 Task: Buy 3 Electric Knives from Kitchen Knives & Accessories section under best seller category for shipping address: Kyra Cooper, 1134 Sharon Lane, South Bend, Indiana 46625, Cell Number 5742125169. Pay from credit card ending with 9757, CVV 798
Action: Mouse moved to (164, 79)
Screenshot: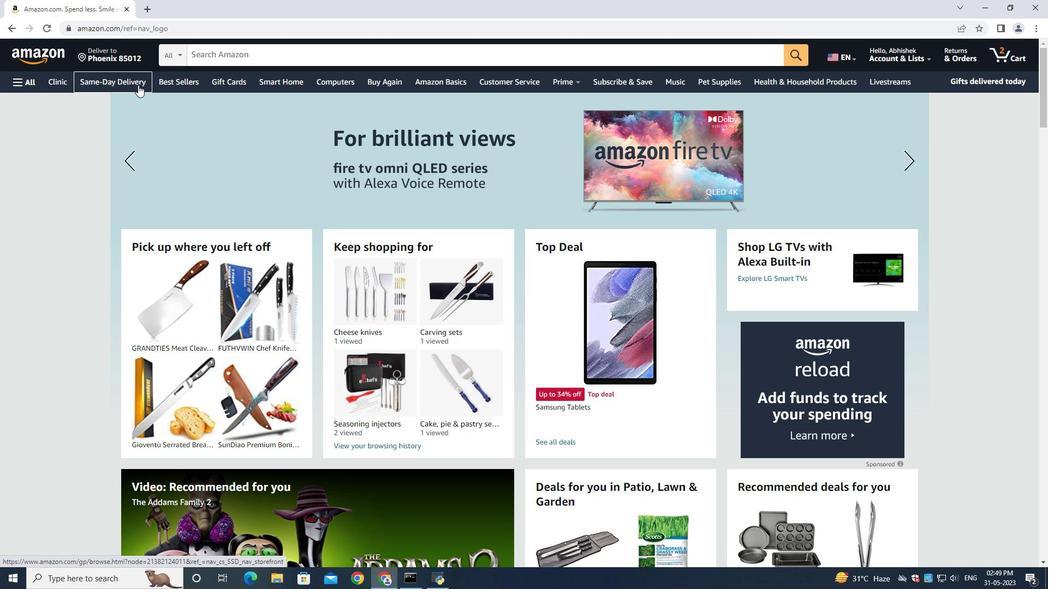 
Action: Mouse pressed left at (164, 79)
Screenshot: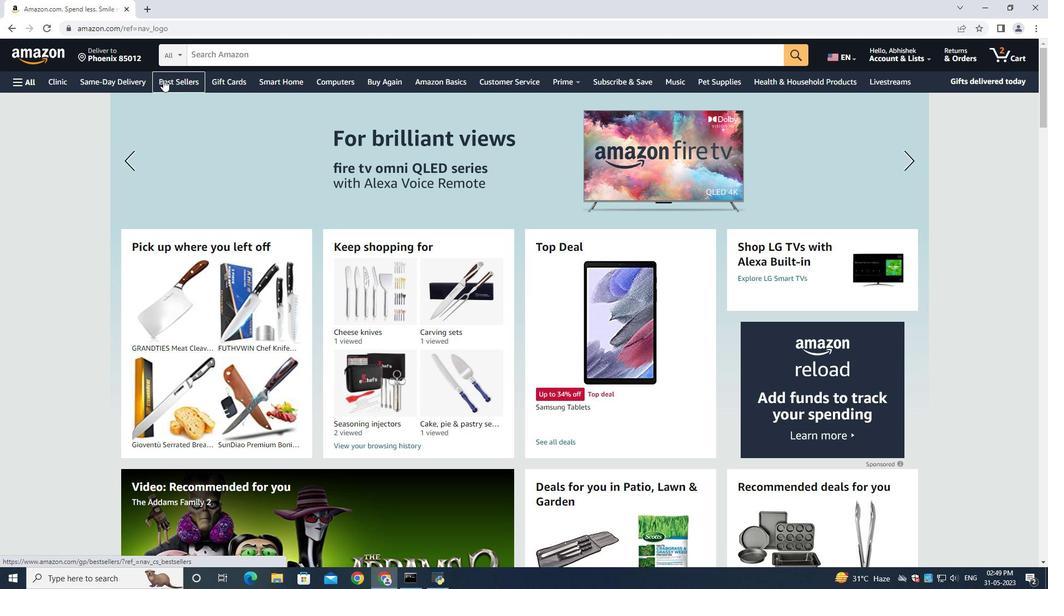 
Action: Mouse moved to (220, 54)
Screenshot: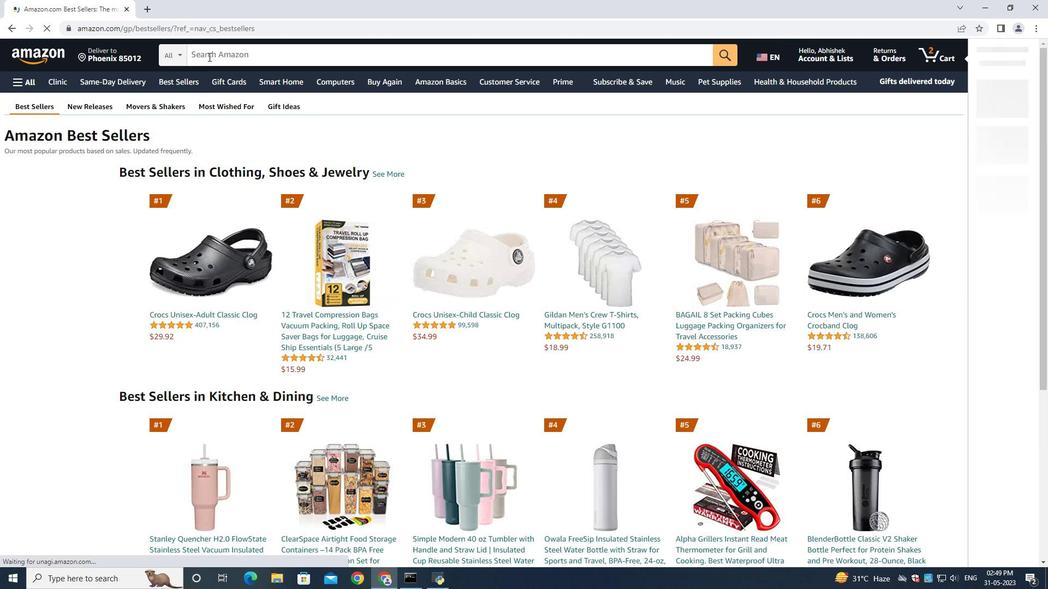 
Action: Mouse pressed left at (220, 54)
Screenshot: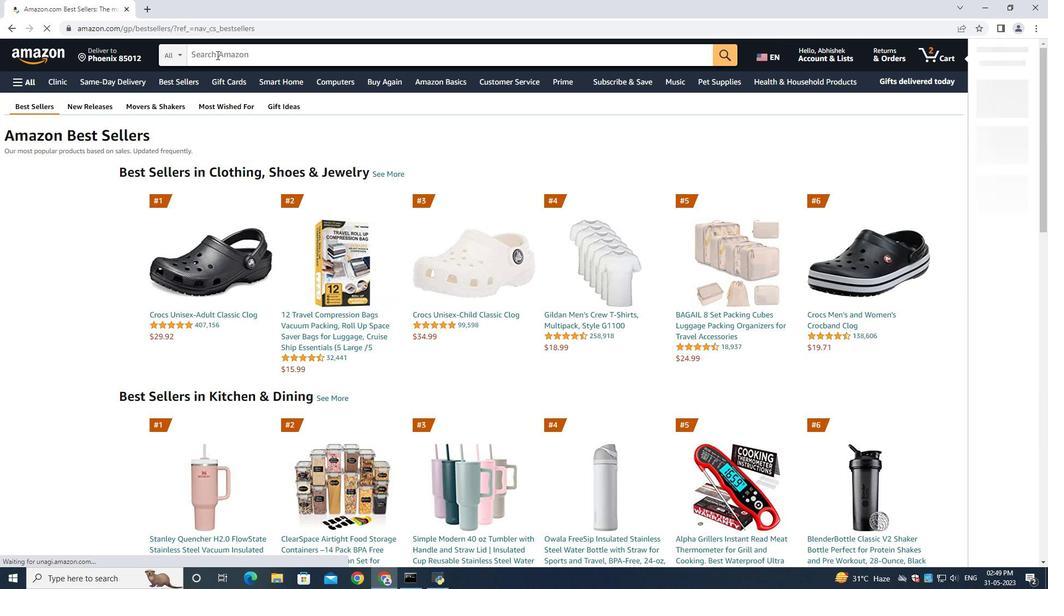 
Action: Mouse moved to (220, 54)
Screenshot: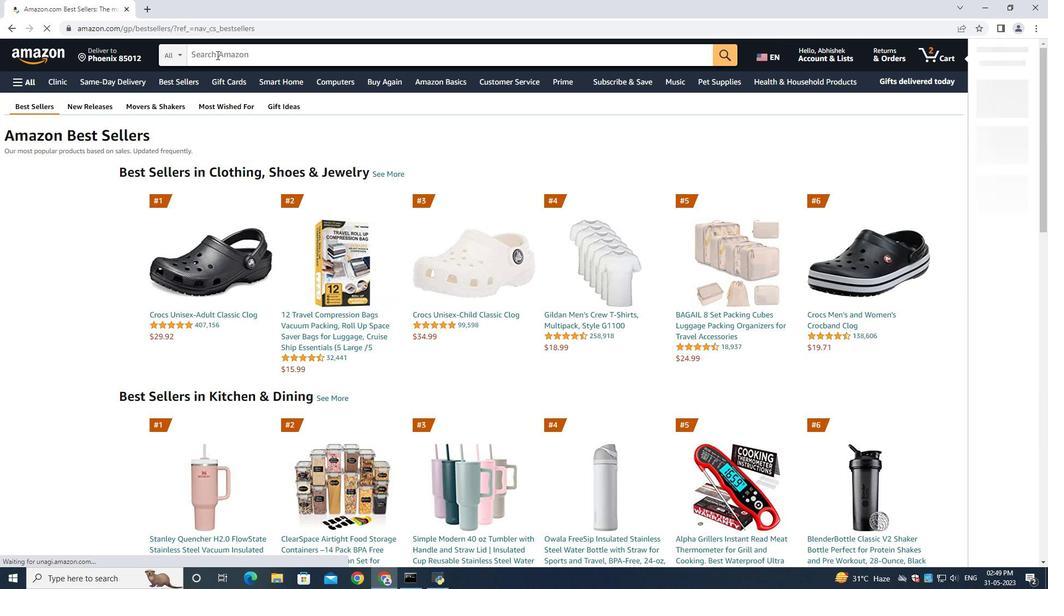 
Action: Key pressed 3<Key.space><Key.backspace><Key.backspace><Key.backspace><Key.shift>Electric<Key.space><Key.shift>Knives<Key.enter>
Screenshot: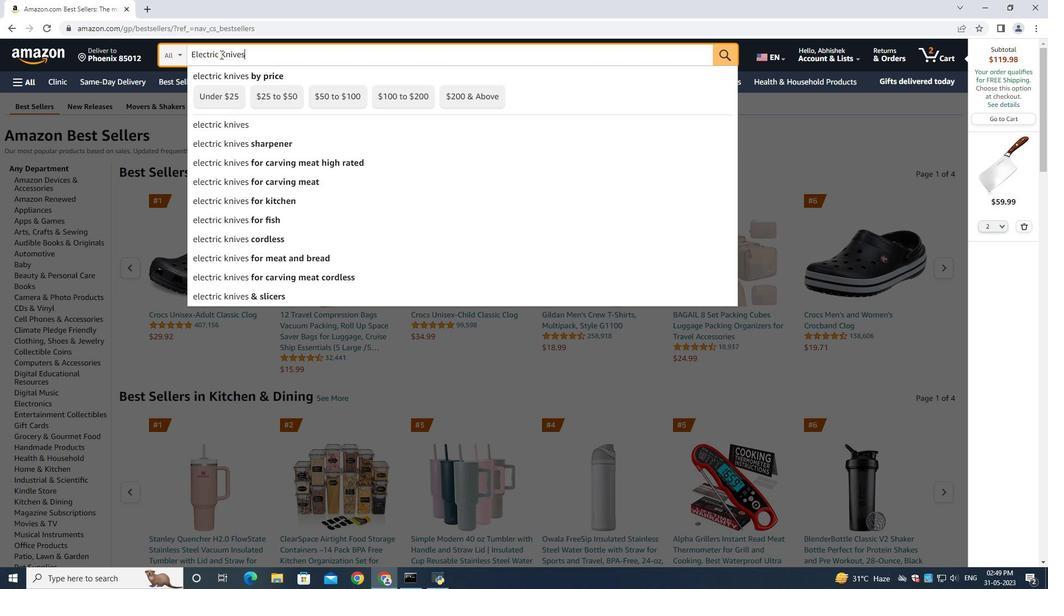 
Action: Mouse moved to (1028, 227)
Screenshot: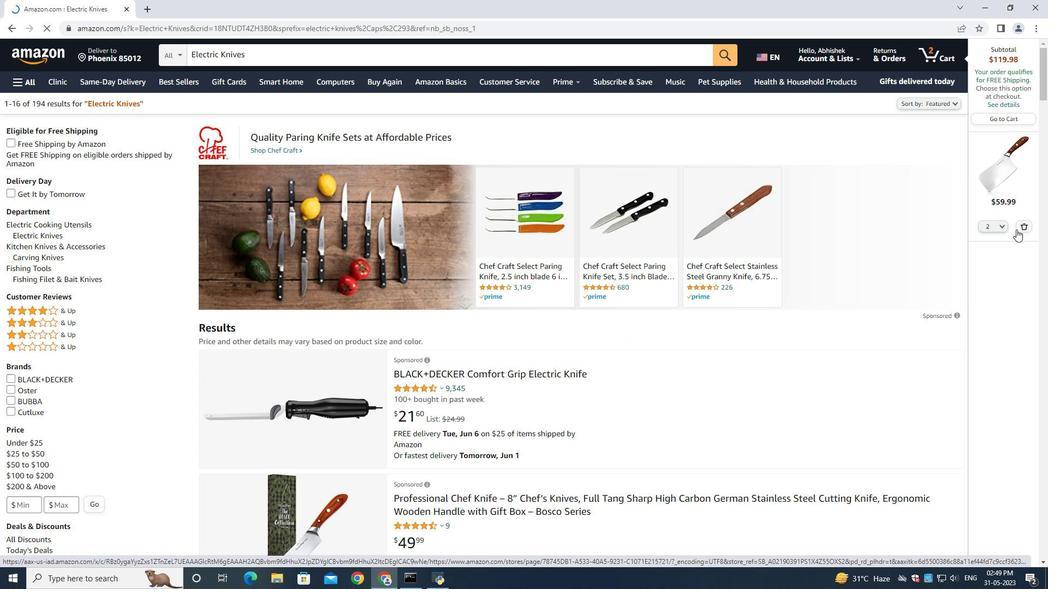 
Action: Mouse pressed left at (1028, 227)
Screenshot: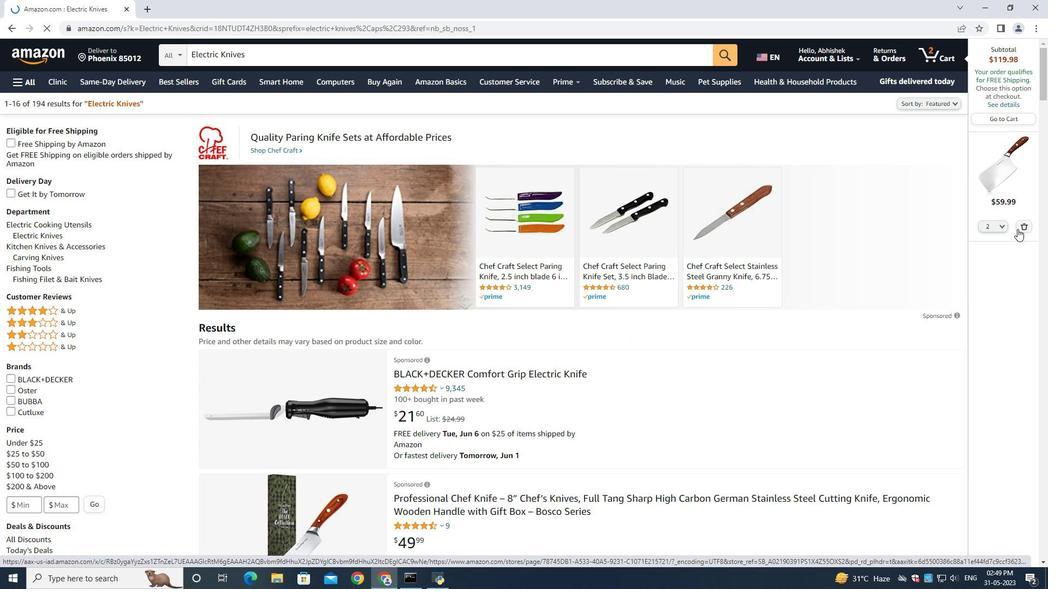
Action: Mouse moved to (34, 243)
Screenshot: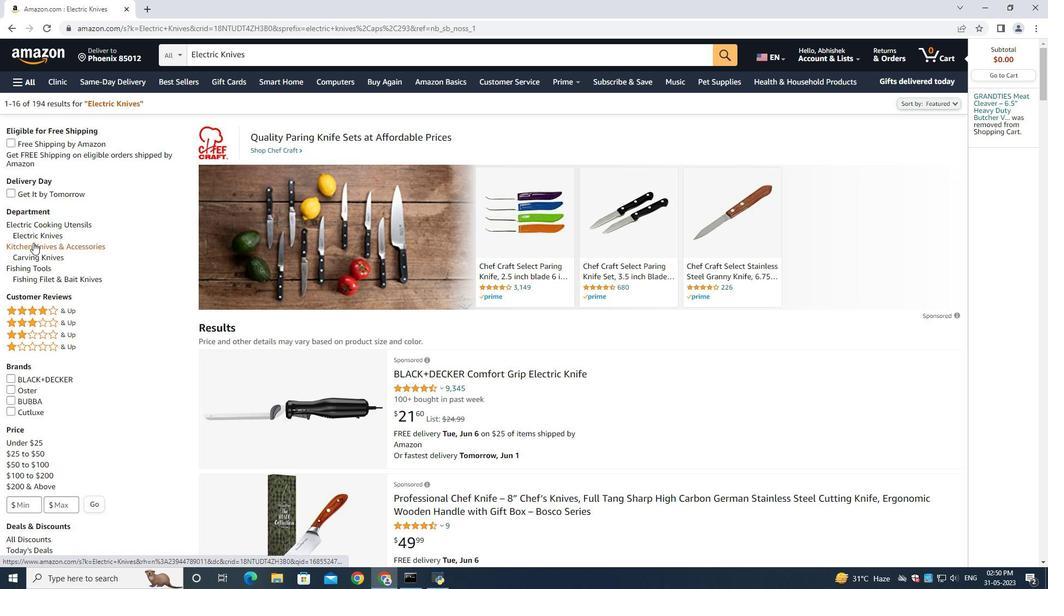 
Action: Mouse pressed left at (34, 243)
Screenshot: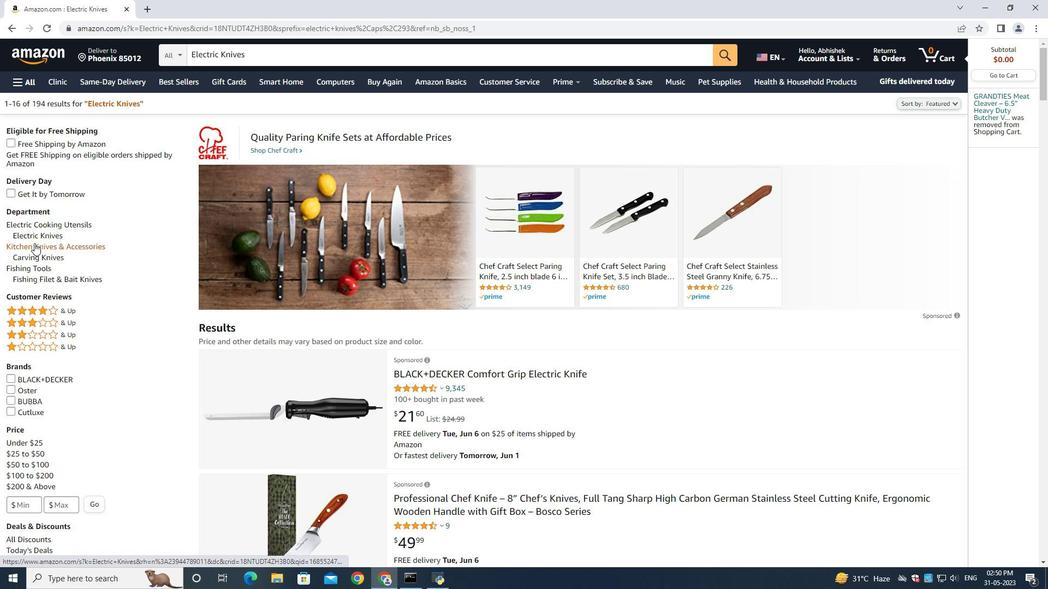 
Action: Mouse moved to (438, 330)
Screenshot: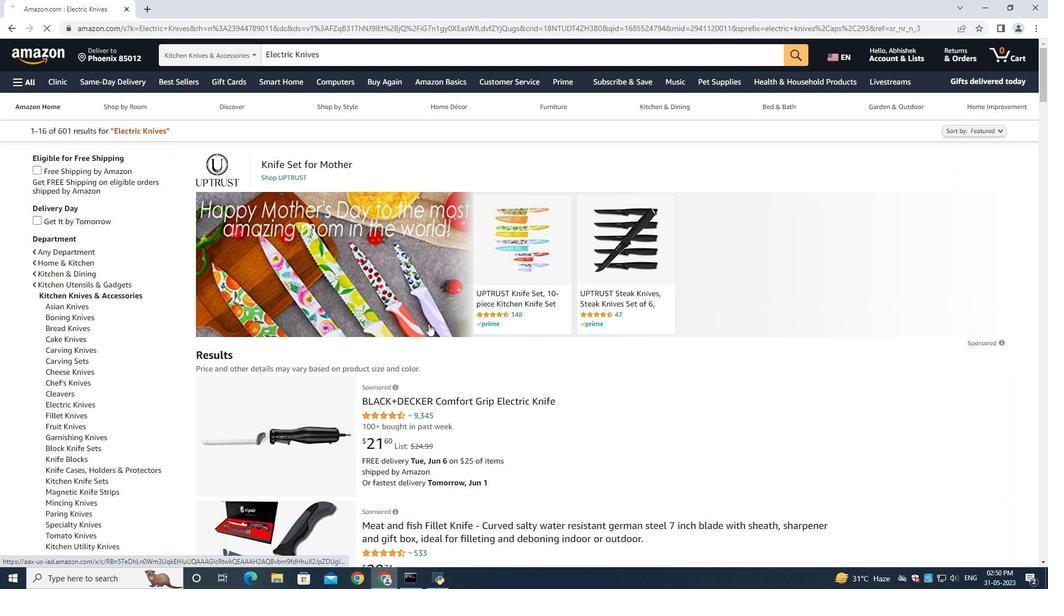 
Action: Mouse scrolled (438, 330) with delta (0, 0)
Screenshot: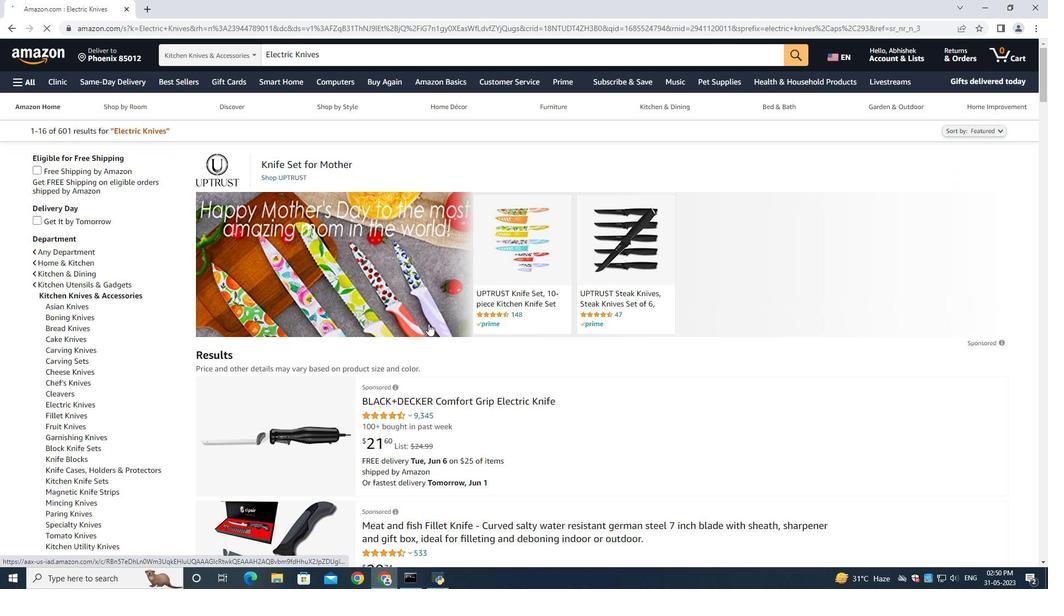 
Action: Mouse scrolled (438, 330) with delta (0, 0)
Screenshot: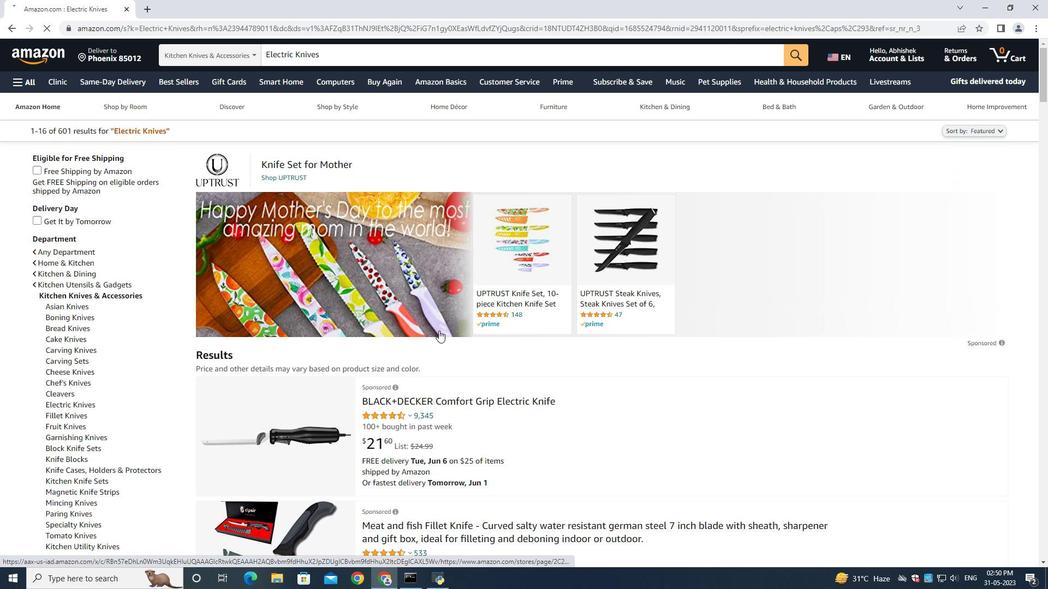 
Action: Mouse scrolled (438, 330) with delta (0, 0)
Screenshot: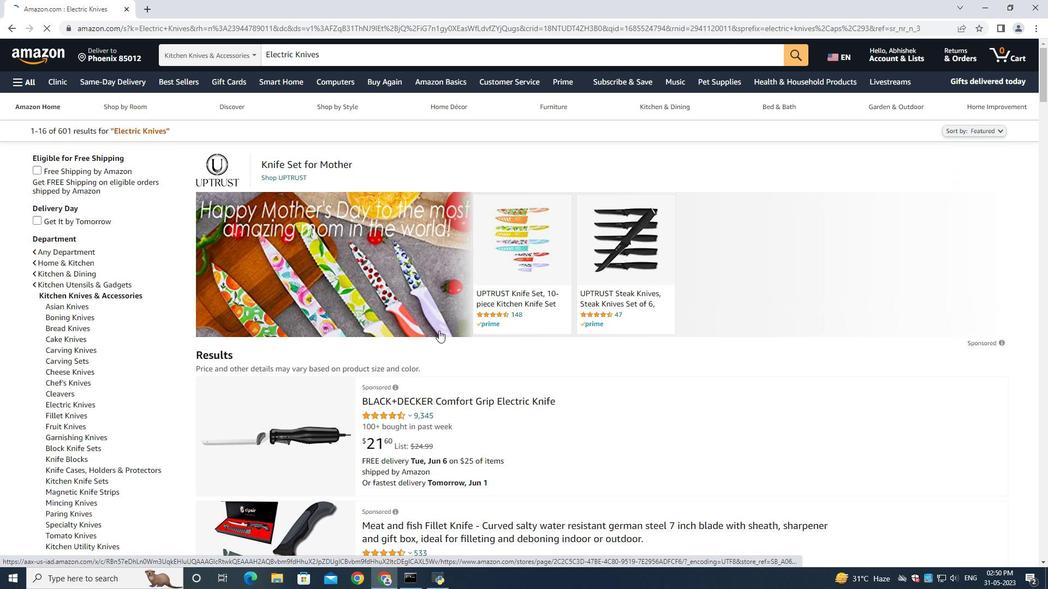 
Action: Mouse moved to (446, 369)
Screenshot: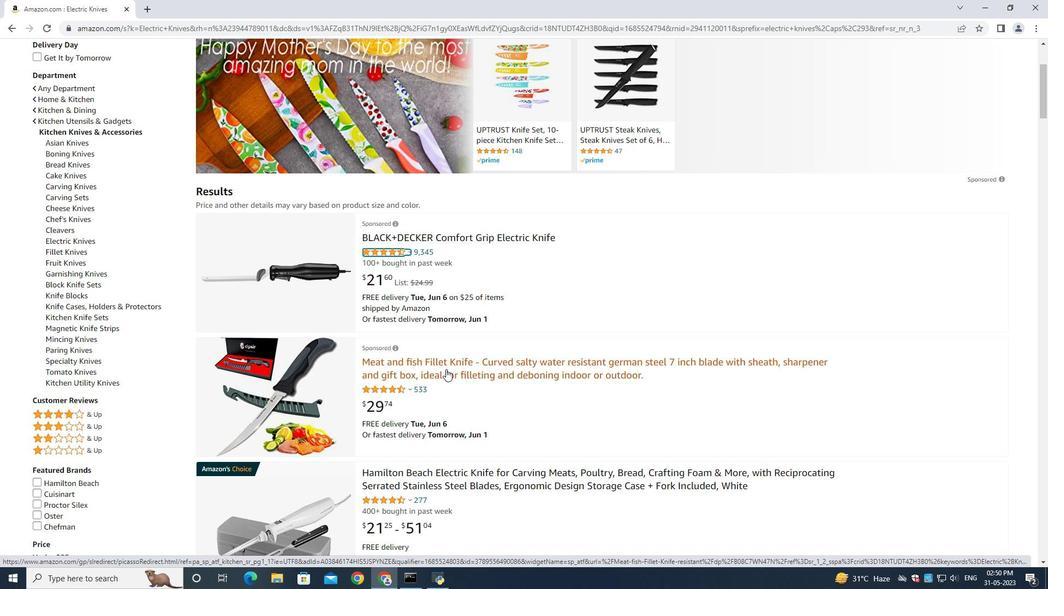 
Action: Mouse scrolled (446, 369) with delta (0, 0)
Screenshot: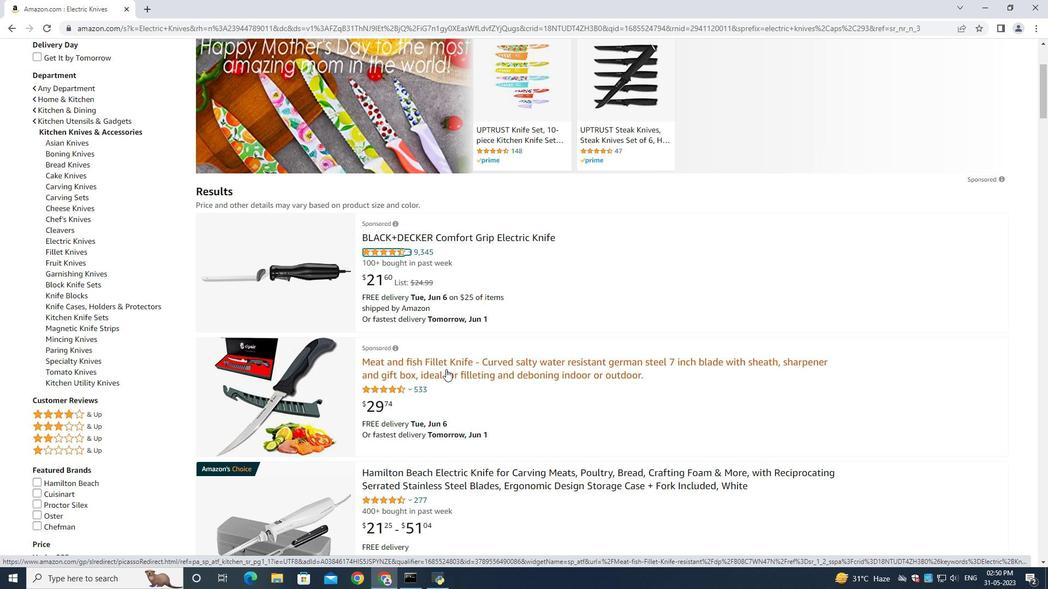 
Action: Mouse scrolled (446, 369) with delta (0, 0)
Screenshot: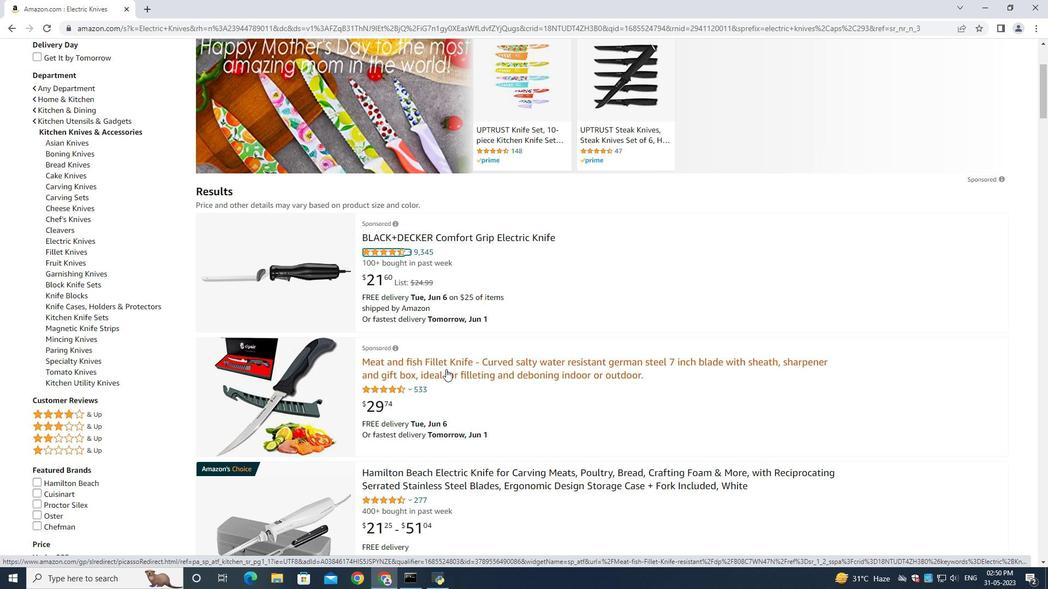 
Action: Mouse pressed left at (446, 369)
Screenshot: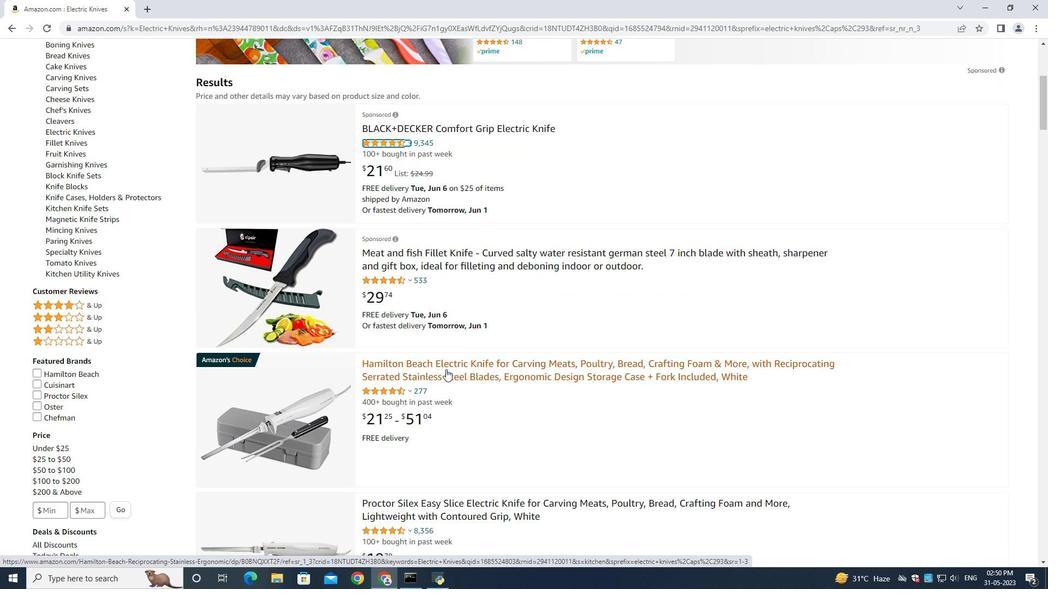 
Action: Mouse moved to (14, 27)
Screenshot: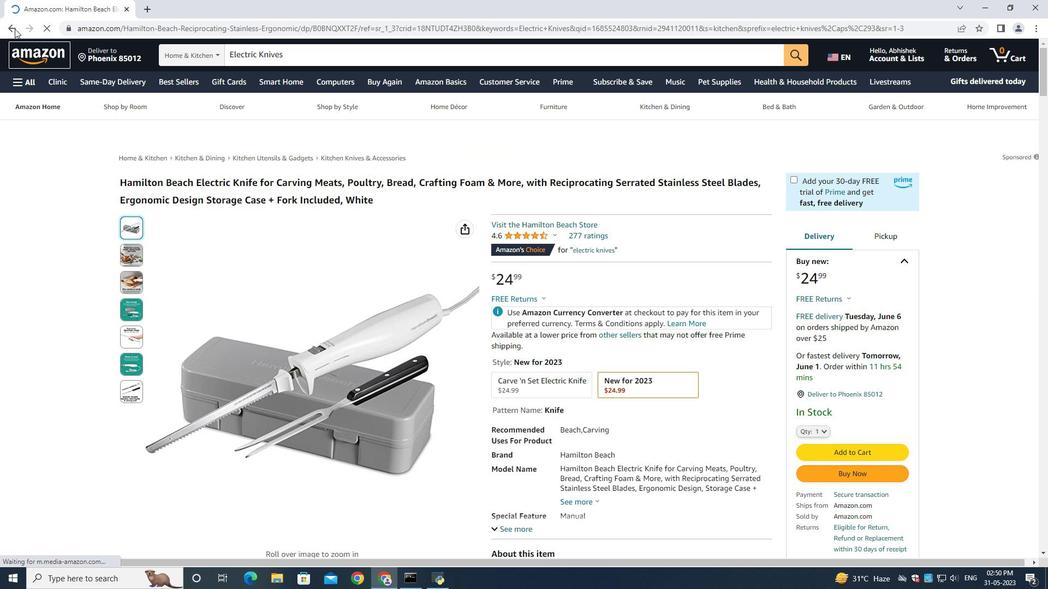 
Action: Mouse pressed left at (14, 27)
Screenshot: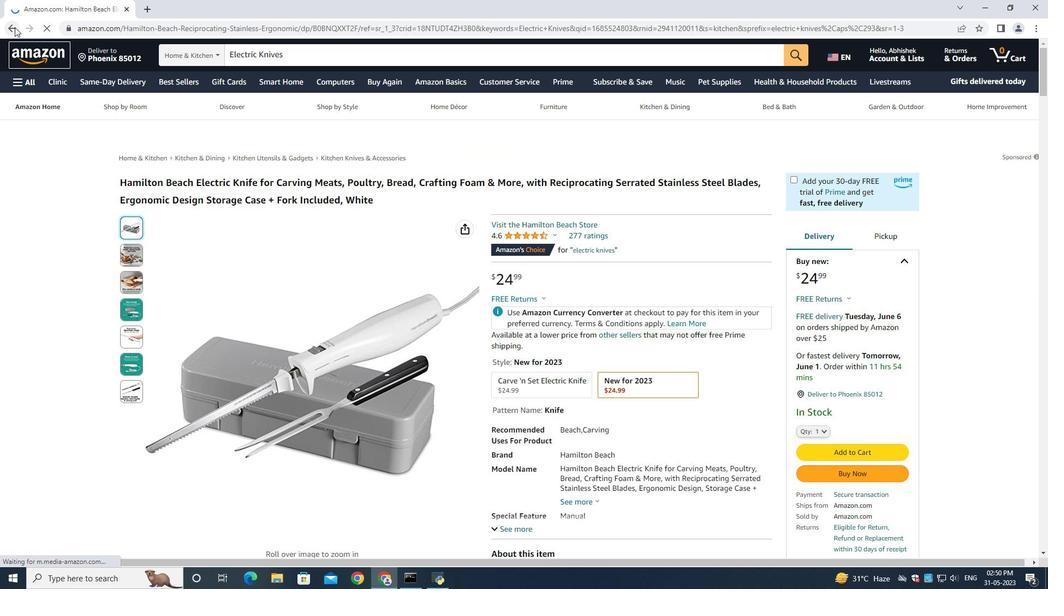 
Action: Mouse moved to (413, 162)
Screenshot: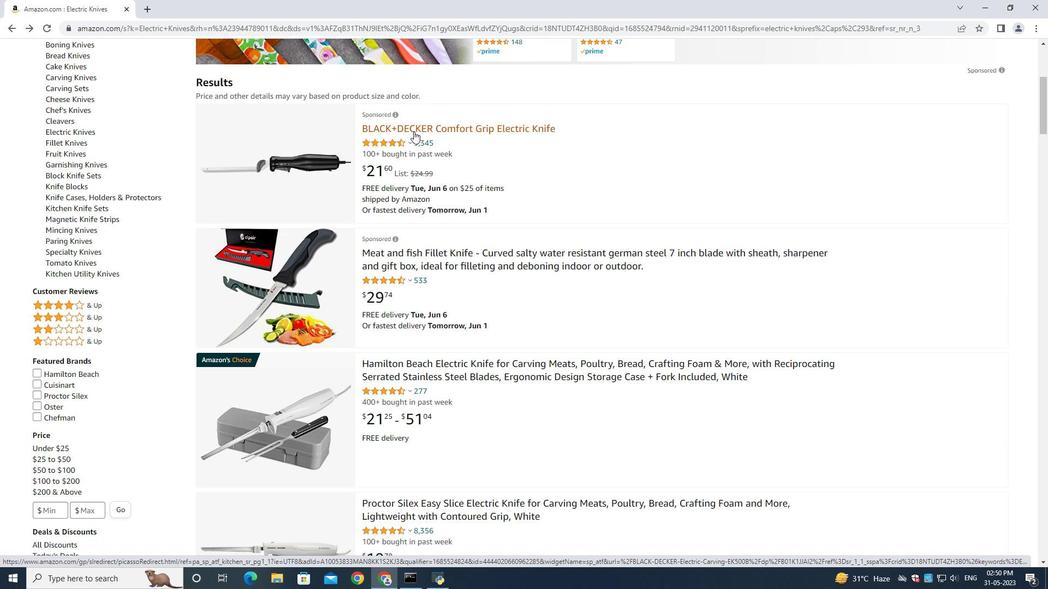 
Action: Mouse scrolled (413, 161) with delta (0, 0)
Screenshot: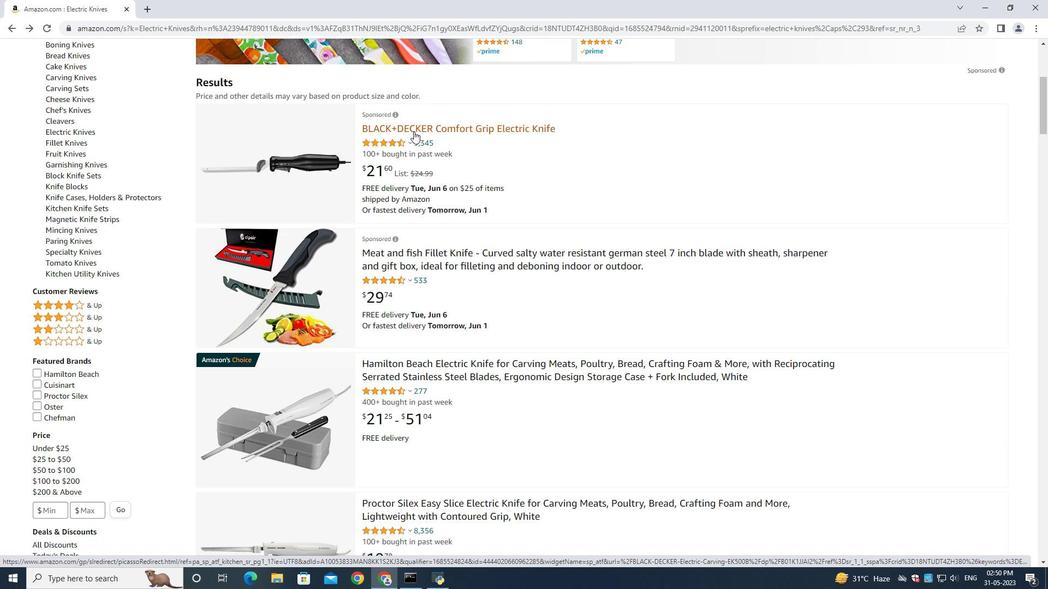 
Action: Mouse moved to (413, 171)
Screenshot: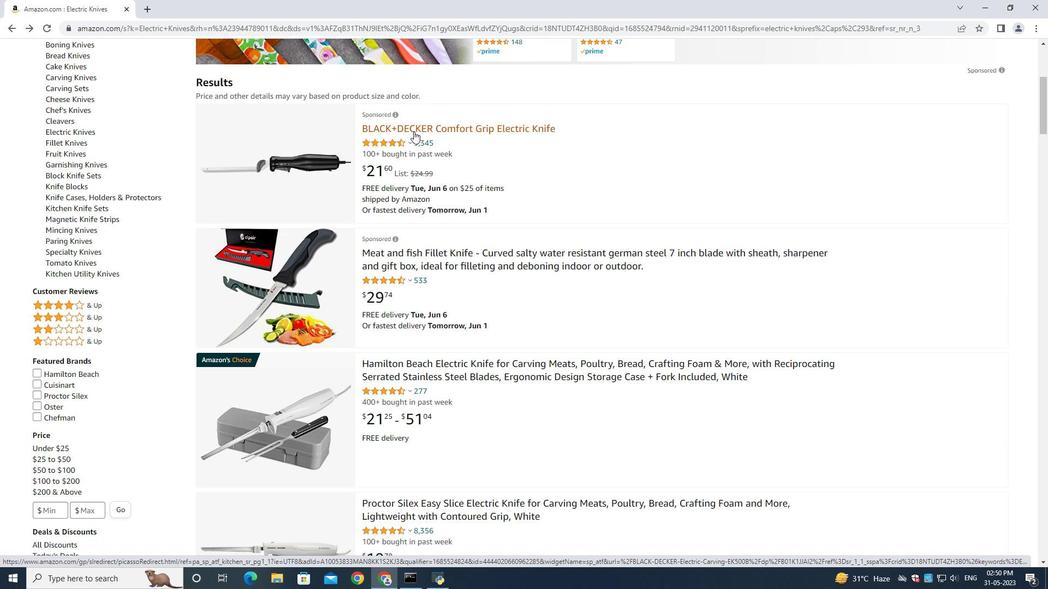 
Action: Mouse scrolled (413, 170) with delta (0, 0)
Screenshot: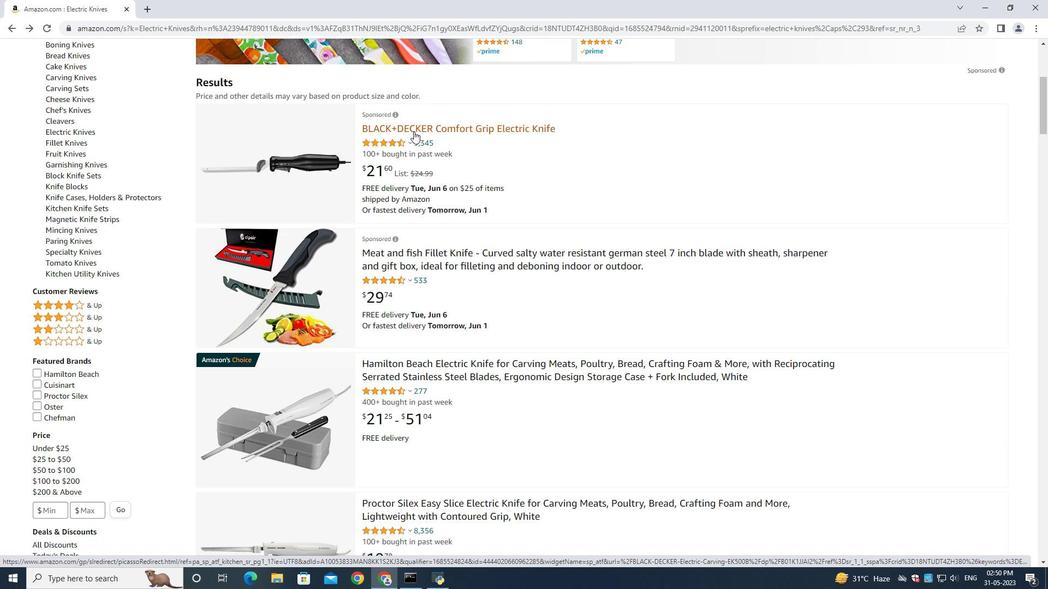 
Action: Mouse moved to (413, 171)
Screenshot: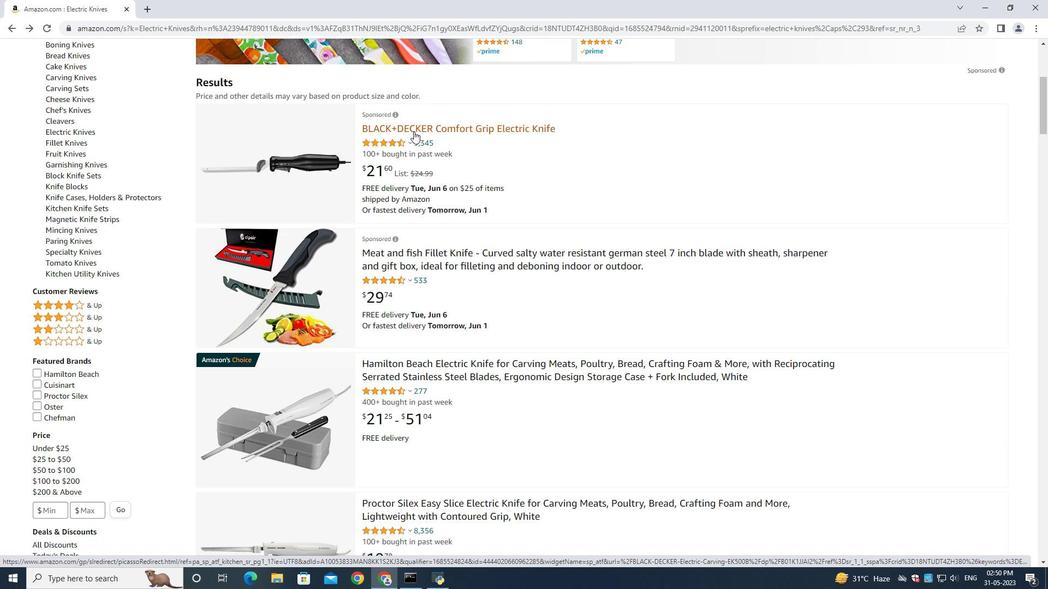 
Action: Mouse scrolled (413, 171) with delta (0, 0)
Screenshot: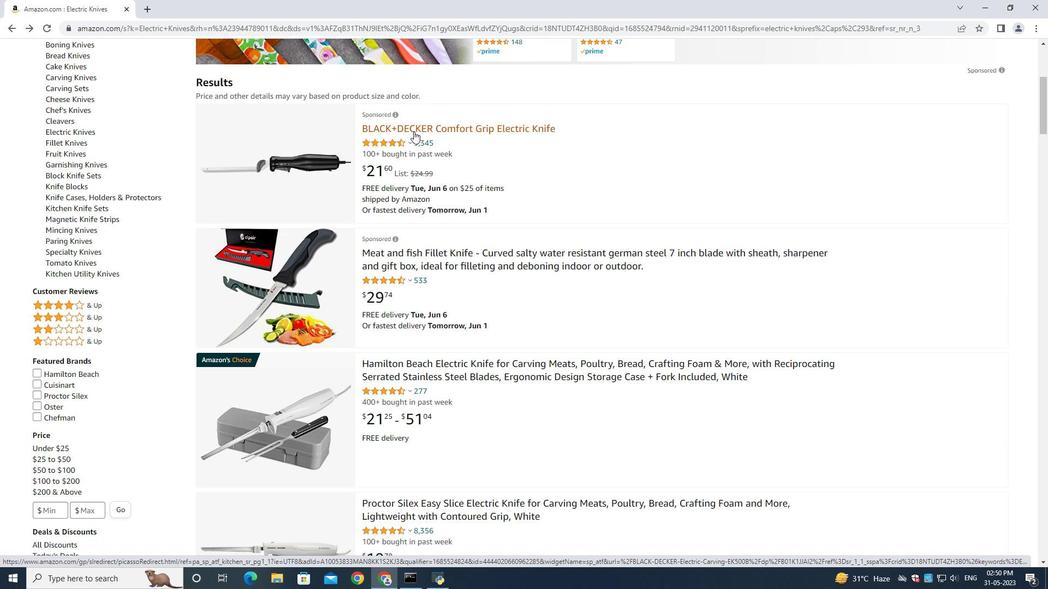 
Action: Mouse moved to (430, 96)
Screenshot: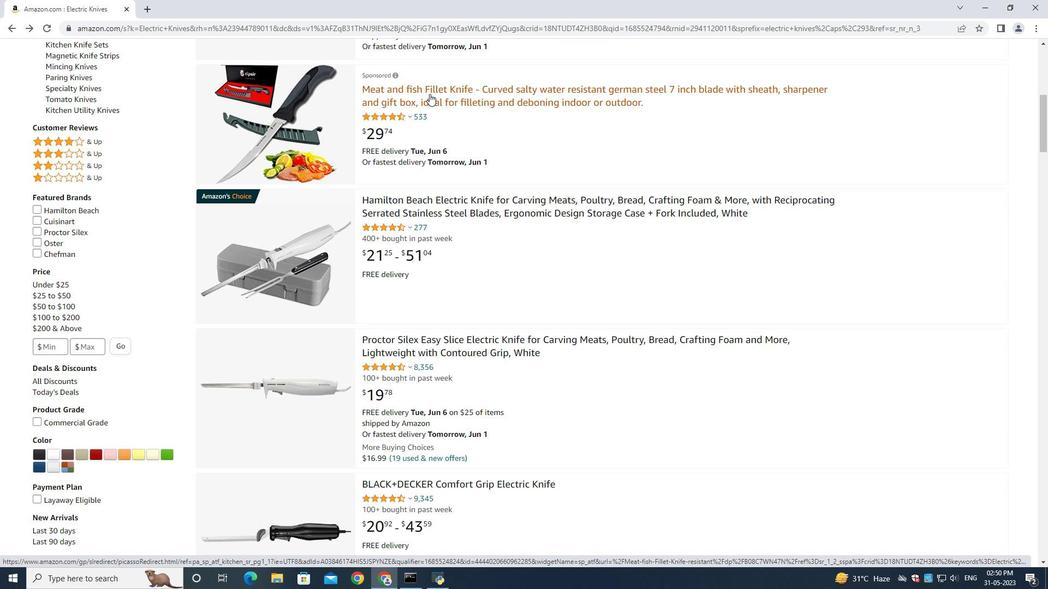 
Action: Mouse pressed left at (430, 96)
Screenshot: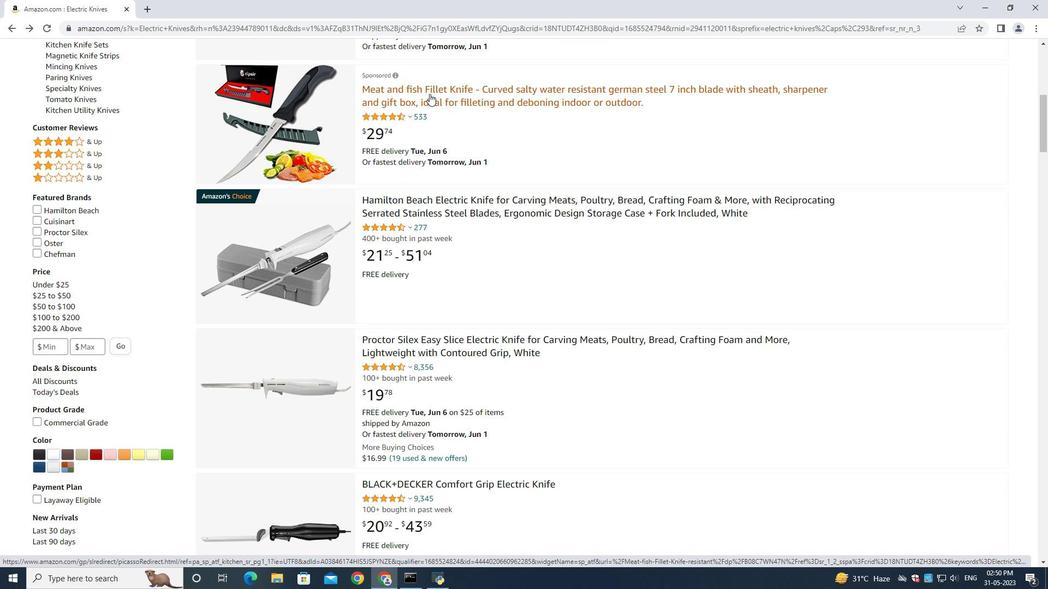 
Action: Mouse moved to (396, 483)
Screenshot: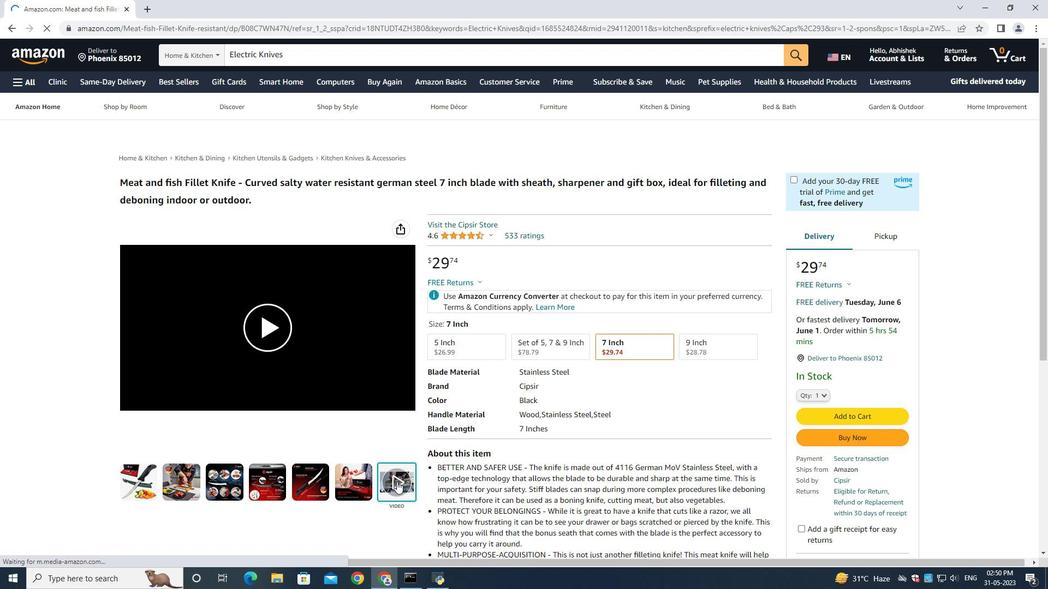 
Action: Mouse pressed left at (396, 483)
Screenshot: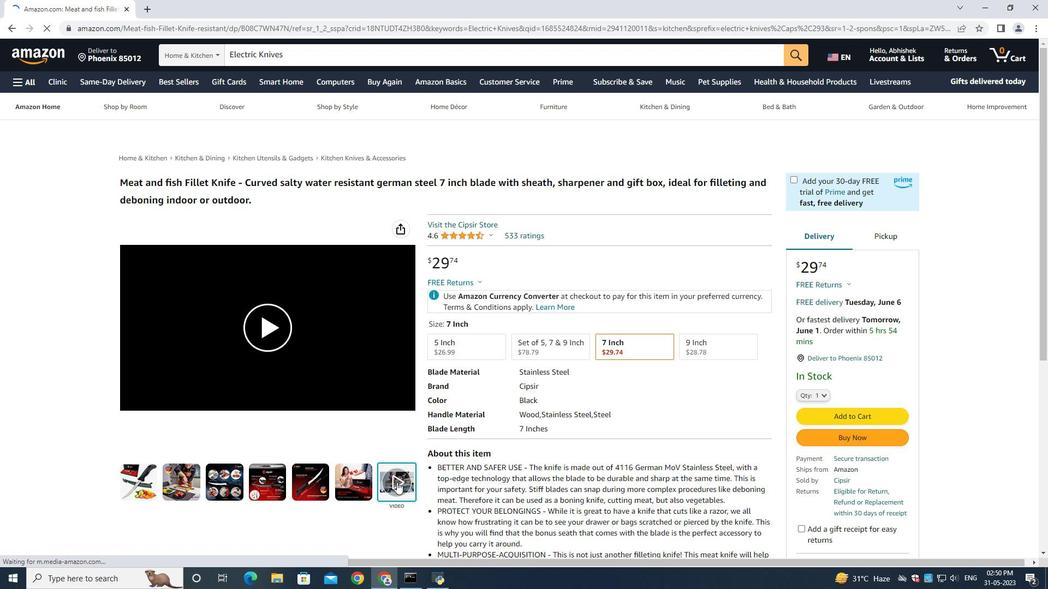 
Action: Mouse moved to (1013, 100)
Screenshot: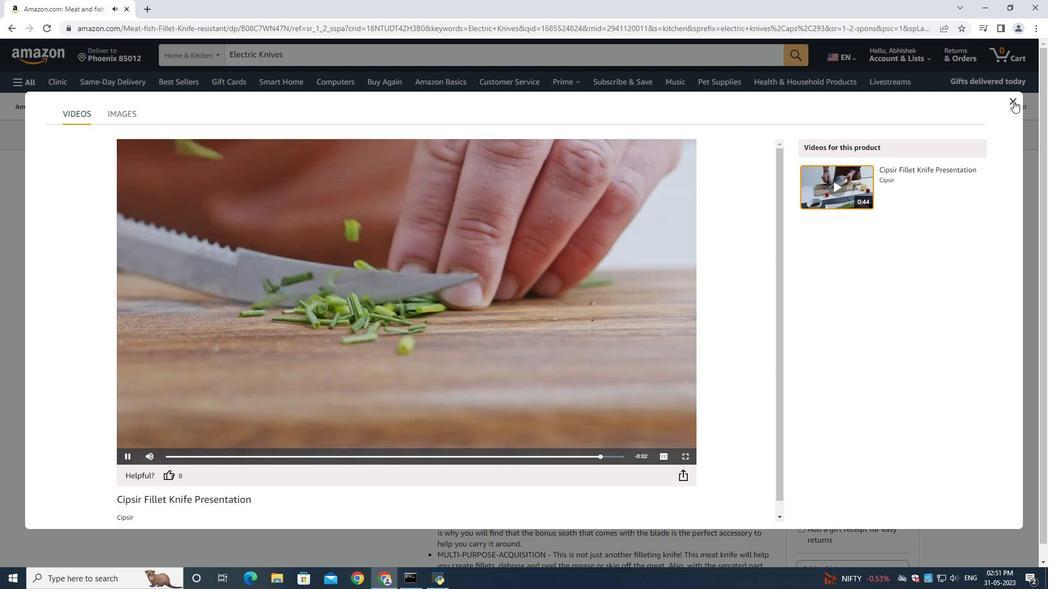 
Action: Mouse pressed left at (1013, 100)
Screenshot: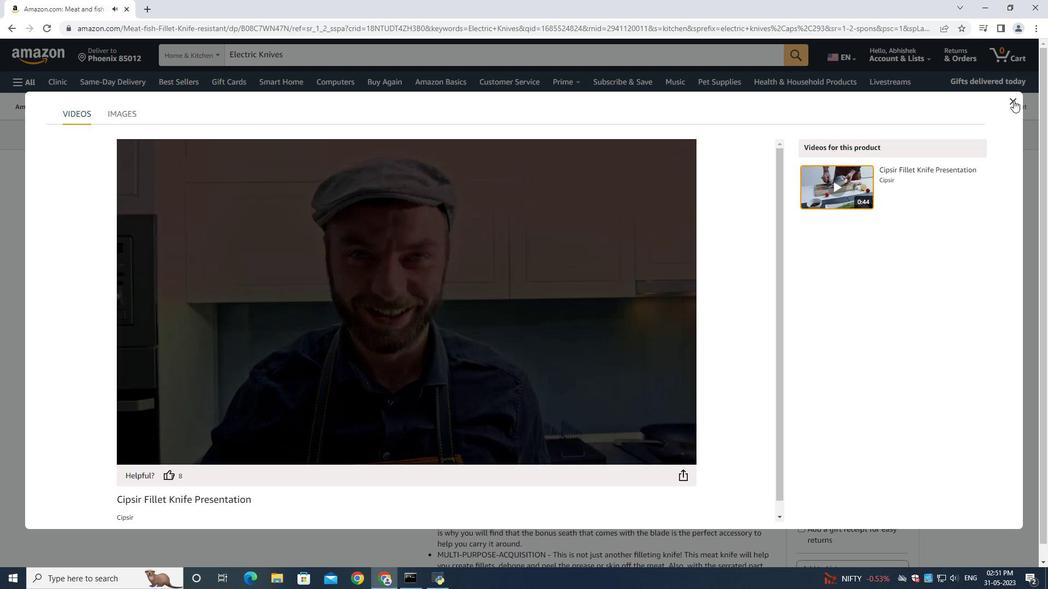 
Action: Mouse moved to (820, 393)
Screenshot: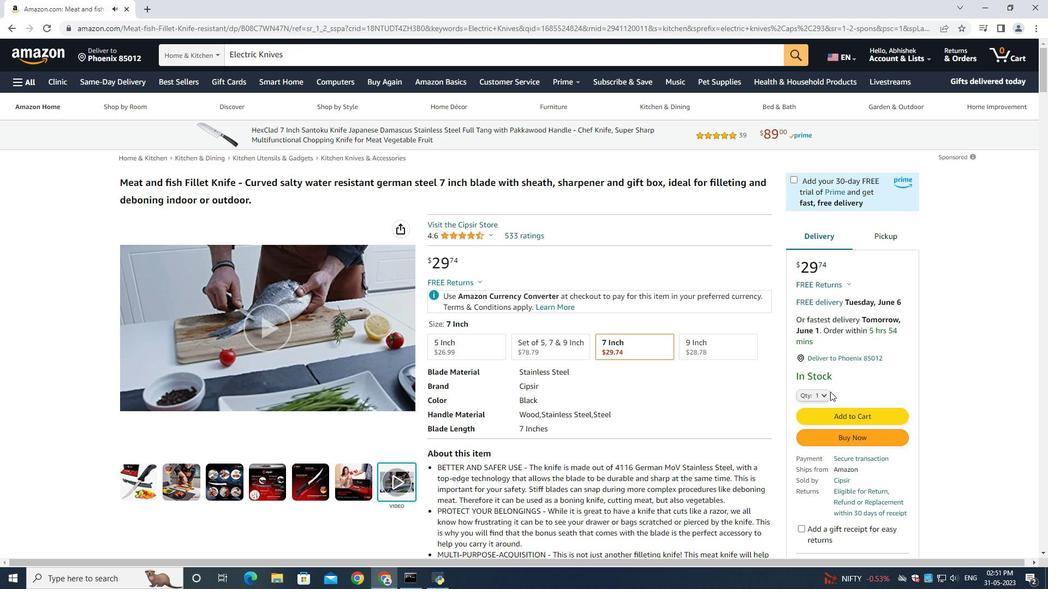 
Action: Mouse pressed left at (820, 393)
Screenshot: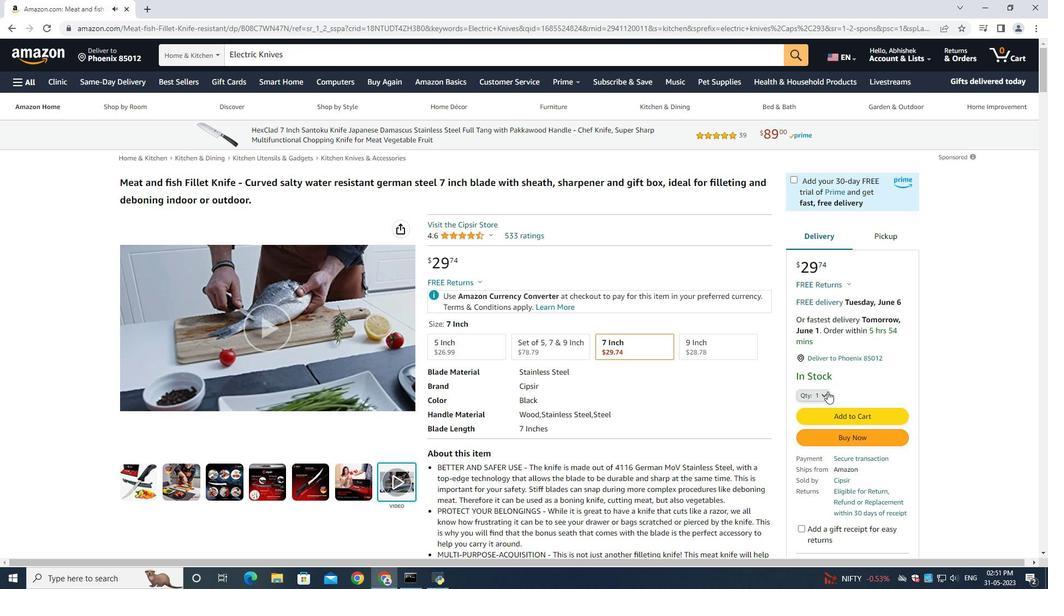 
Action: Mouse moved to (816, 426)
Screenshot: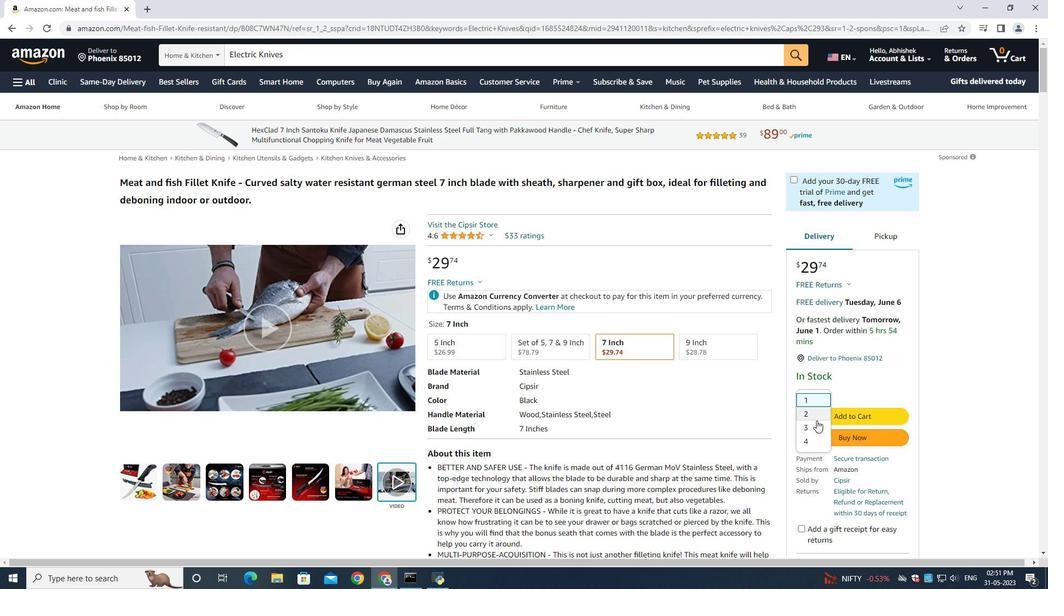 
Action: Mouse pressed left at (816, 426)
Screenshot: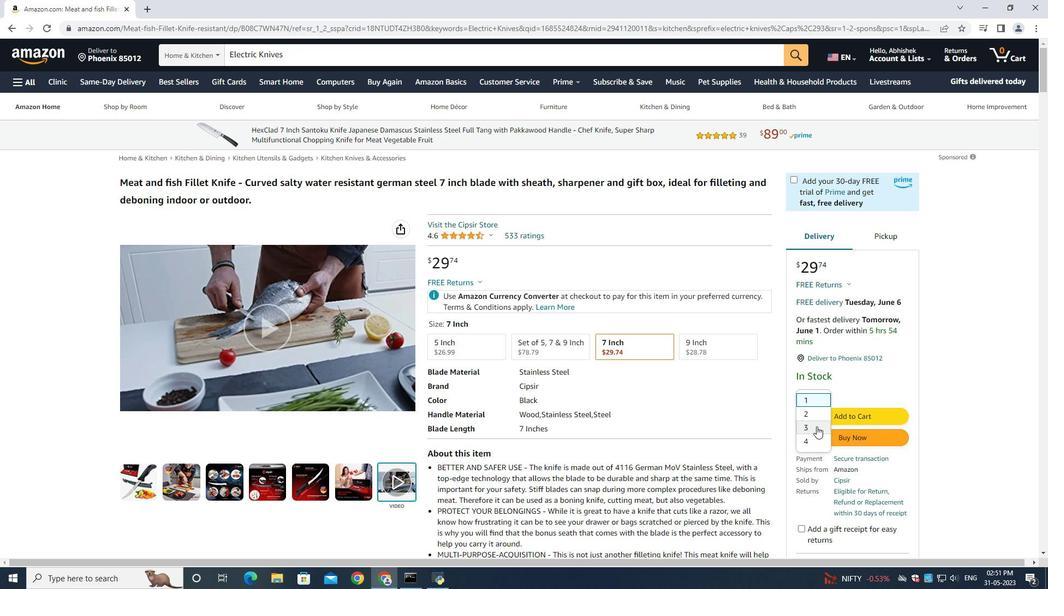 
Action: Mouse moved to (848, 438)
Screenshot: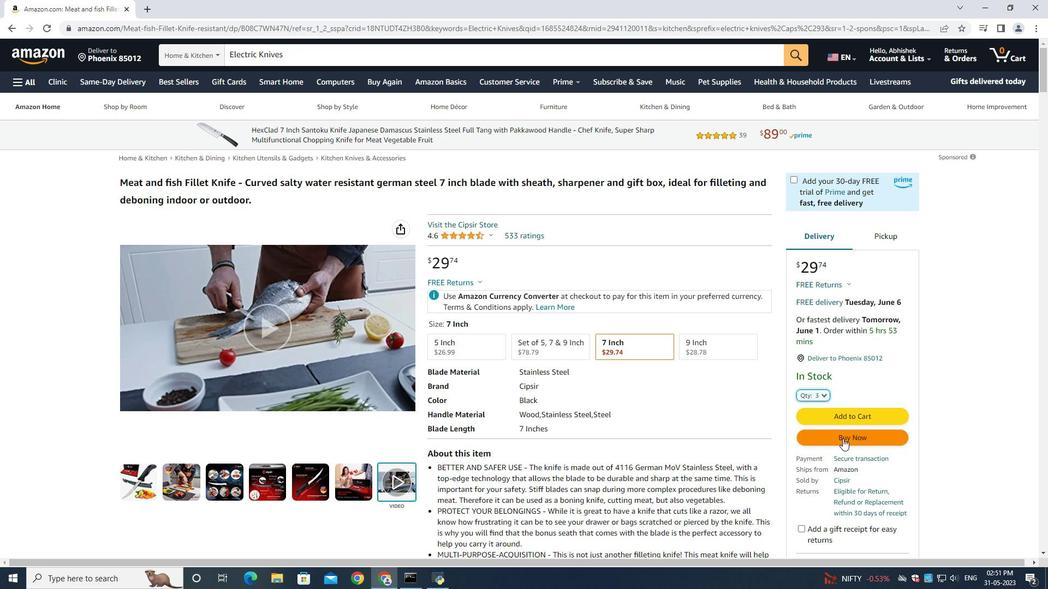 
Action: Mouse pressed left at (848, 438)
Screenshot: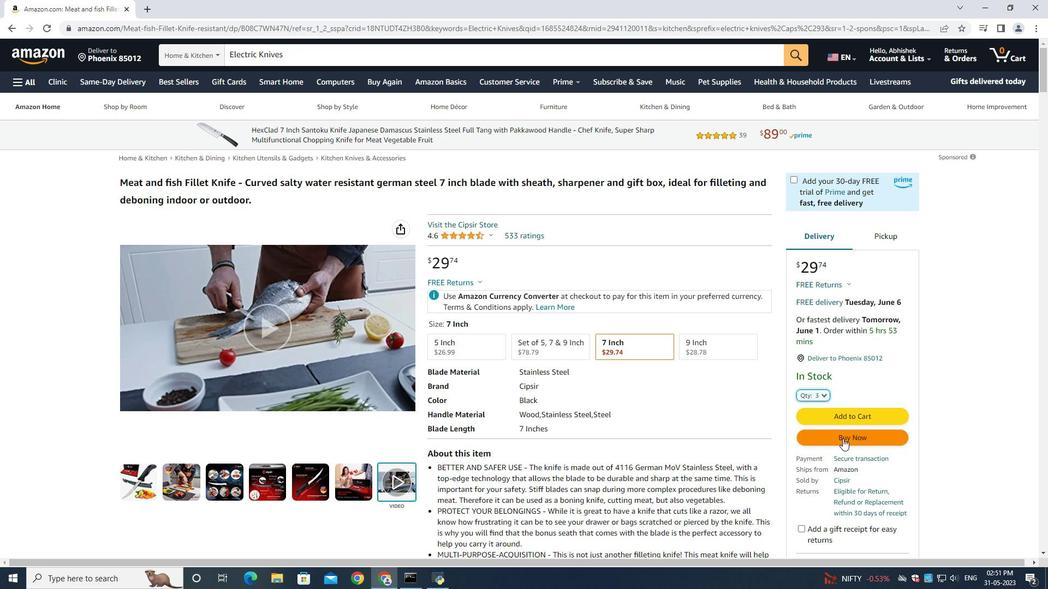 
Action: Mouse moved to (628, 424)
Screenshot: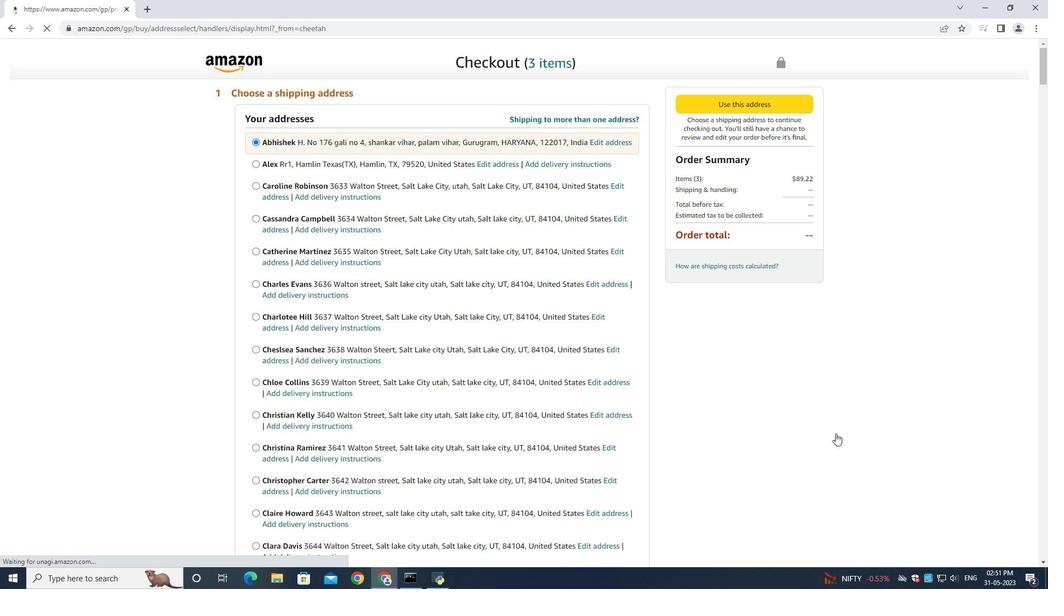 
Action: Mouse scrolled (628, 423) with delta (0, 0)
Screenshot: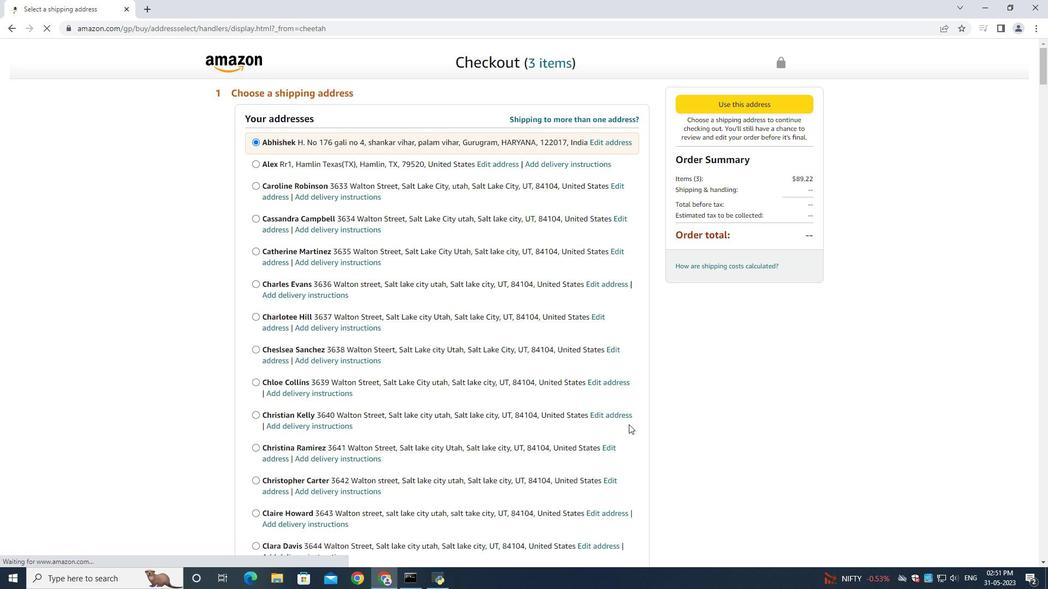 
Action: Mouse scrolled (628, 423) with delta (0, 0)
Screenshot: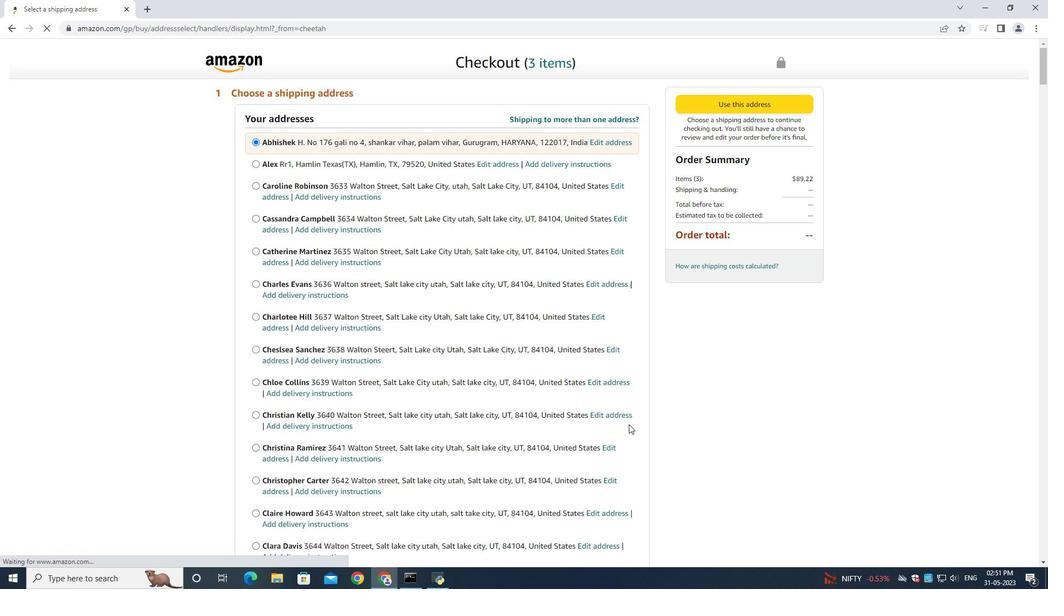 
Action: Mouse scrolled (628, 423) with delta (0, 0)
Screenshot: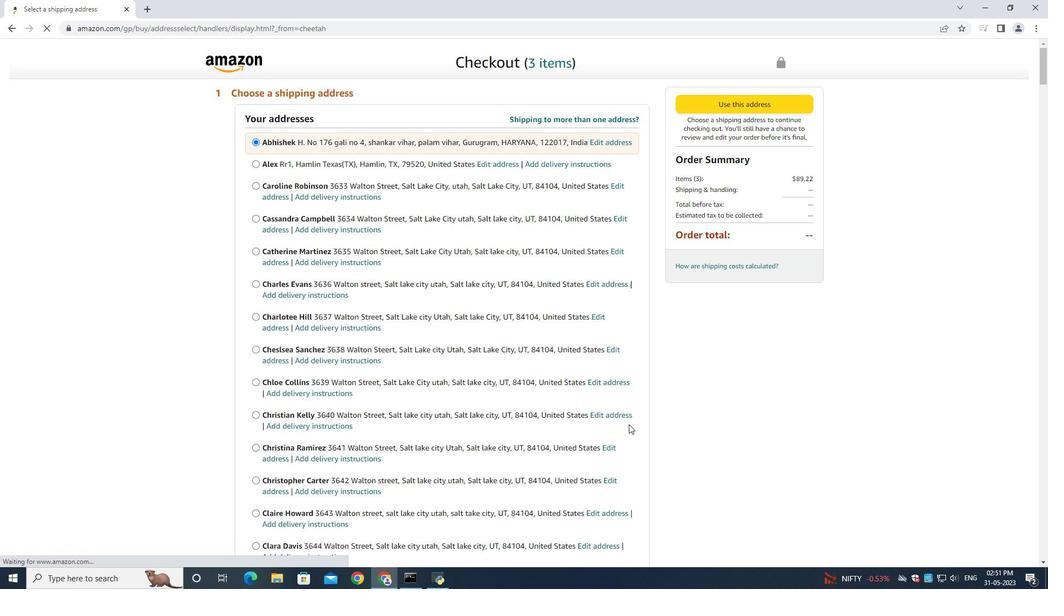 
Action: Mouse scrolled (628, 423) with delta (0, 0)
Screenshot: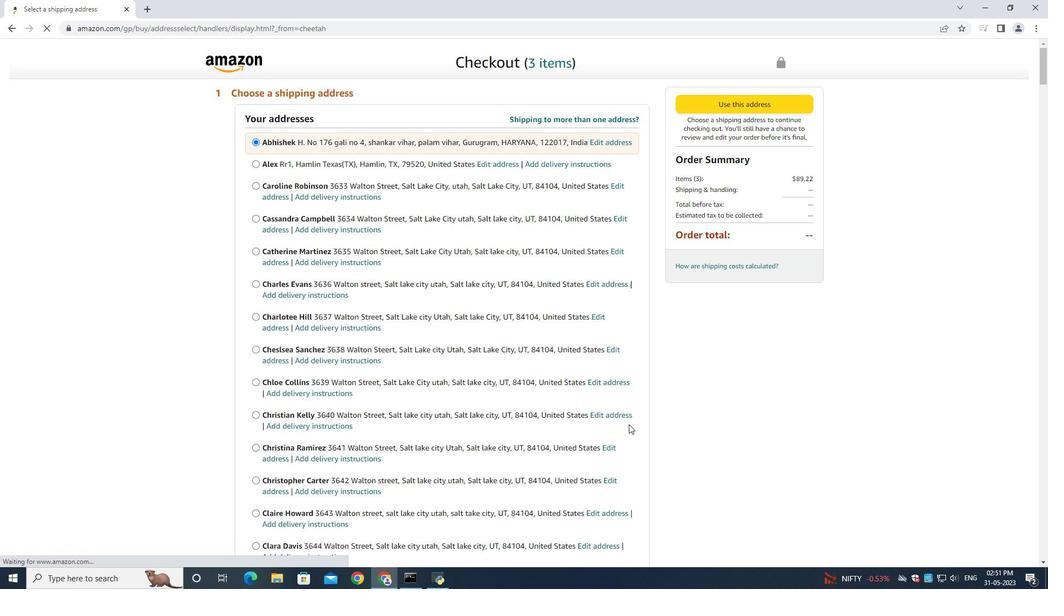 
Action: Mouse scrolled (628, 423) with delta (0, 0)
Screenshot: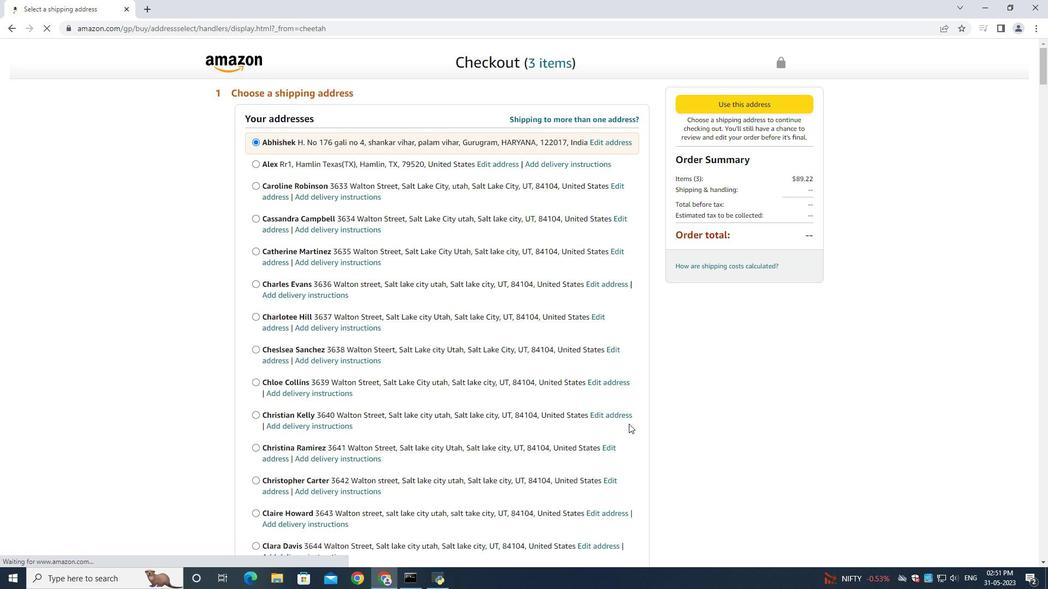 
Action: Mouse scrolled (628, 423) with delta (0, 0)
Screenshot: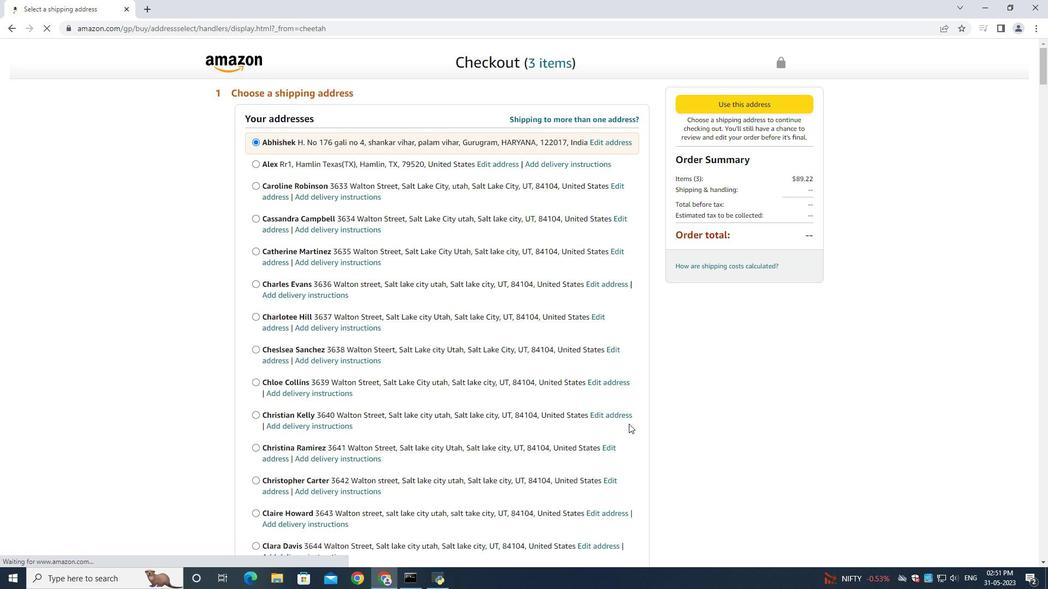 
Action: Mouse scrolled (628, 423) with delta (0, 0)
Screenshot: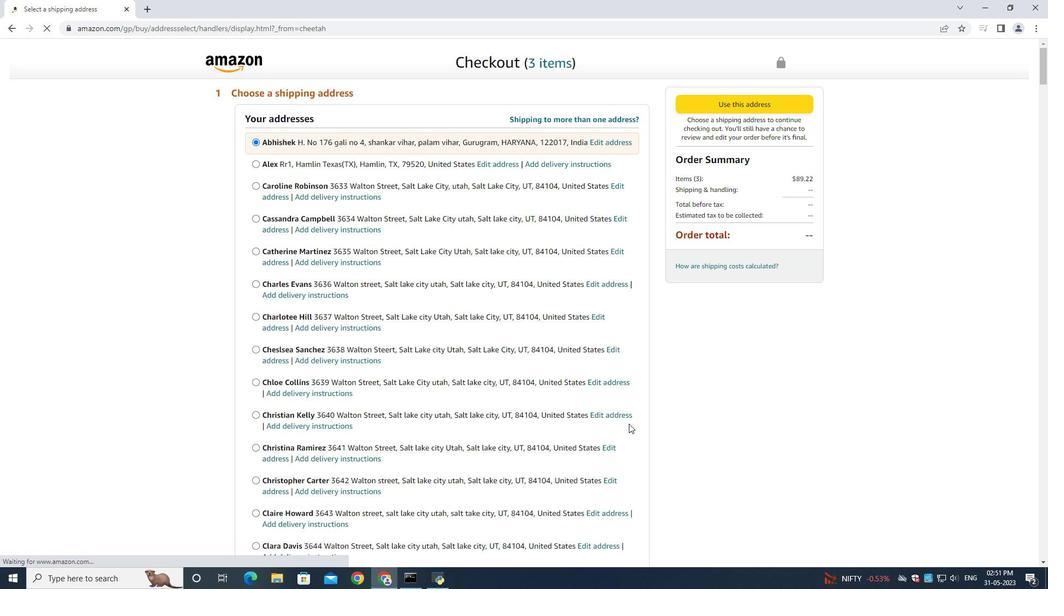 
Action: Mouse scrolled (628, 423) with delta (0, 0)
Screenshot: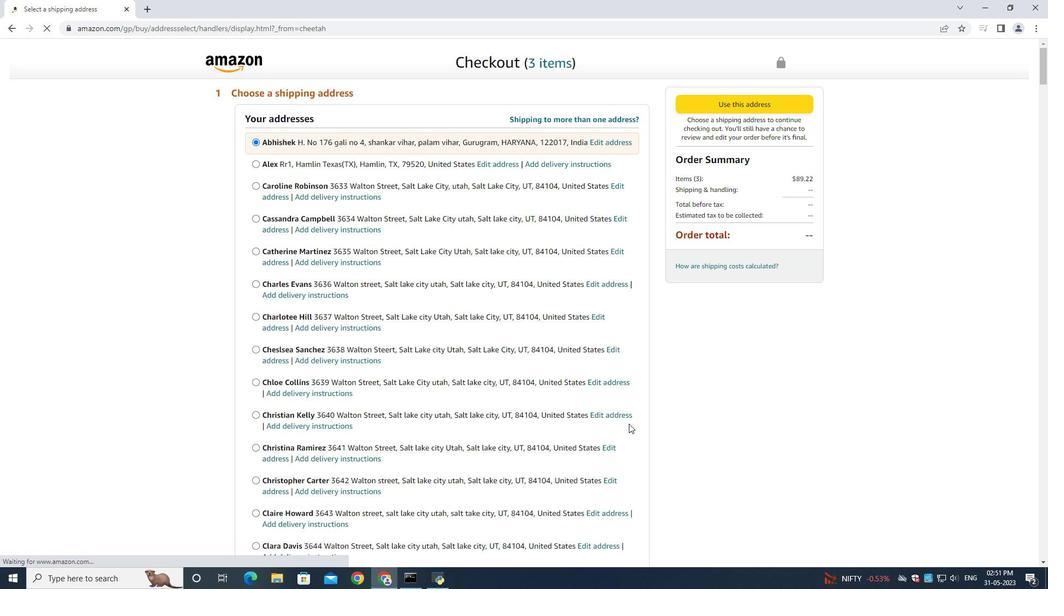
Action: Mouse moved to (628, 423)
Screenshot: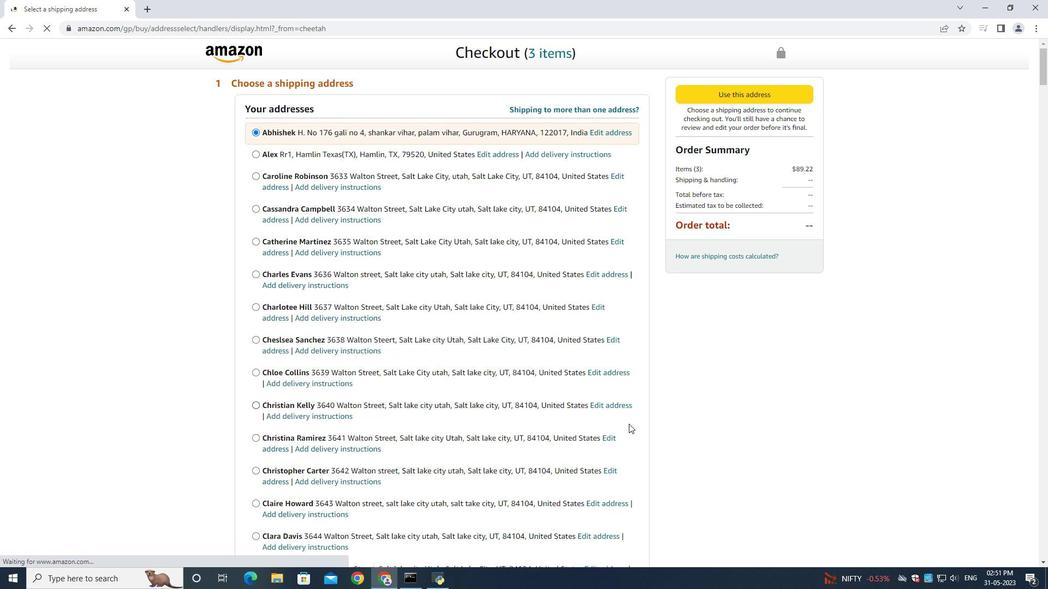
Action: Mouse scrolled (628, 423) with delta (0, 0)
Screenshot: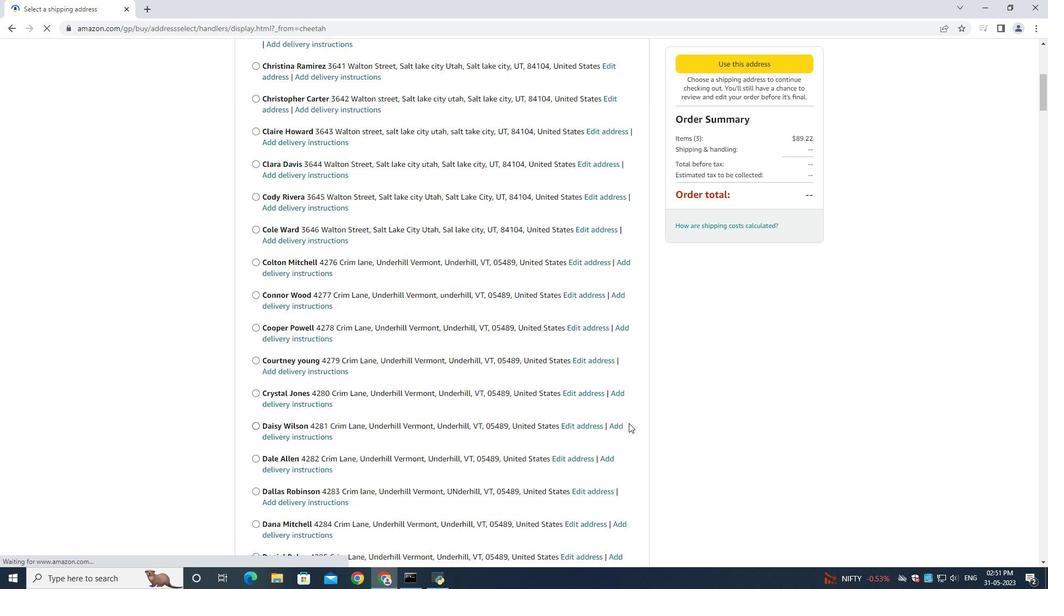 
Action: Mouse scrolled (628, 423) with delta (0, 0)
Screenshot: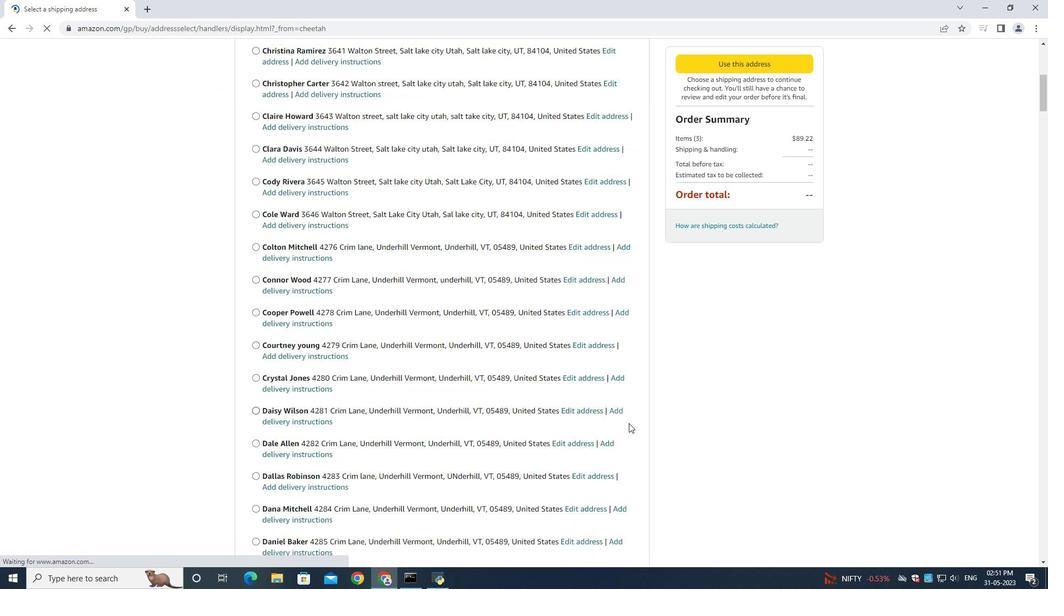 
Action: Mouse scrolled (628, 423) with delta (0, 0)
Screenshot: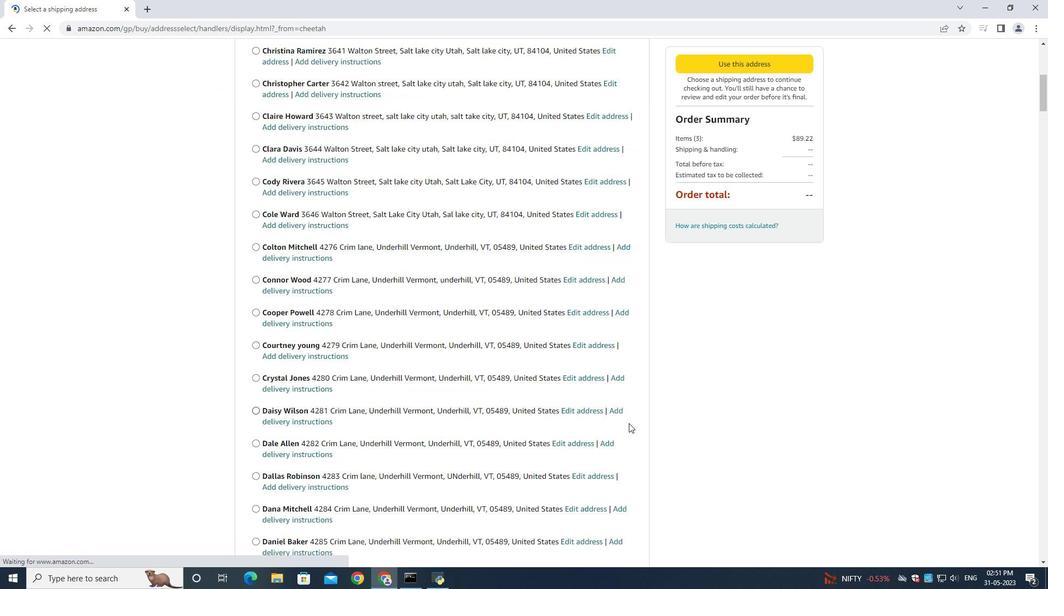 
Action: Mouse scrolled (628, 423) with delta (0, 0)
Screenshot: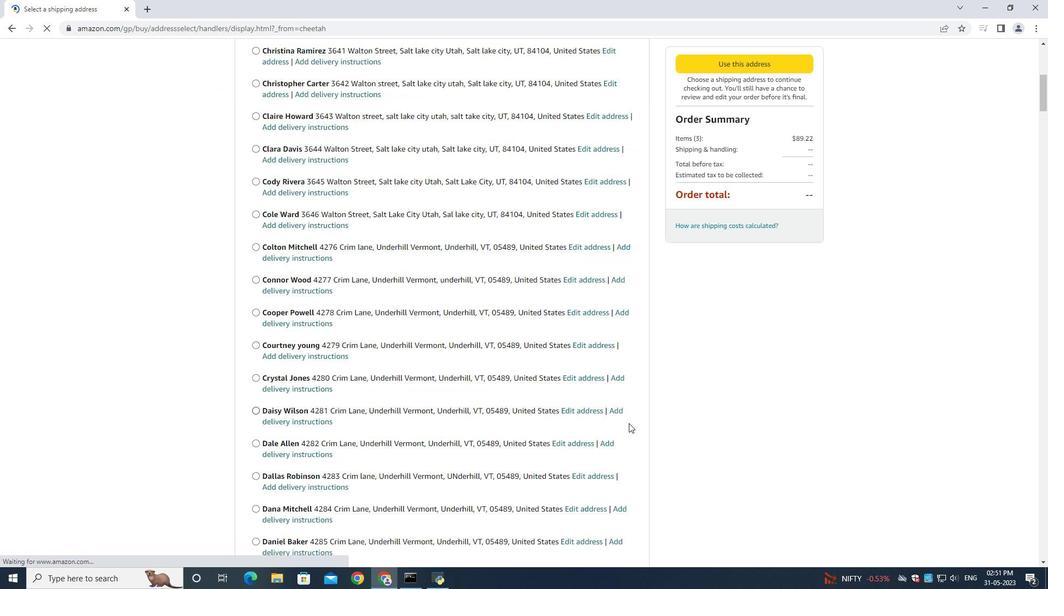 
Action: Mouse scrolled (628, 423) with delta (0, 0)
Screenshot: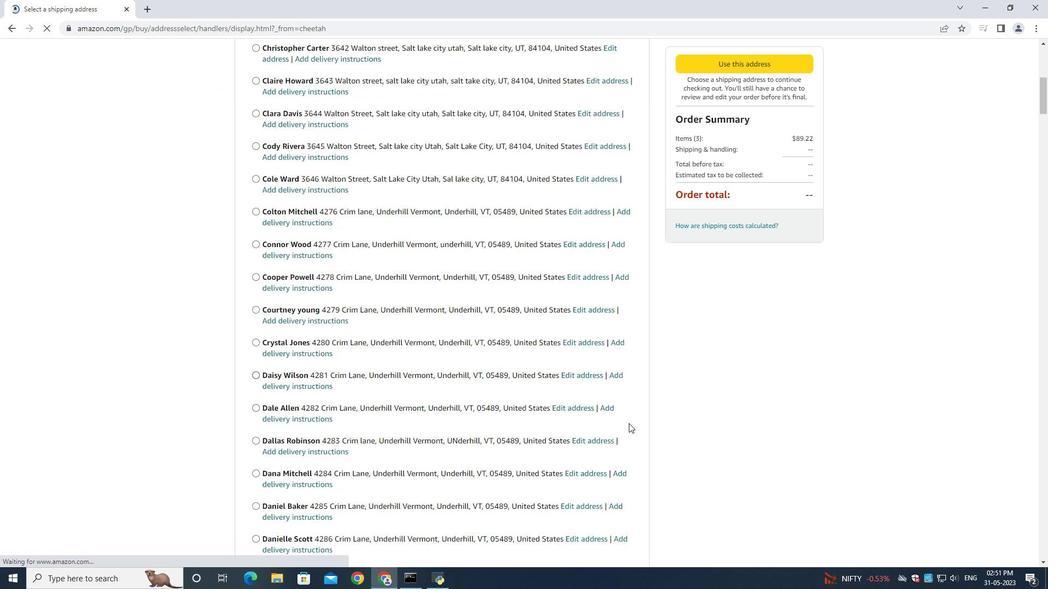 
Action: Mouse scrolled (628, 423) with delta (0, 0)
Screenshot: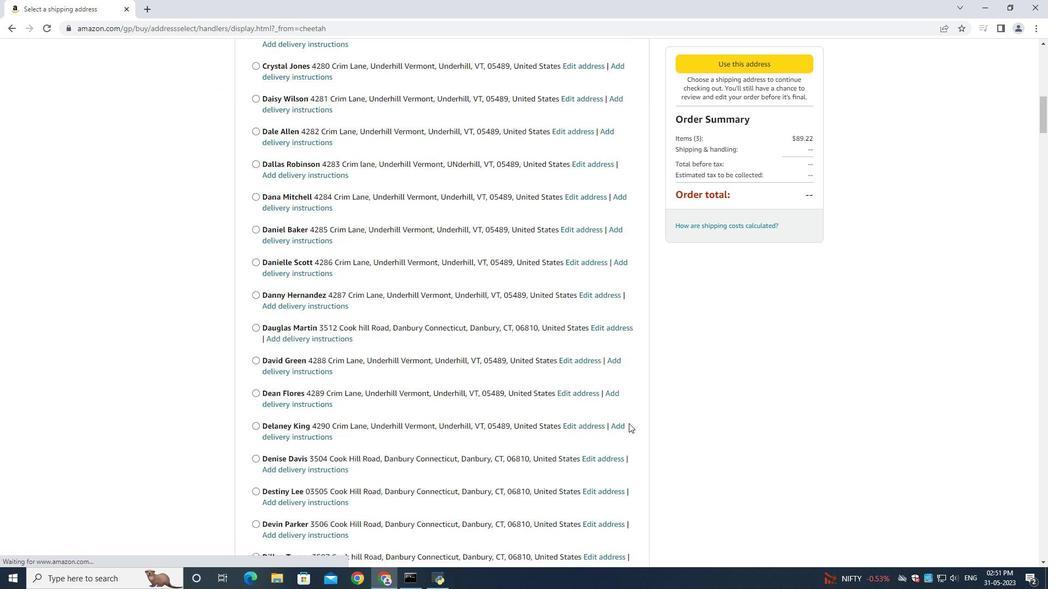 
Action: Mouse scrolled (628, 423) with delta (0, 0)
Screenshot: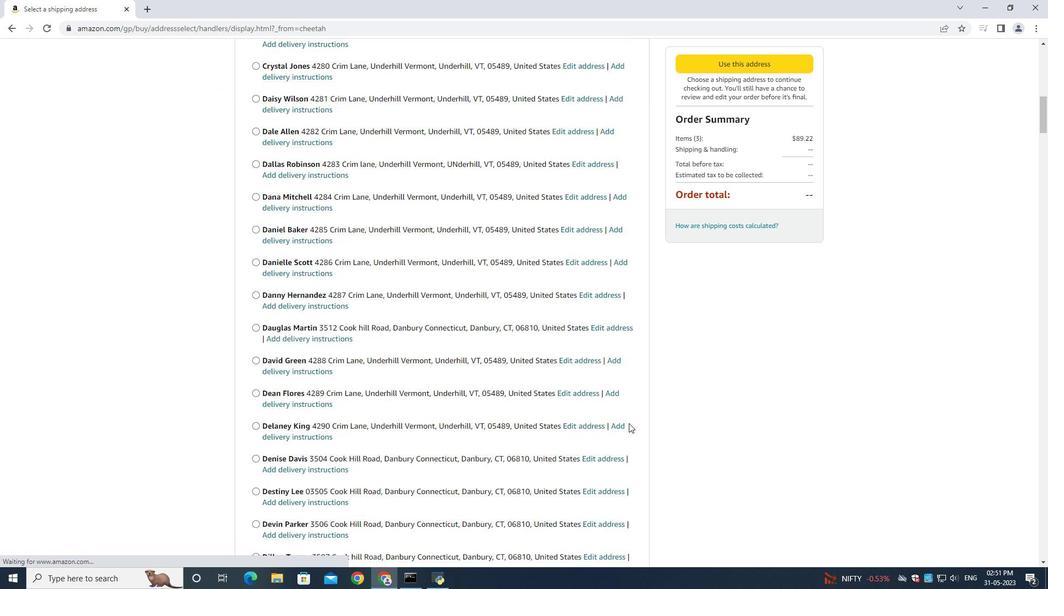 
Action: Mouse scrolled (628, 423) with delta (0, 0)
Screenshot: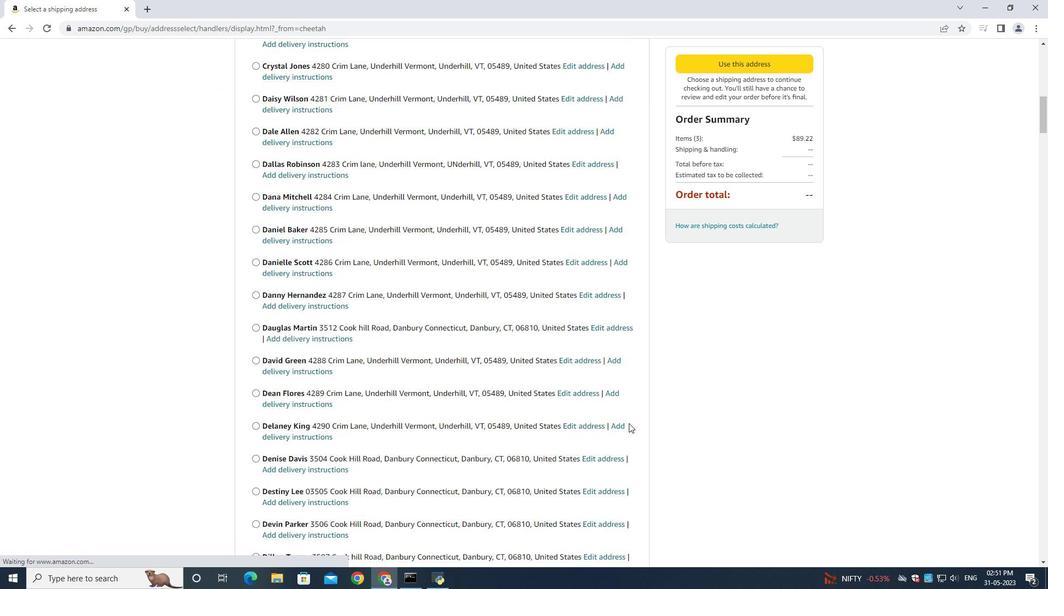 
Action: Mouse scrolled (628, 423) with delta (0, 0)
Screenshot: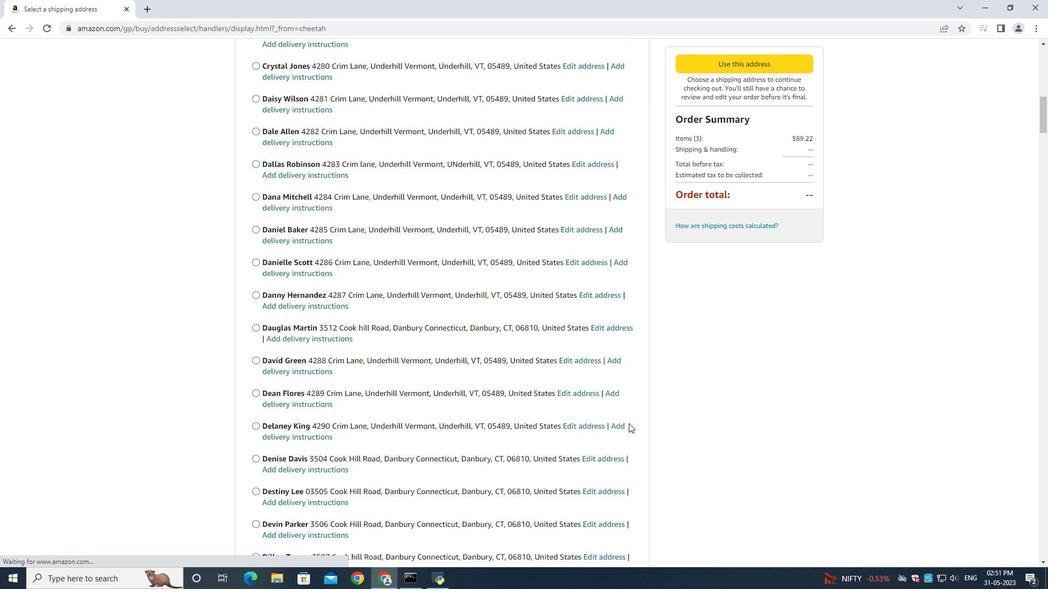 
Action: Mouse scrolled (628, 423) with delta (0, 0)
Screenshot: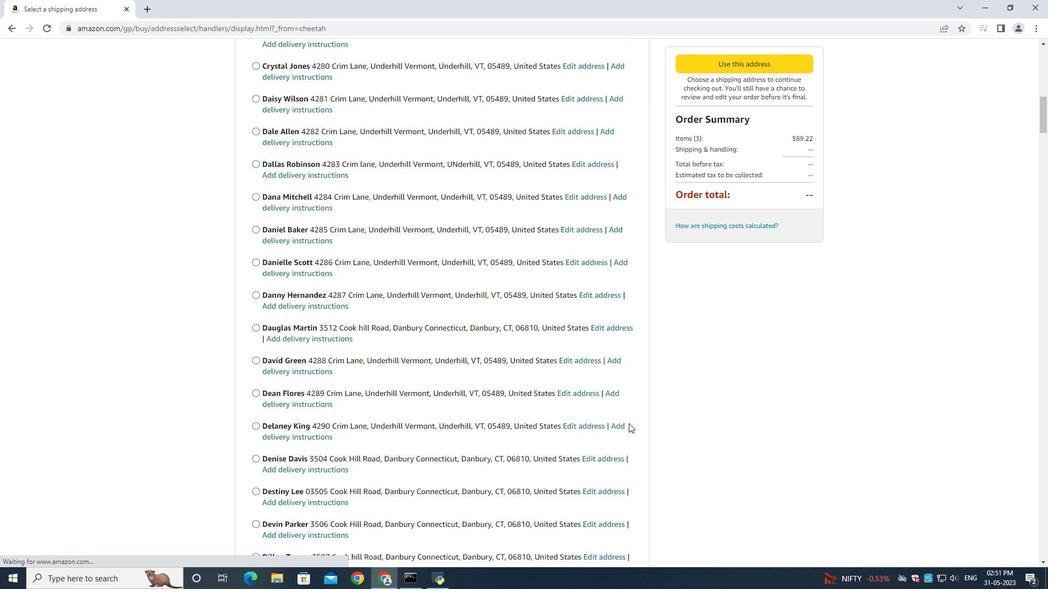 
Action: Mouse scrolled (628, 423) with delta (0, 0)
Screenshot: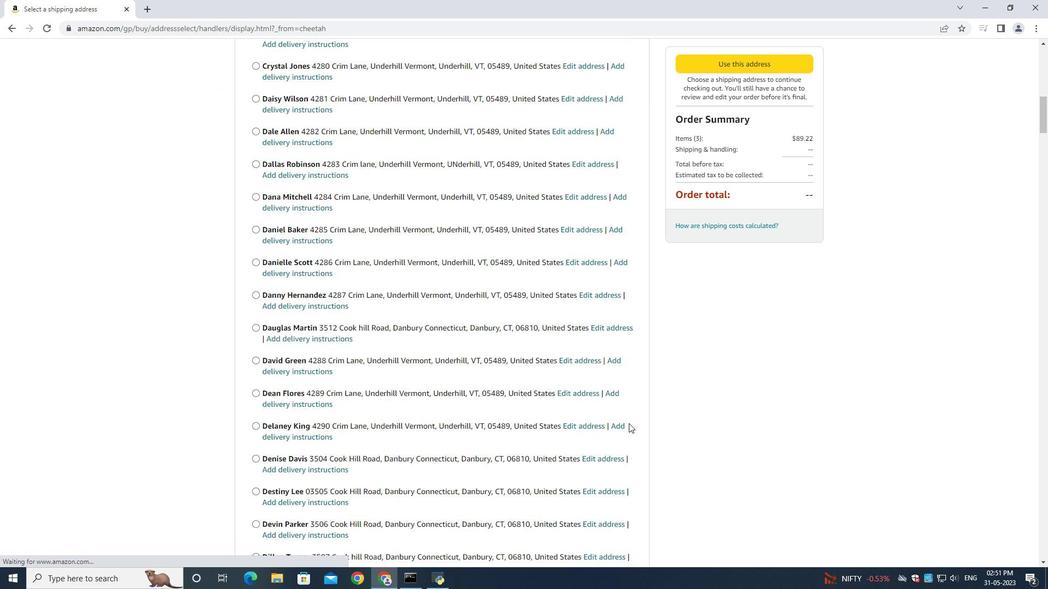 
Action: Mouse scrolled (628, 423) with delta (0, 0)
Screenshot: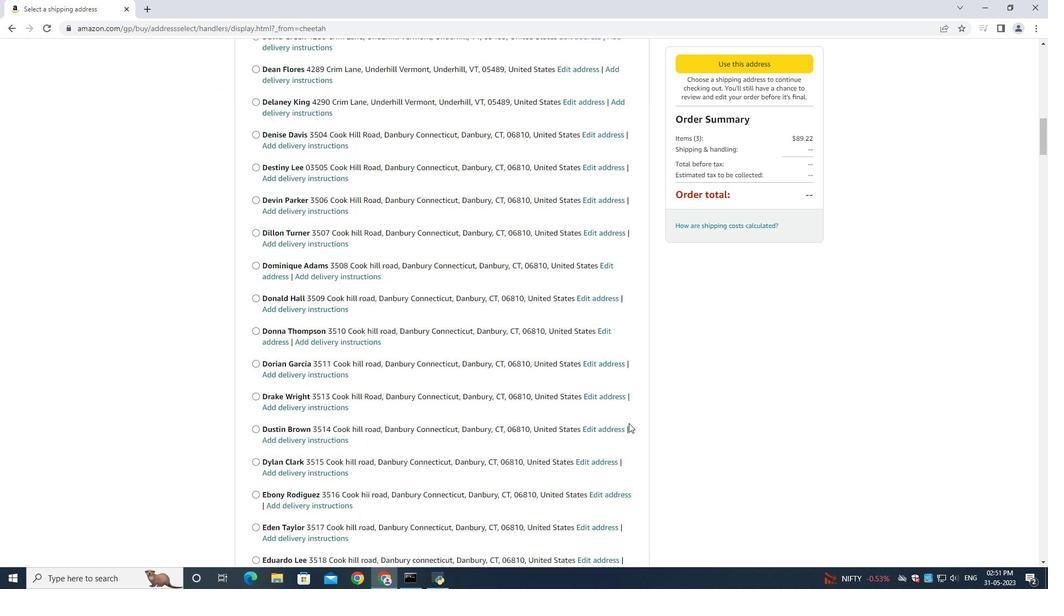 
Action: Mouse scrolled (628, 423) with delta (0, 0)
Screenshot: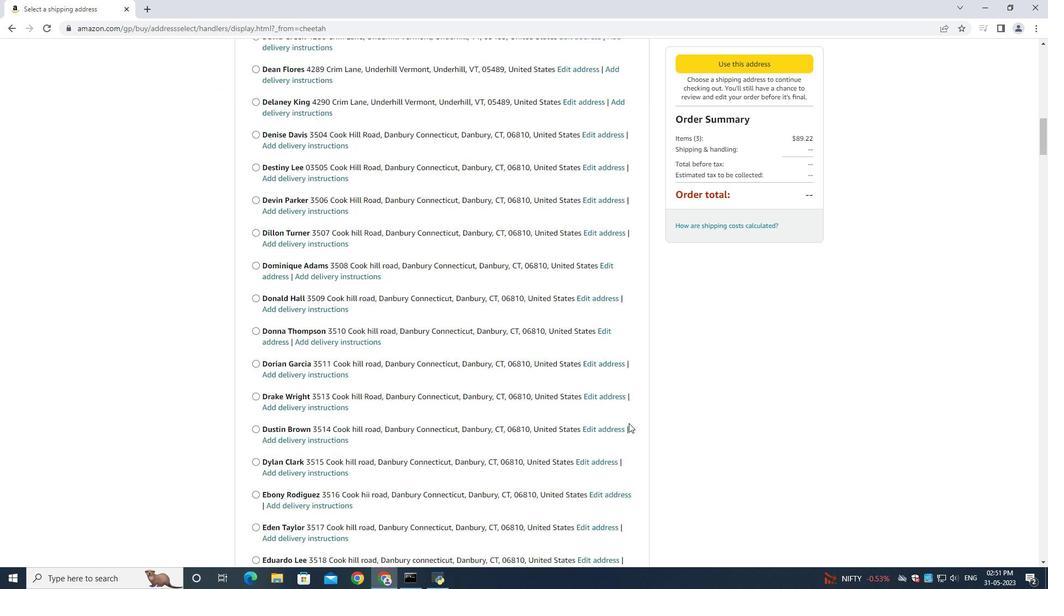 
Action: Mouse scrolled (628, 423) with delta (0, 0)
Screenshot: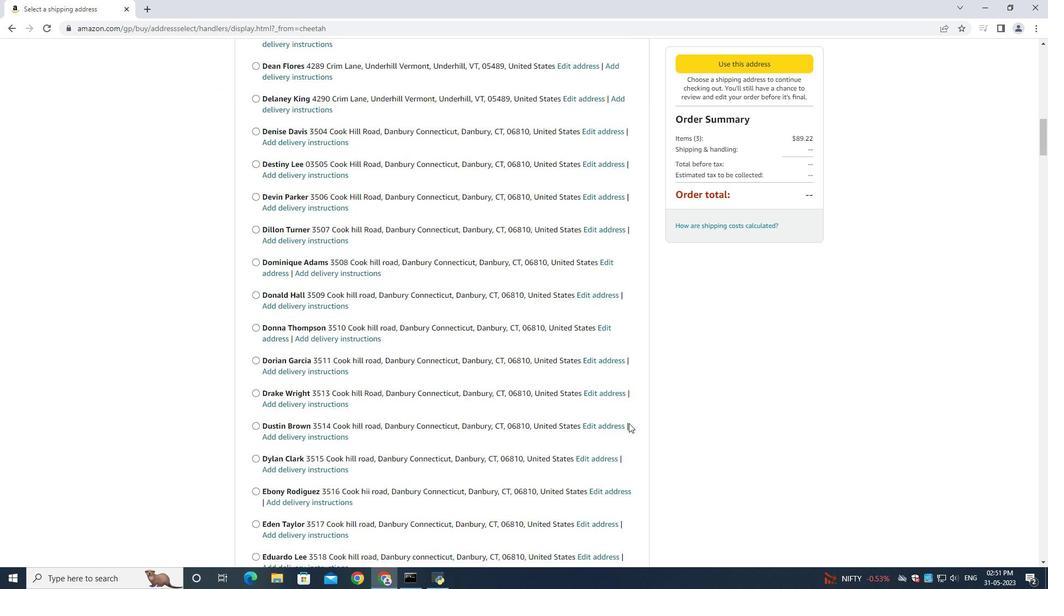 
Action: Mouse scrolled (628, 423) with delta (0, 0)
Screenshot: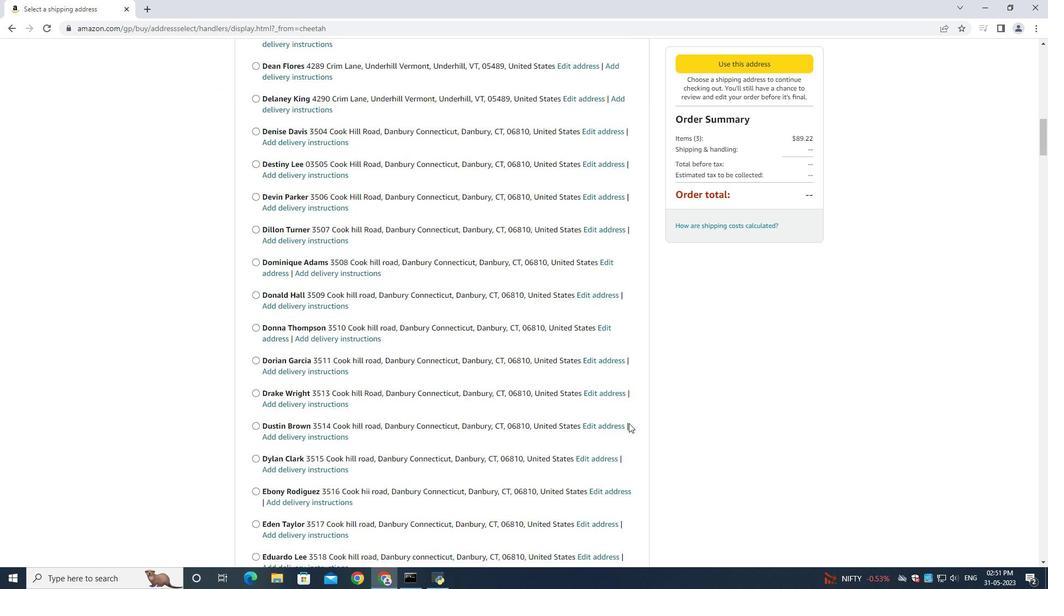 
Action: Mouse moved to (628, 423)
Screenshot: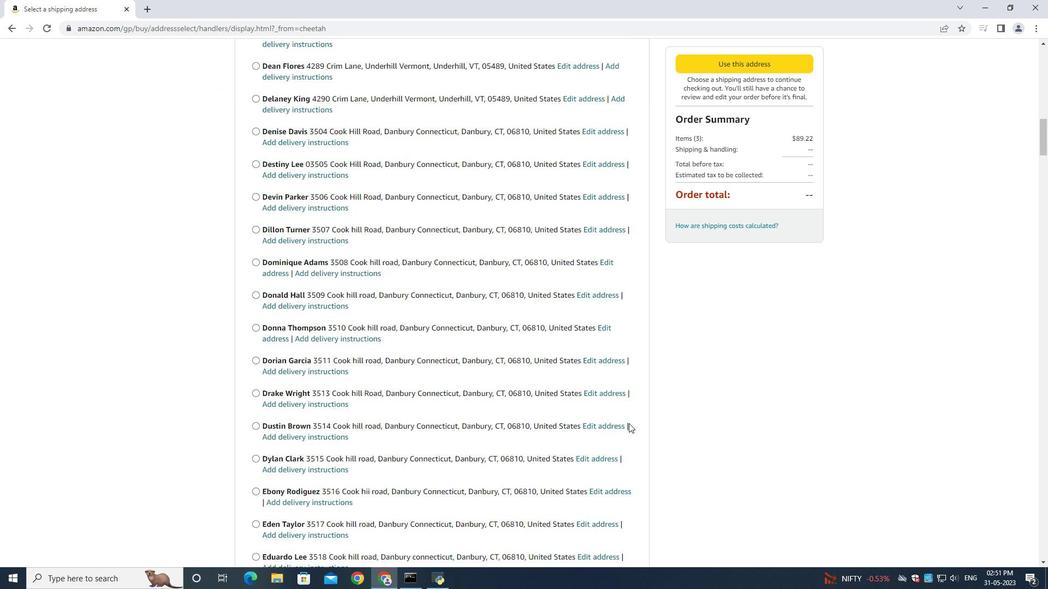 
Action: Mouse scrolled (628, 423) with delta (0, 0)
Screenshot: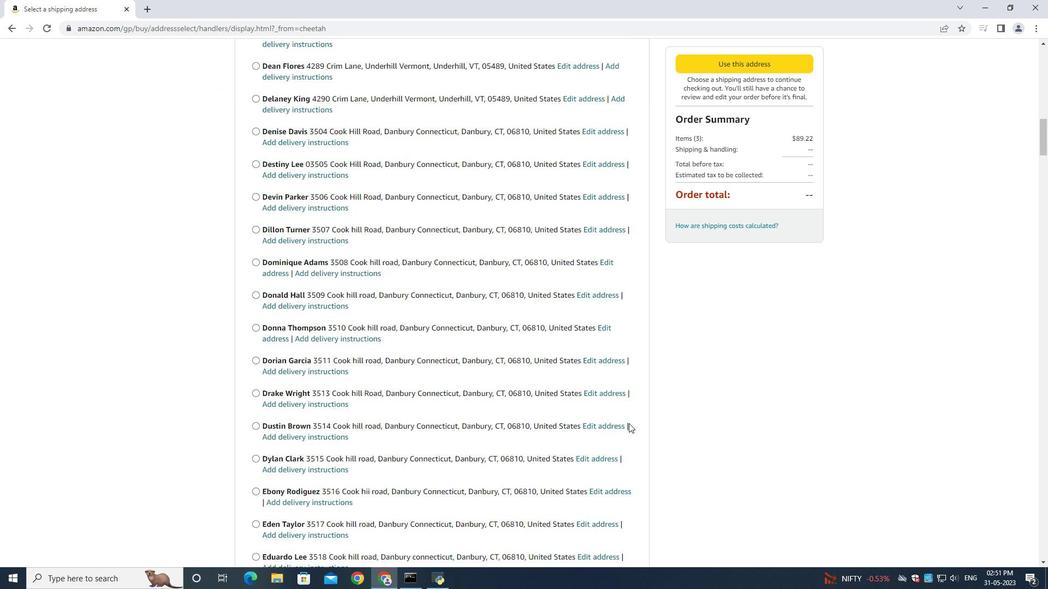 
Action: Mouse scrolled (628, 423) with delta (0, 0)
Screenshot: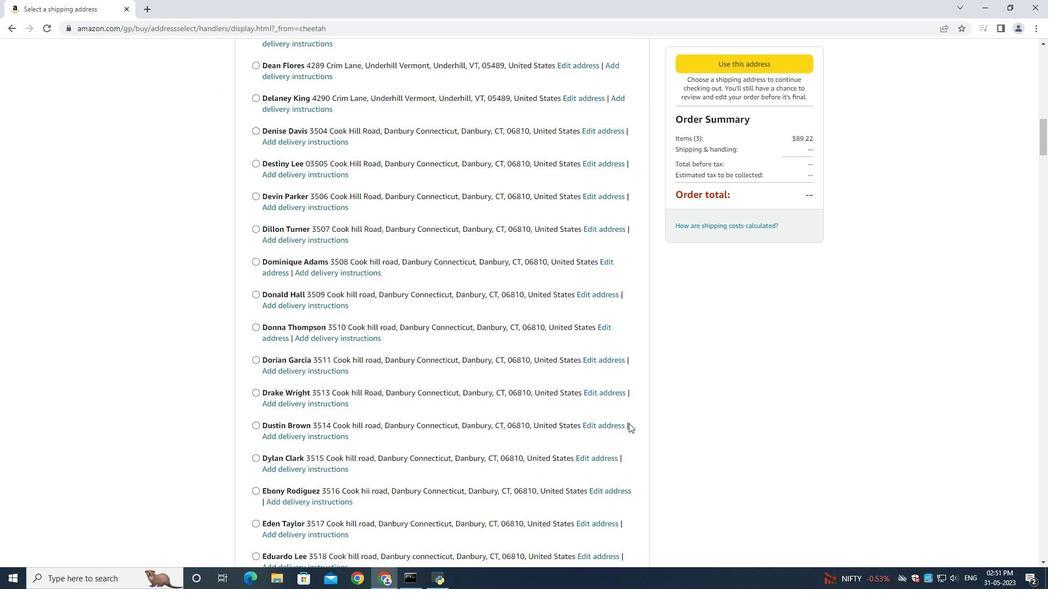 
Action: Mouse moved to (628, 423)
Screenshot: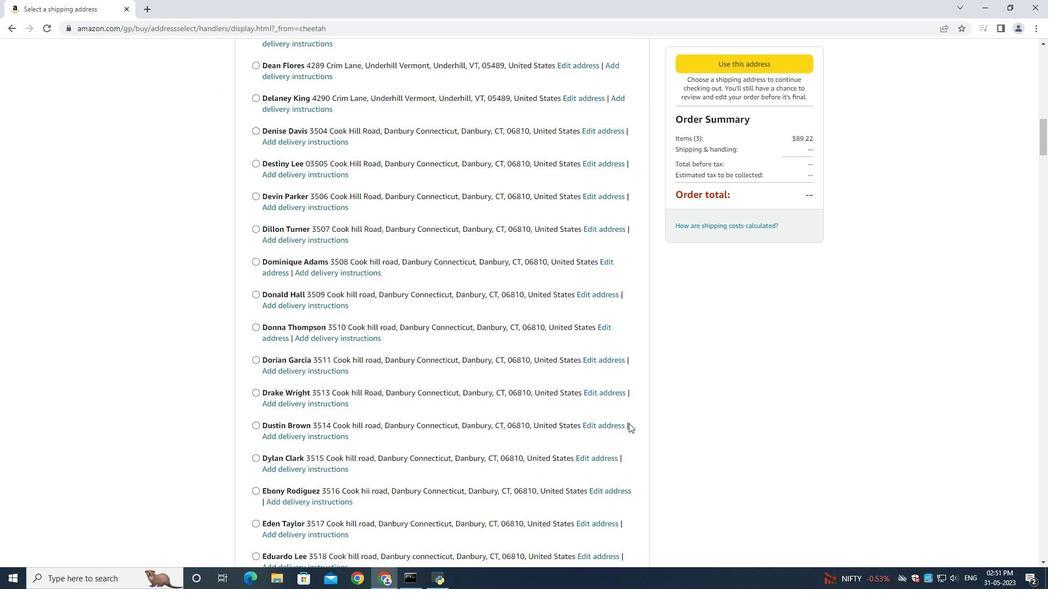 
Action: Mouse scrolled (628, 423) with delta (0, 0)
Screenshot: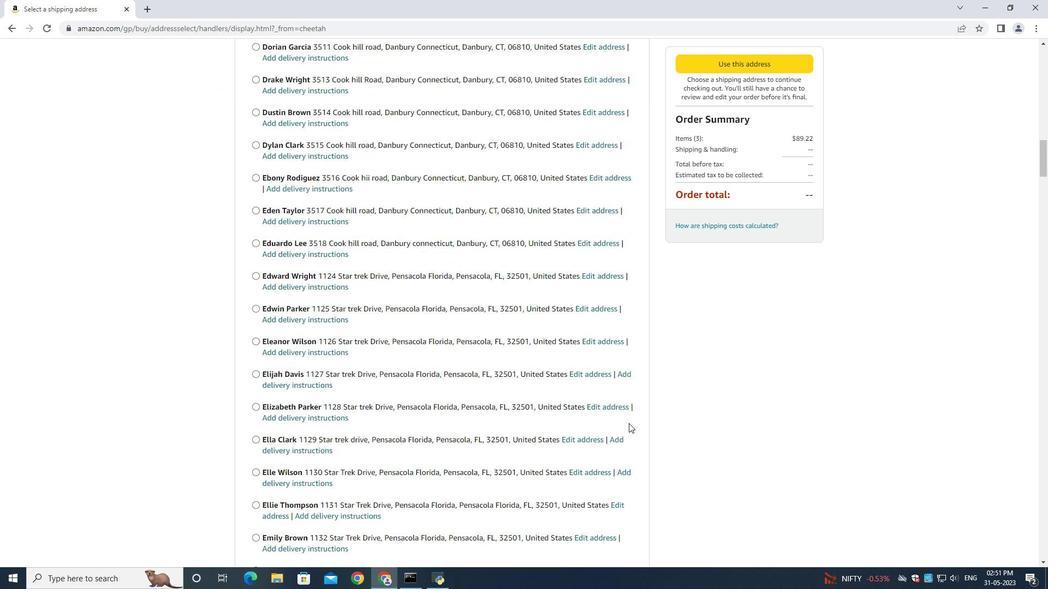 
Action: Mouse scrolled (628, 423) with delta (0, 0)
Screenshot: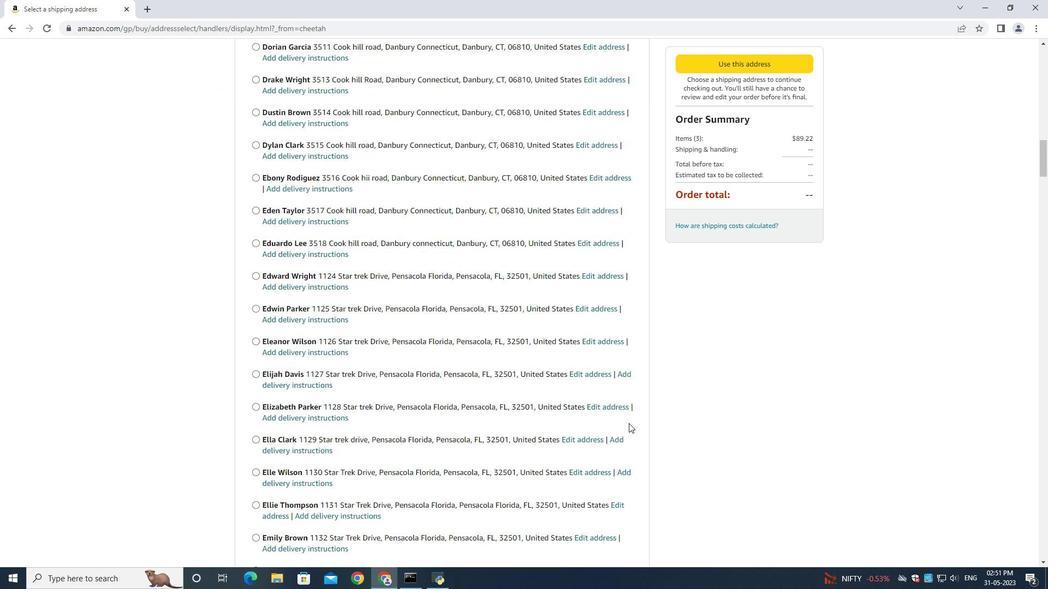 
Action: Mouse moved to (628, 423)
Screenshot: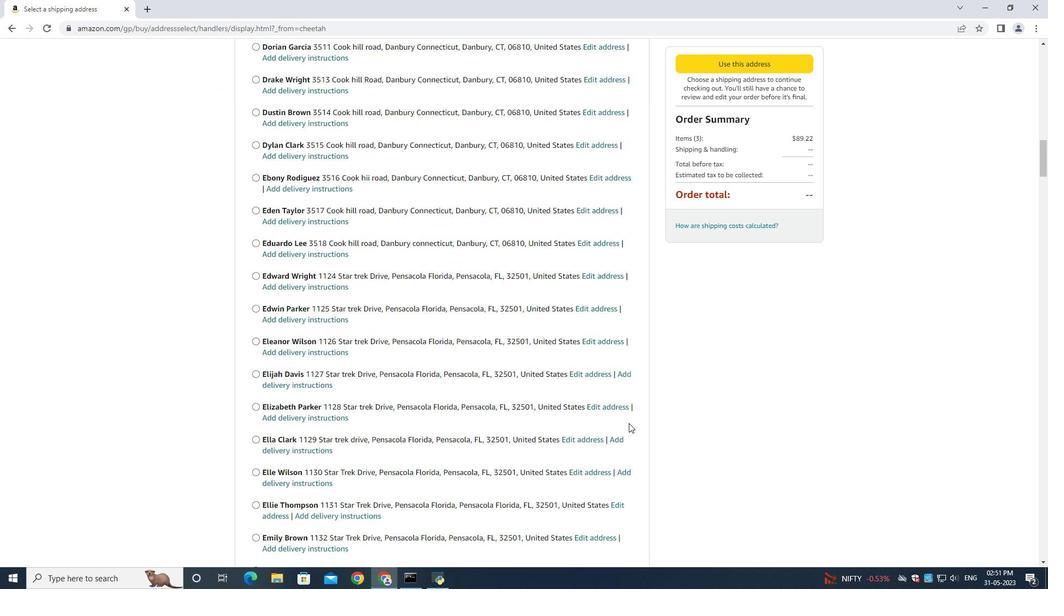 
Action: Mouse scrolled (628, 423) with delta (0, 0)
Screenshot: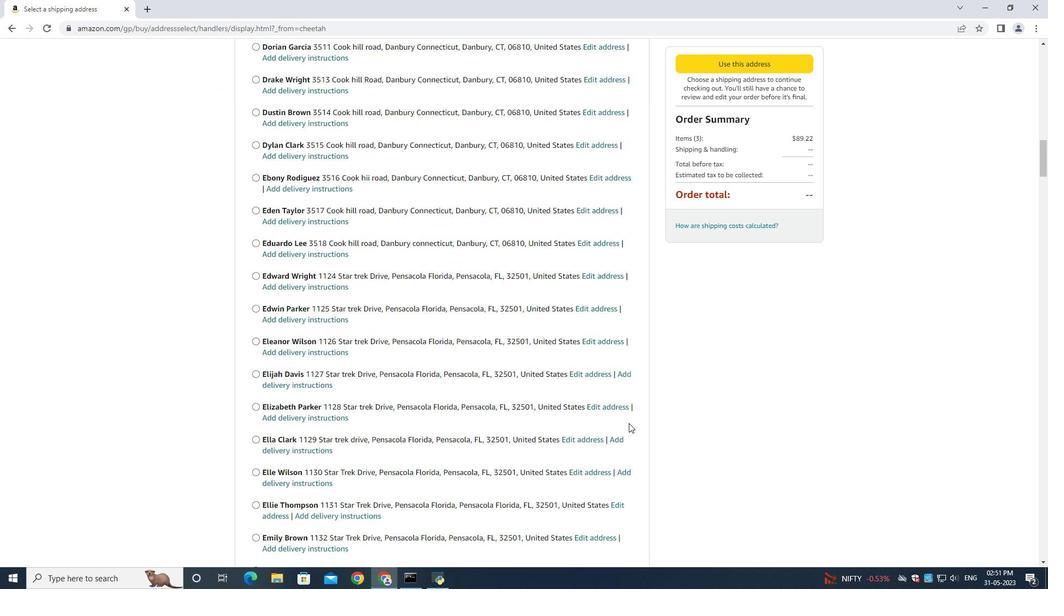 
Action: Mouse moved to (628, 423)
Screenshot: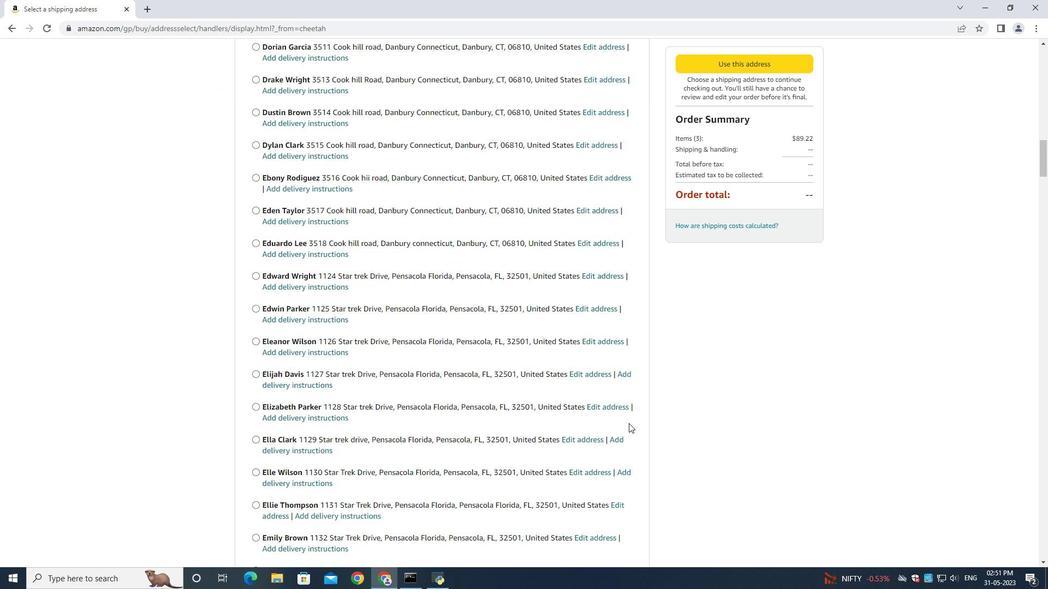 
Action: Mouse scrolled (628, 423) with delta (0, 0)
Screenshot: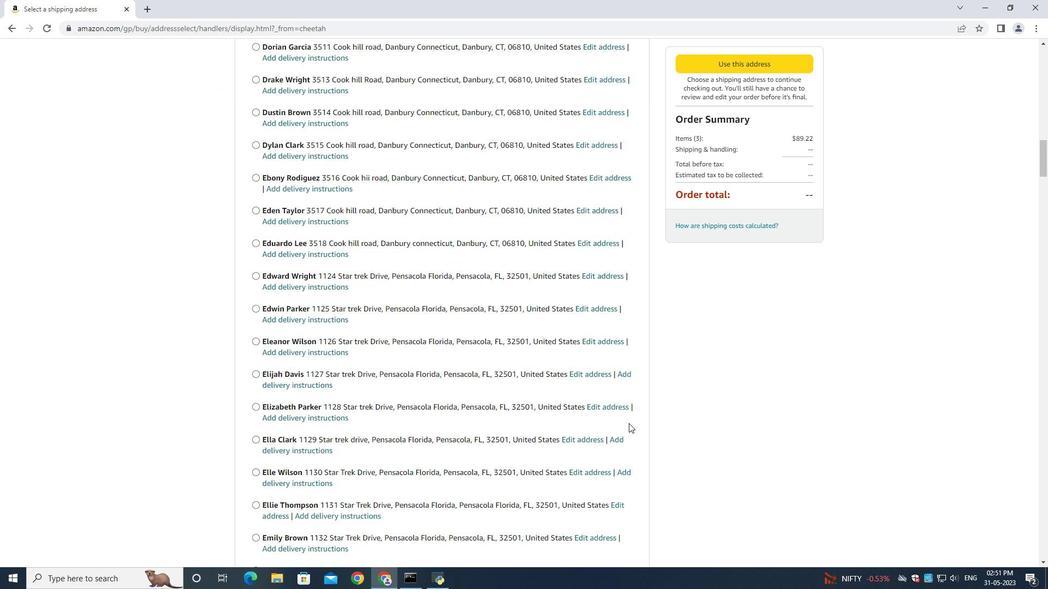 
Action: Mouse moved to (628, 424)
Screenshot: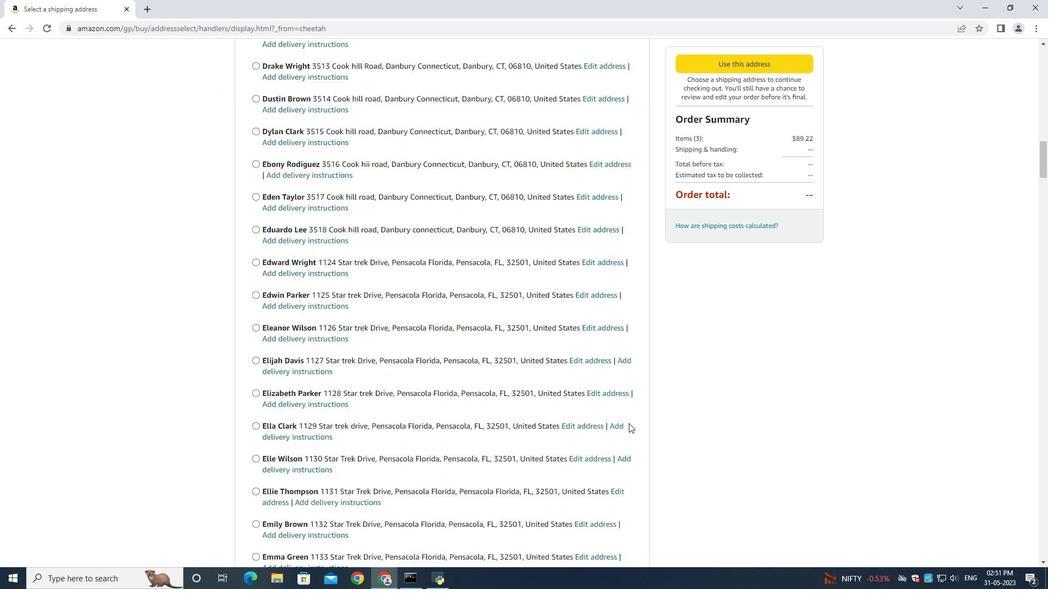 
Action: Mouse scrolled (628, 423) with delta (0, 0)
Screenshot: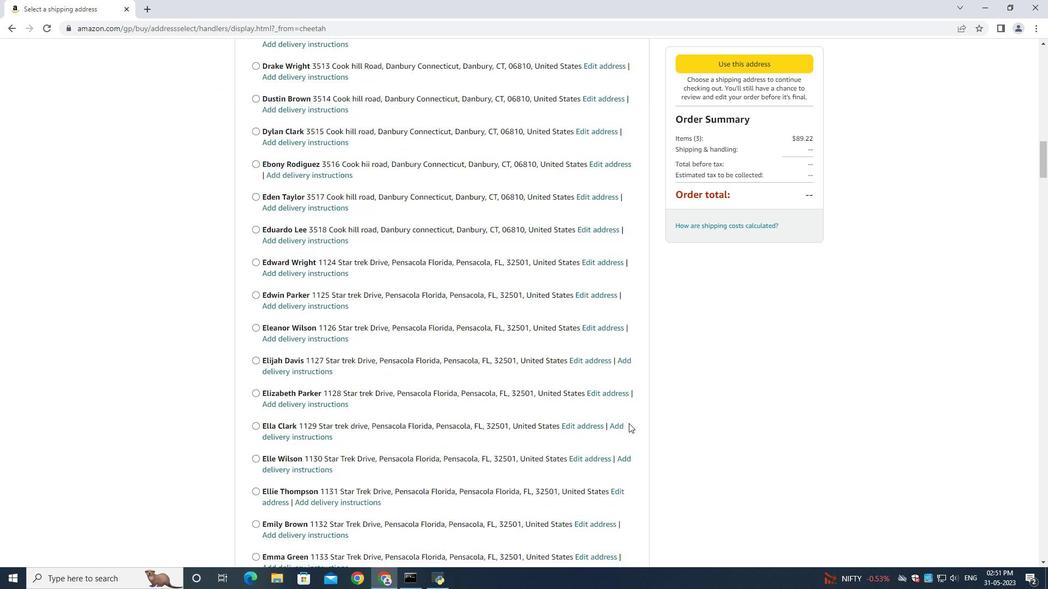 
Action: Mouse moved to (630, 424)
Screenshot: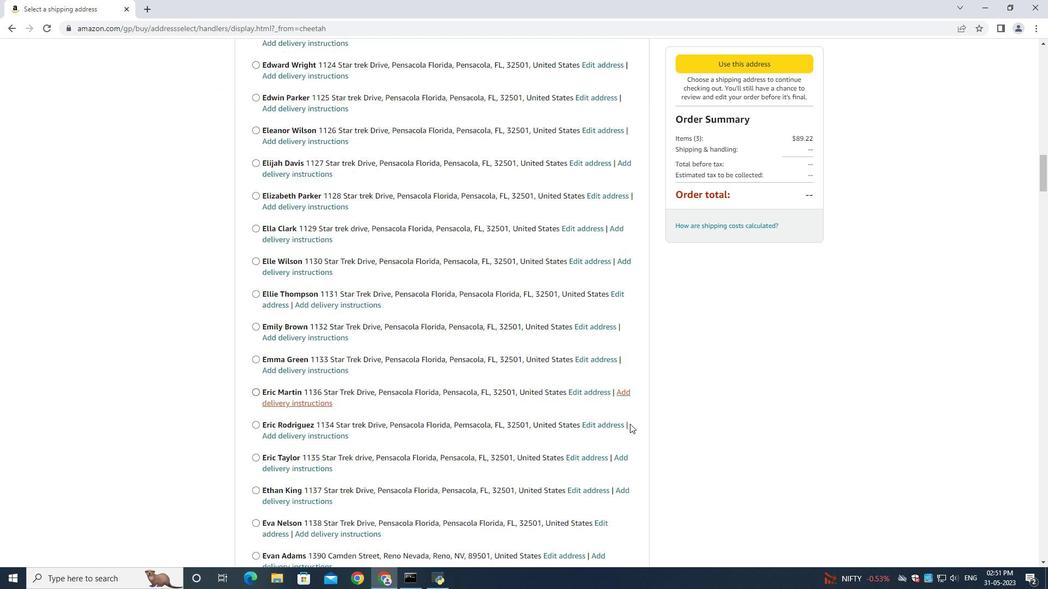 
Action: Mouse scrolled (630, 424) with delta (0, 0)
Screenshot: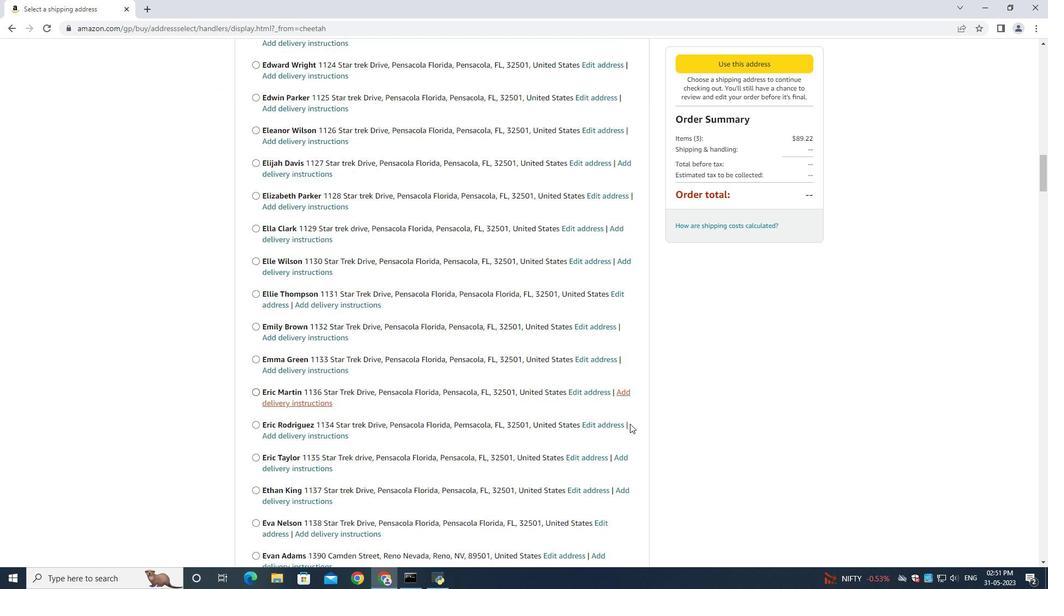 
Action: Mouse scrolled (630, 424) with delta (0, 0)
Screenshot: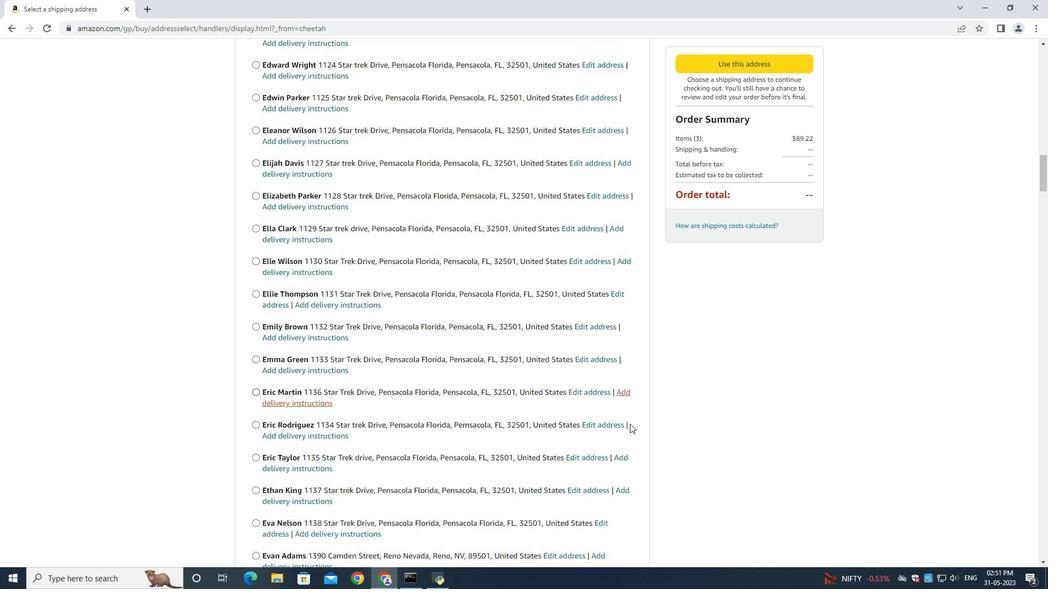 
Action: Mouse scrolled (630, 424) with delta (0, 0)
Screenshot: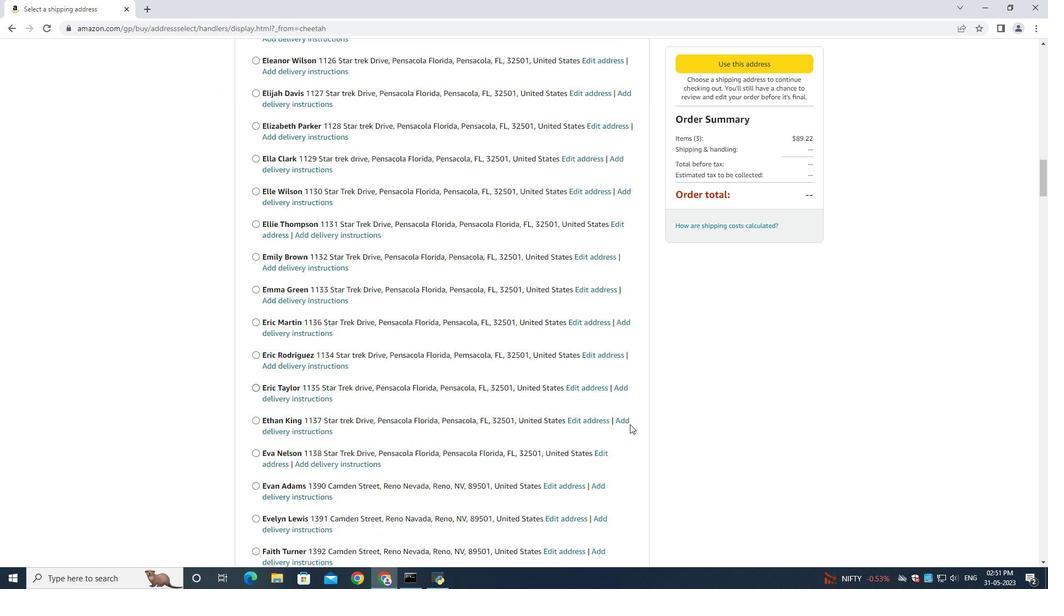 
Action: Mouse scrolled (630, 424) with delta (0, 0)
Screenshot: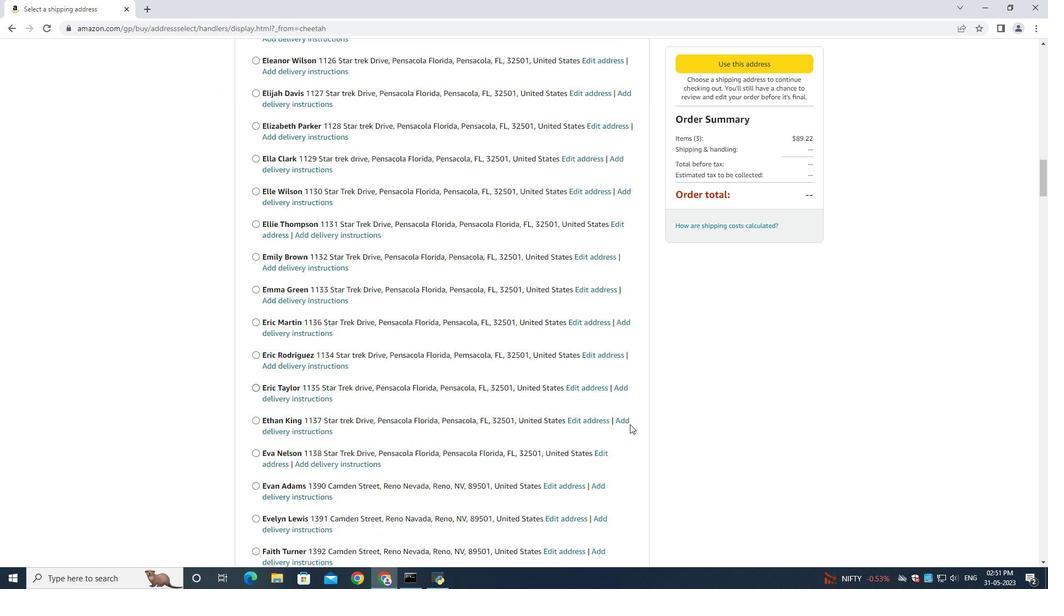
Action: Mouse scrolled (630, 424) with delta (0, 0)
Screenshot: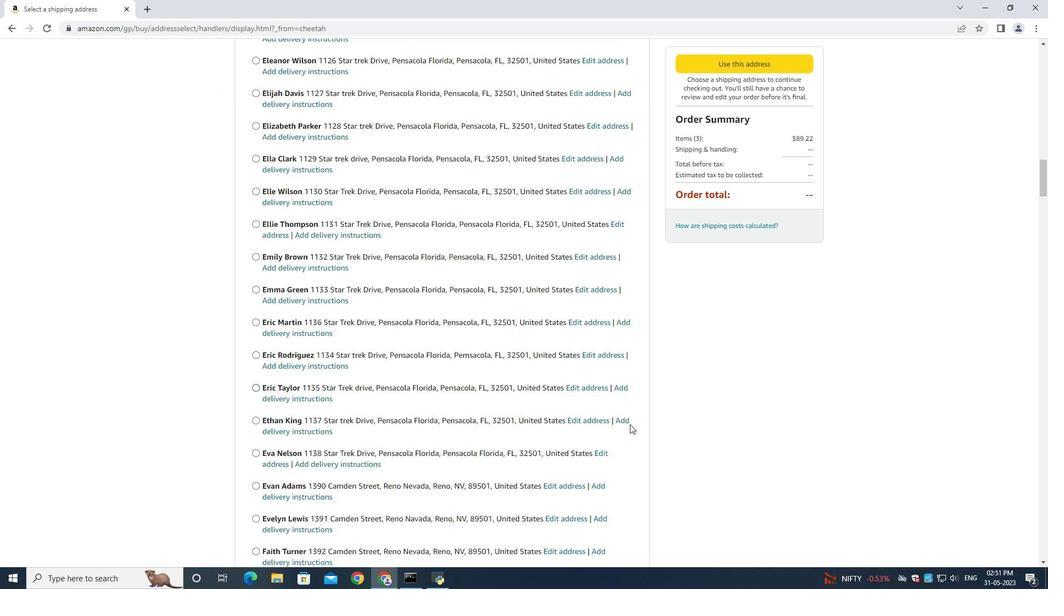 
Action: Mouse scrolled (630, 424) with delta (0, 0)
Screenshot: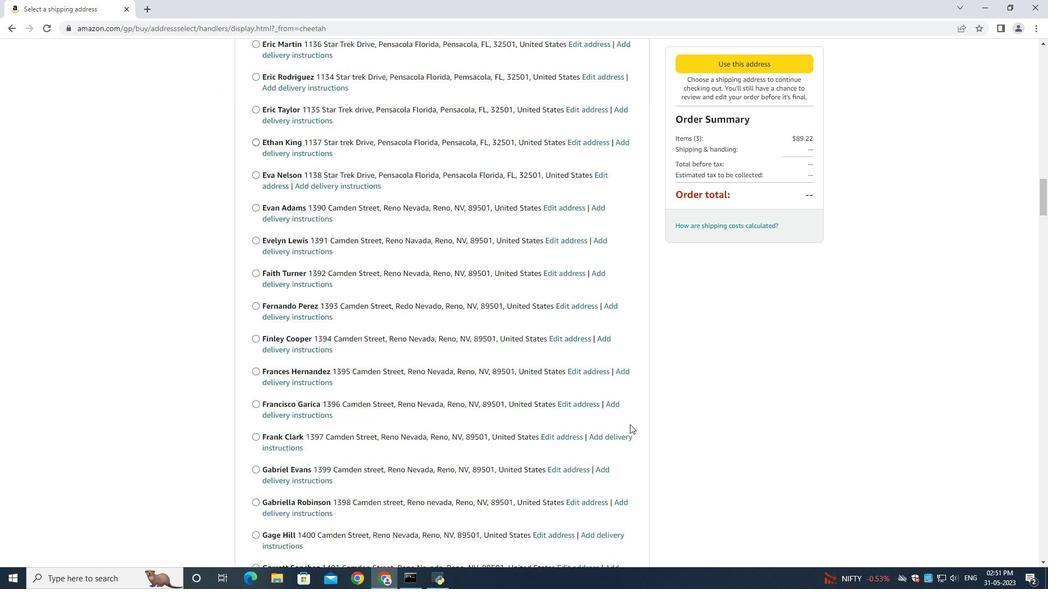 
Action: Mouse scrolled (630, 424) with delta (0, 0)
Screenshot: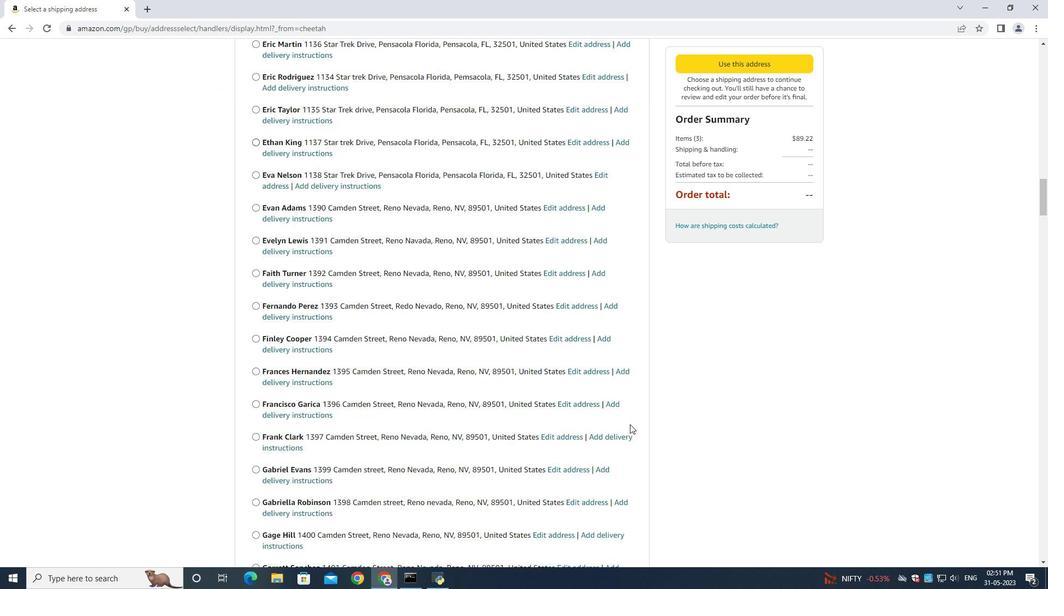 
Action: Mouse scrolled (630, 424) with delta (0, 0)
Screenshot: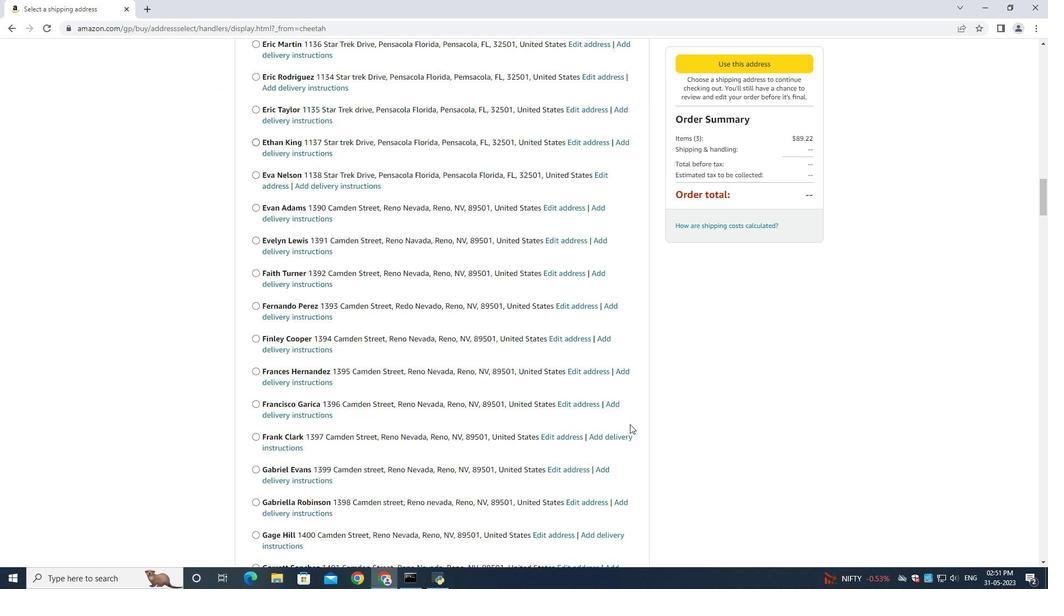 
Action: Mouse scrolled (630, 424) with delta (0, 0)
Screenshot: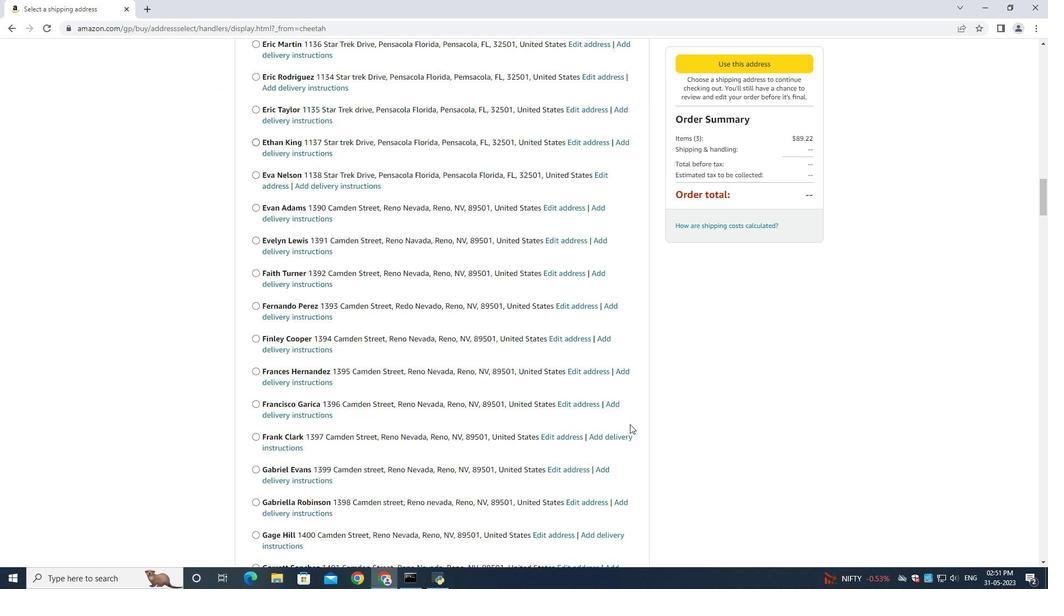 
Action: Mouse scrolled (630, 424) with delta (0, 0)
Screenshot: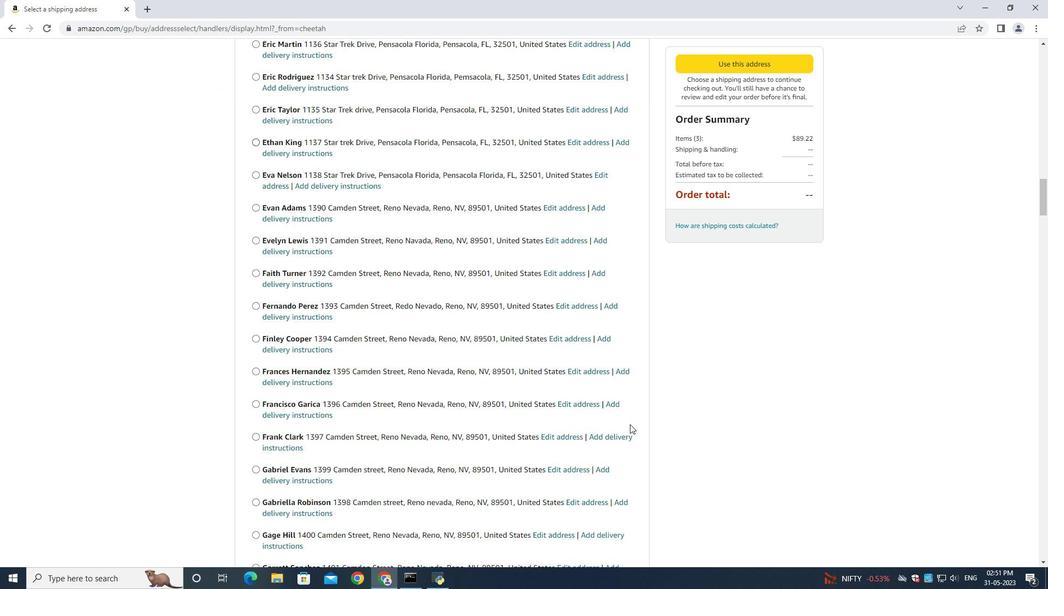 
Action: Mouse scrolled (630, 424) with delta (0, 0)
Screenshot: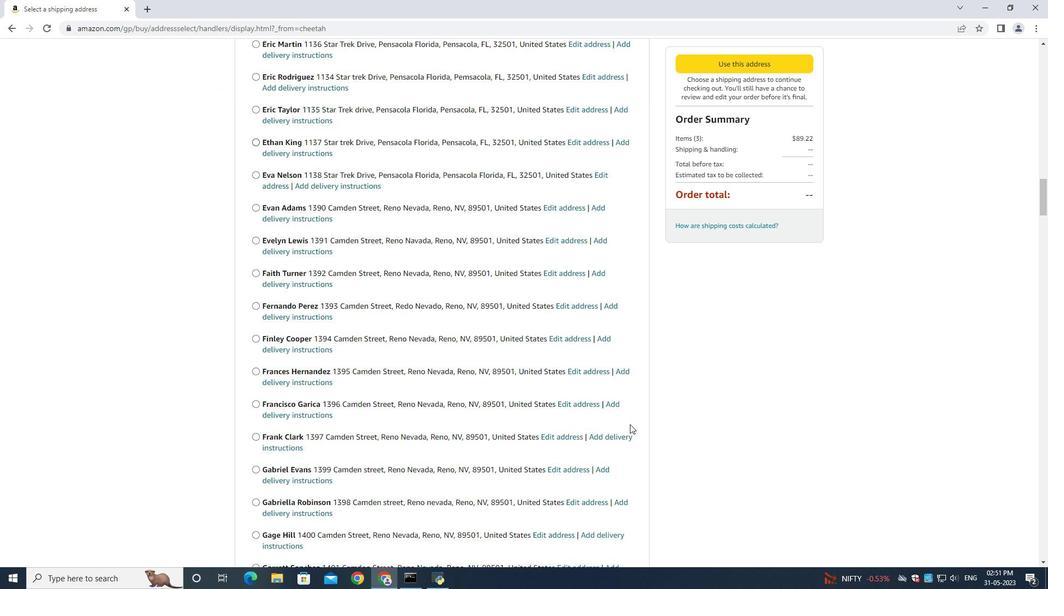 
Action: Mouse scrolled (630, 424) with delta (0, 0)
Screenshot: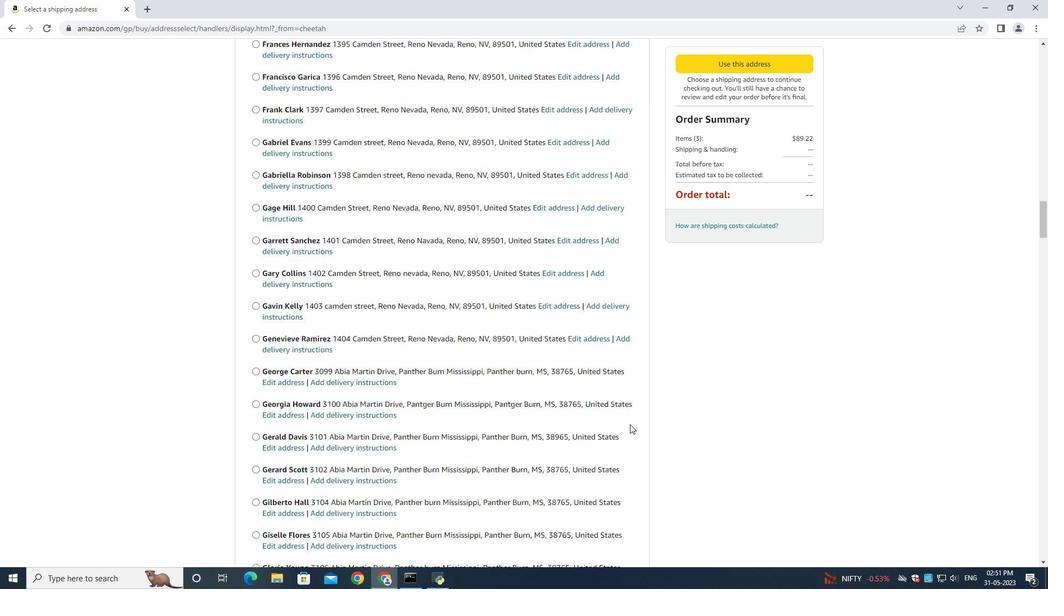 
Action: Mouse scrolled (630, 424) with delta (0, 0)
Screenshot: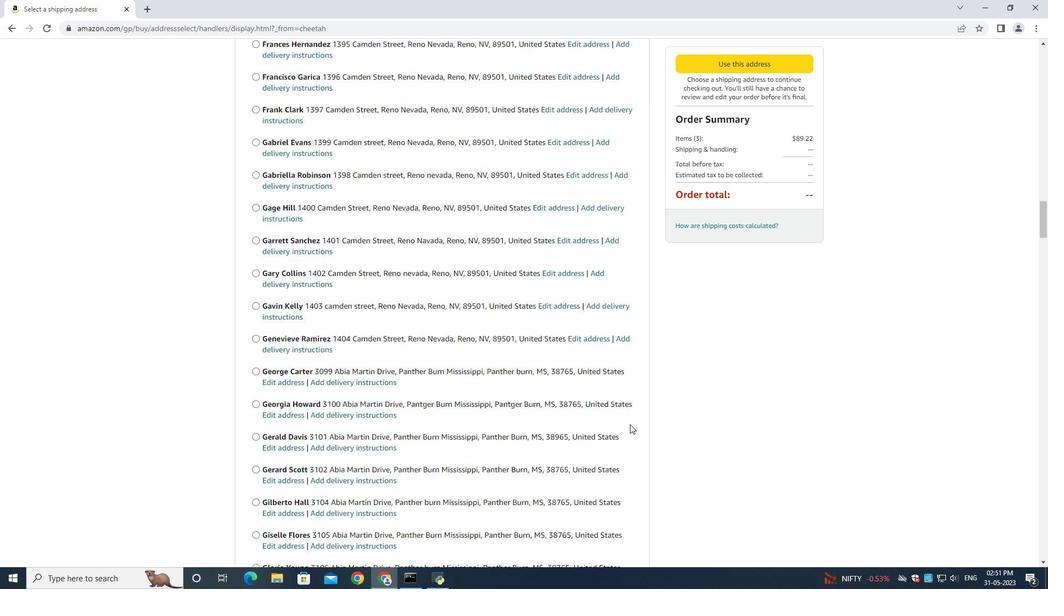 
Action: Mouse scrolled (630, 424) with delta (0, 0)
Screenshot: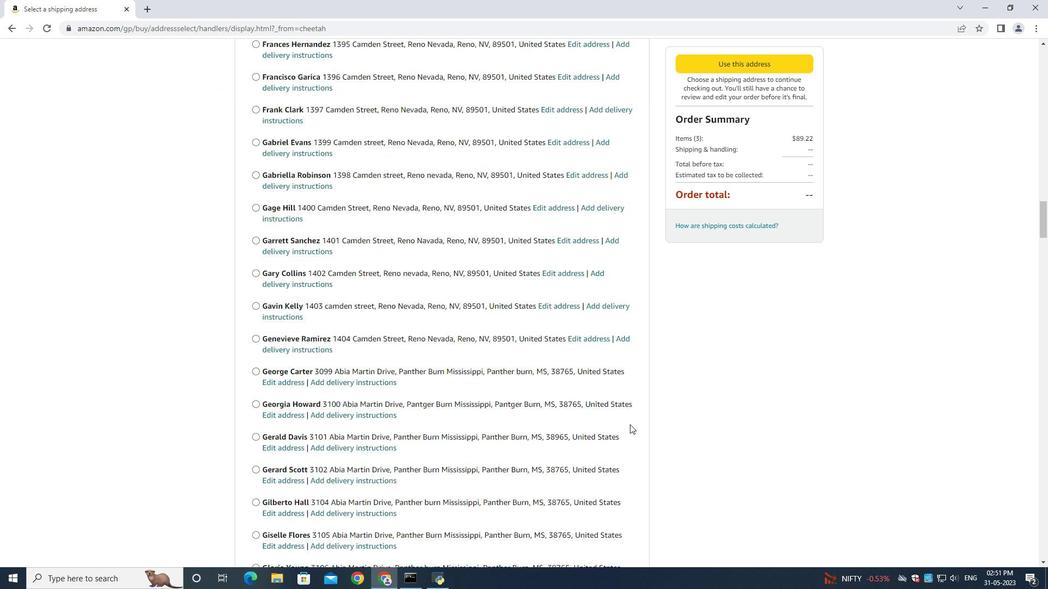 
Action: Mouse scrolled (630, 424) with delta (0, 0)
Screenshot: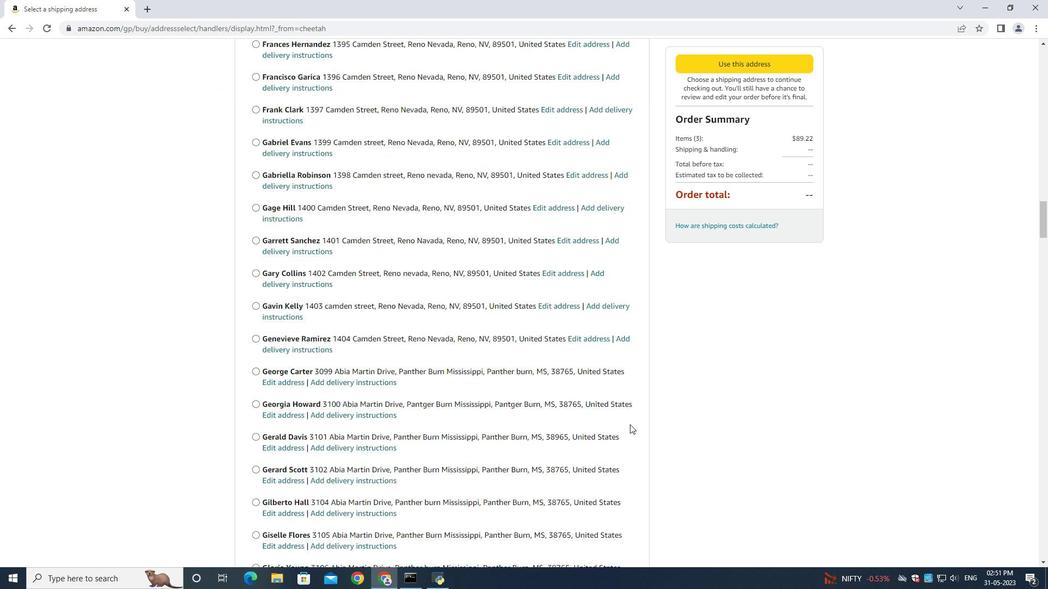 
Action: Mouse scrolled (630, 424) with delta (0, 0)
Screenshot: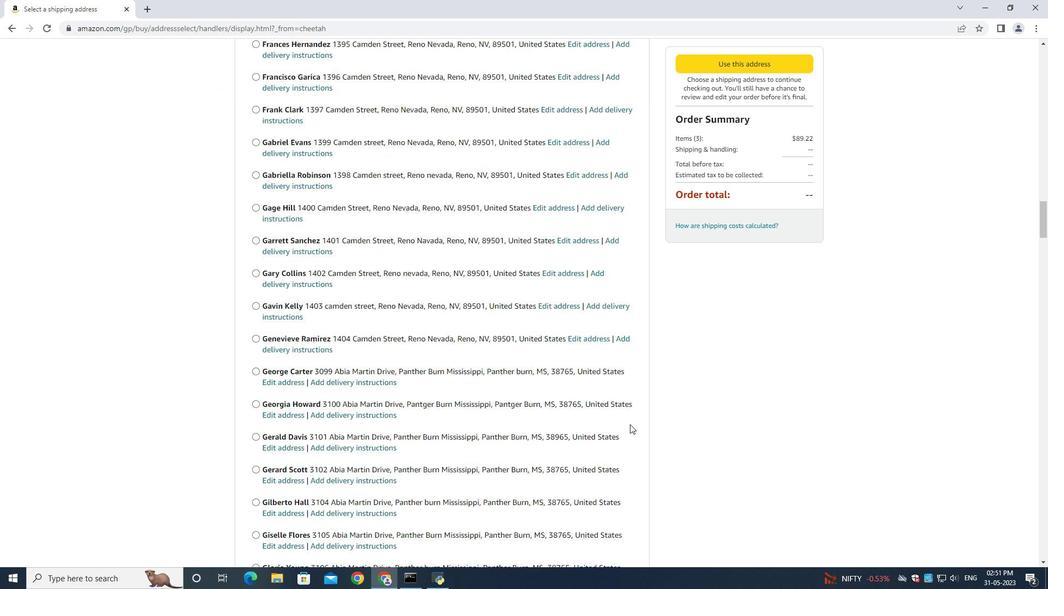 
Action: Mouse scrolled (630, 424) with delta (0, 0)
Screenshot: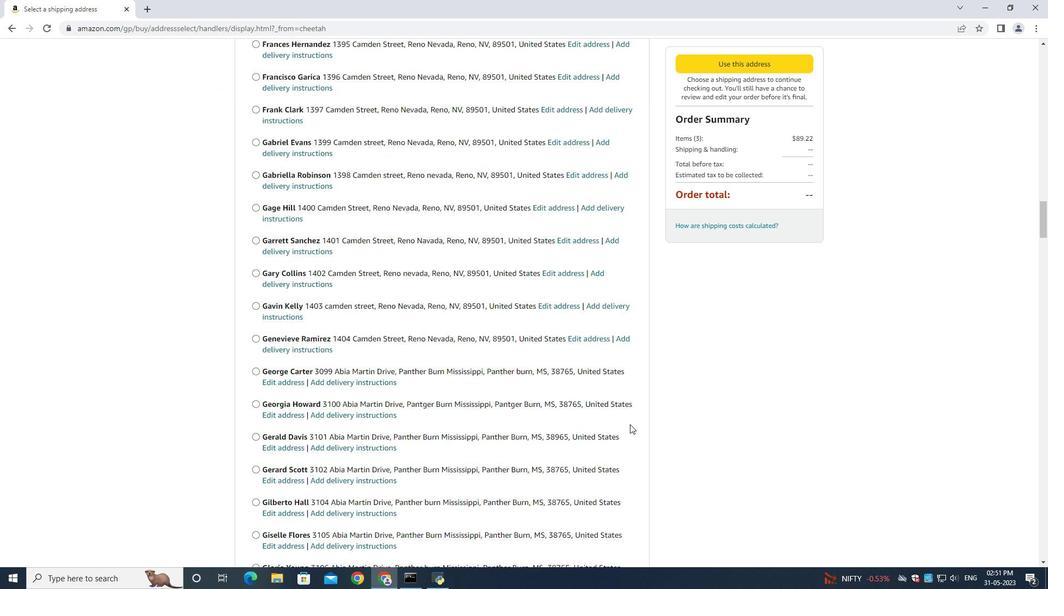 
Action: Mouse moved to (630, 423)
Screenshot: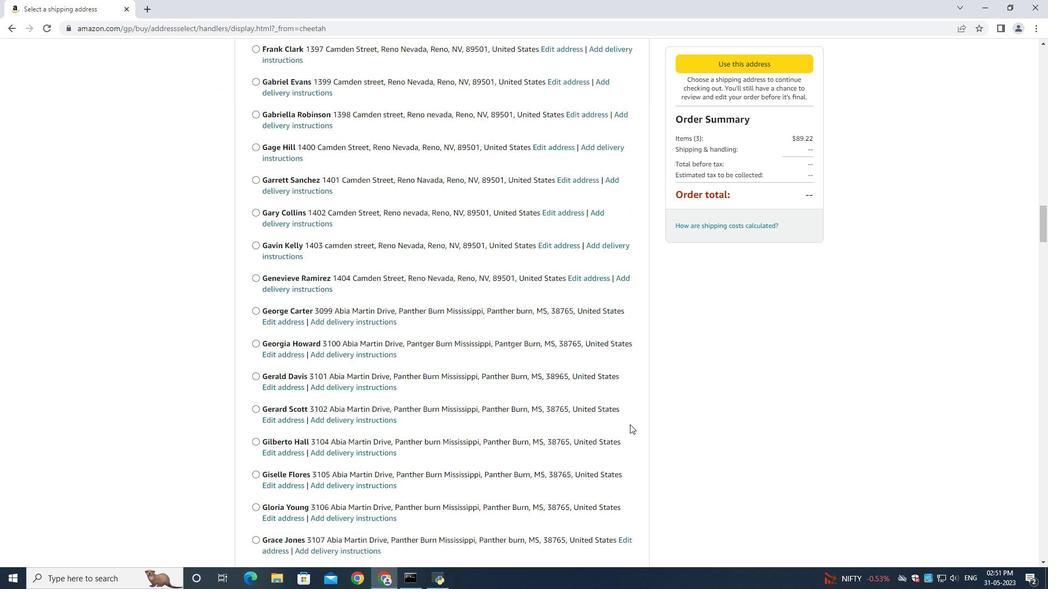 
Action: Mouse scrolled (630, 423) with delta (0, 0)
Screenshot: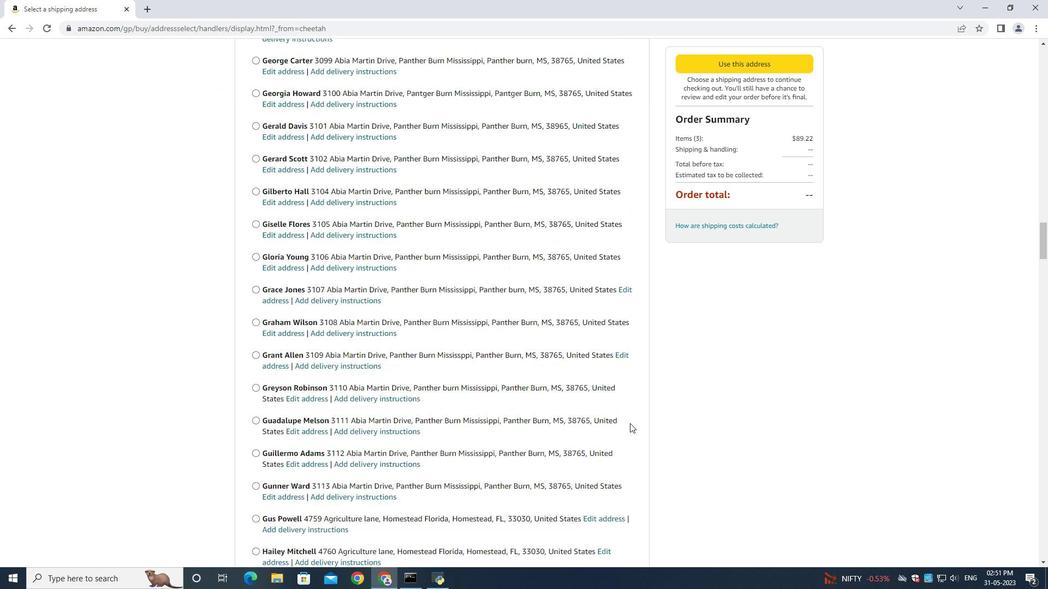 
Action: Mouse scrolled (630, 423) with delta (0, 0)
Screenshot: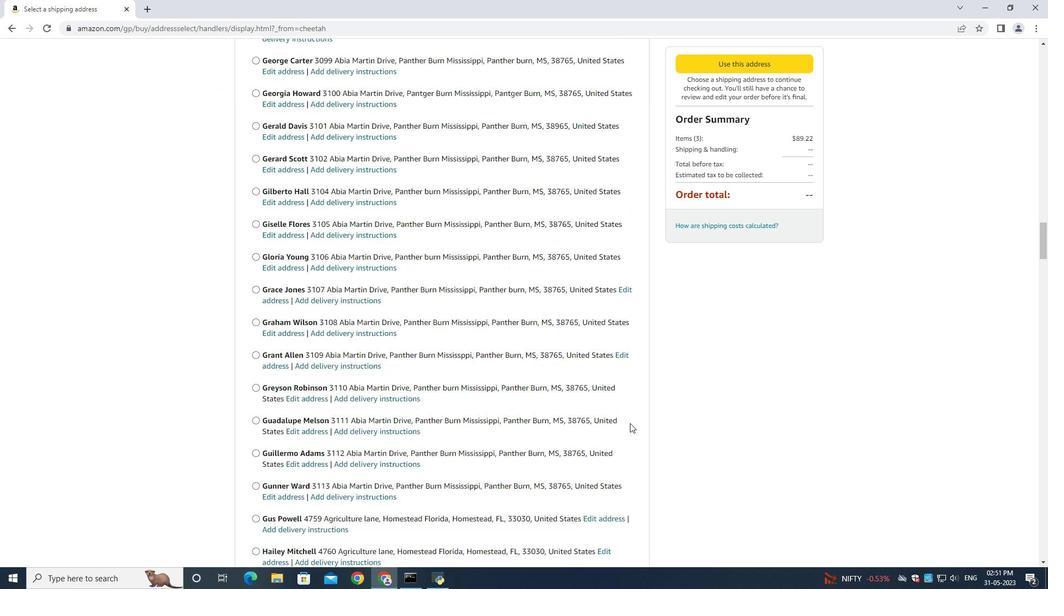 
Action: Mouse scrolled (630, 423) with delta (0, 0)
Screenshot: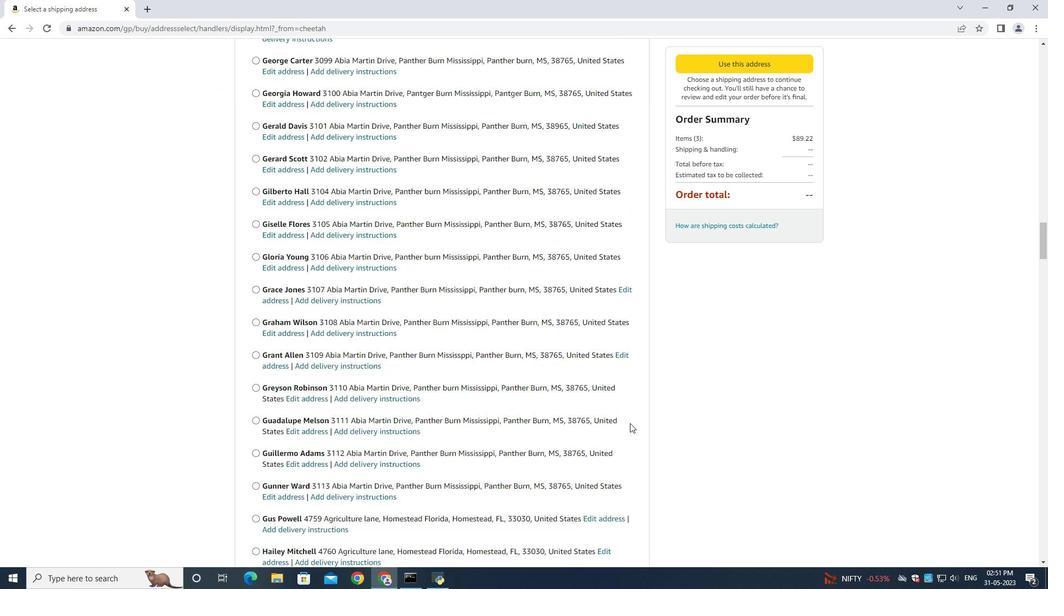 
Action: Mouse scrolled (630, 423) with delta (0, 0)
Screenshot: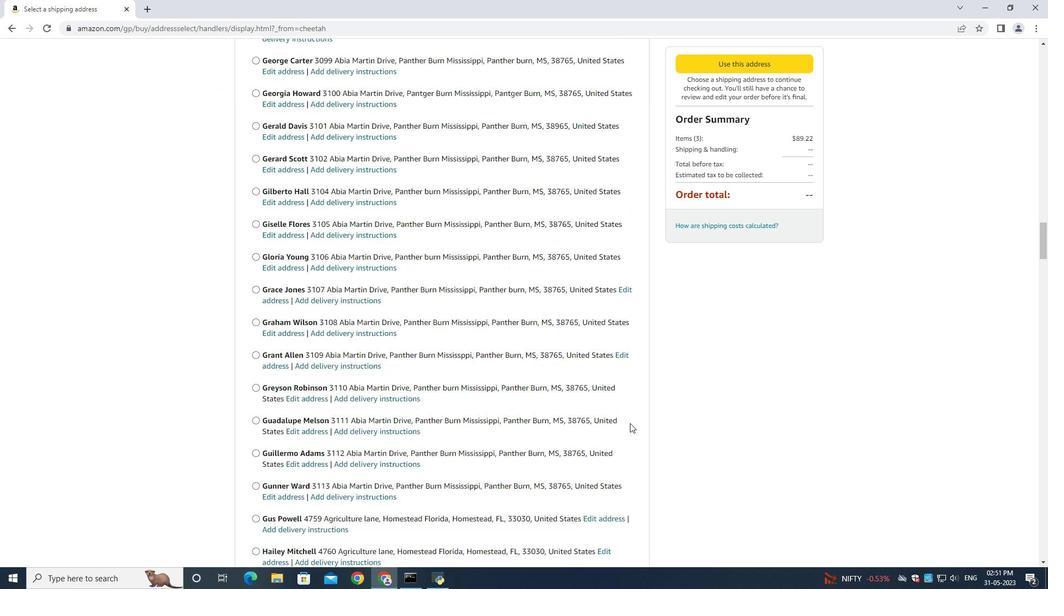 
Action: Mouse scrolled (630, 423) with delta (0, 0)
Screenshot: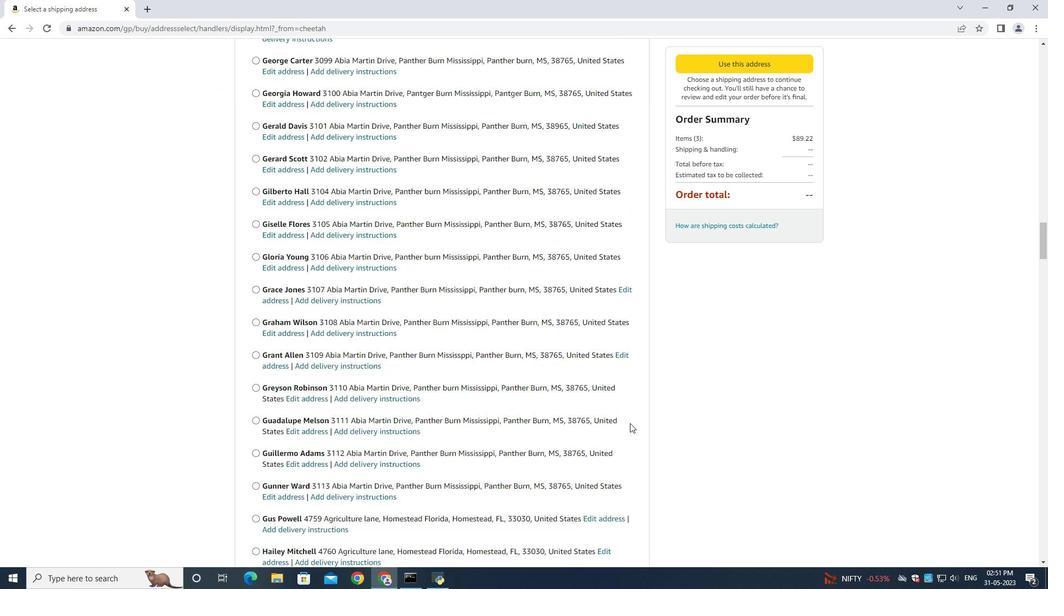 
Action: Mouse scrolled (630, 423) with delta (0, 0)
Screenshot: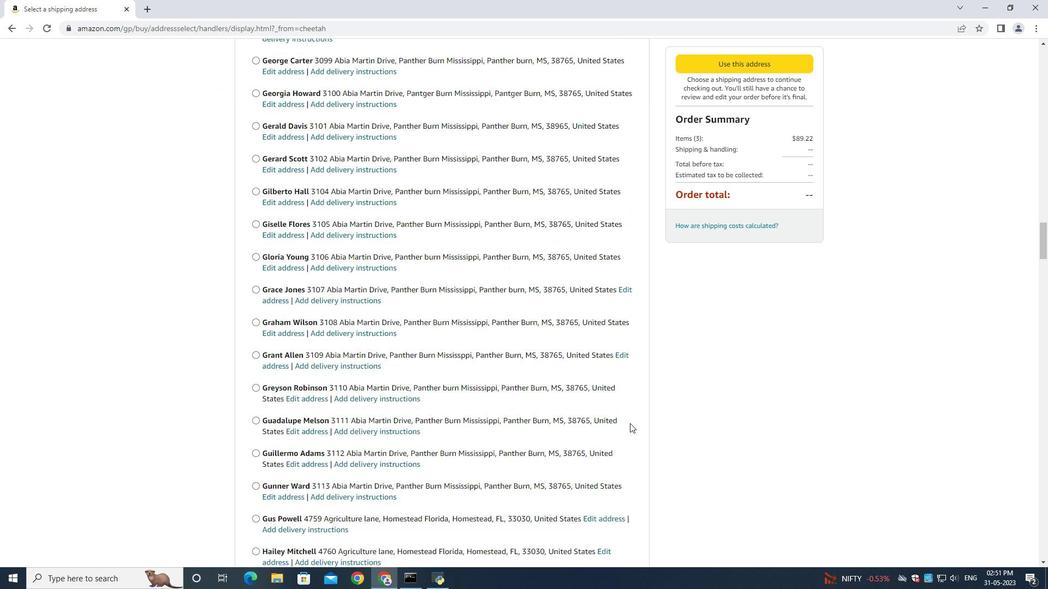 
Action: Mouse scrolled (630, 423) with delta (0, 0)
Screenshot: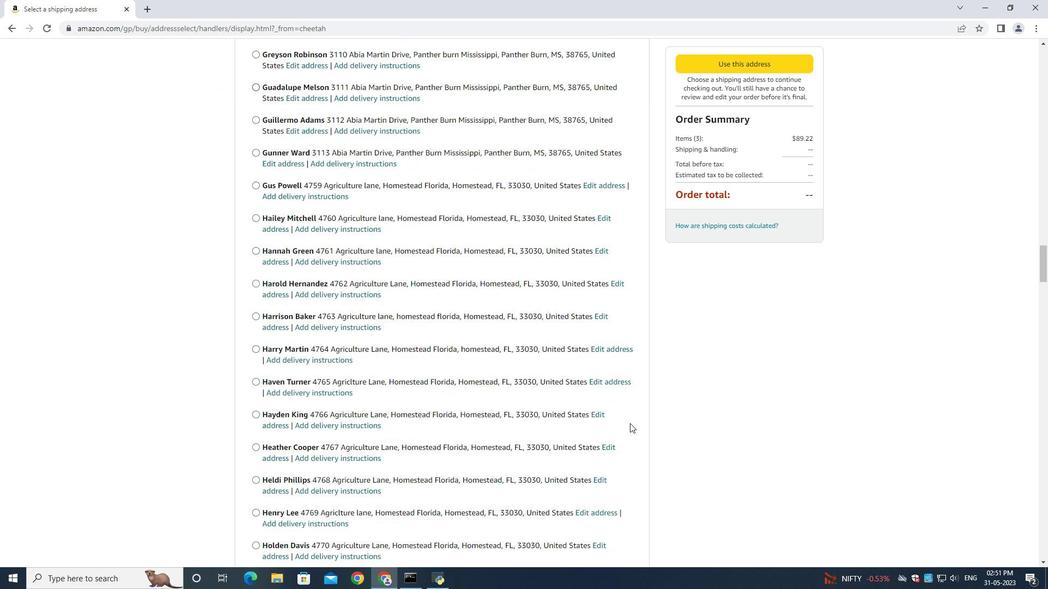 
Action: Mouse scrolled (630, 423) with delta (0, 0)
Screenshot: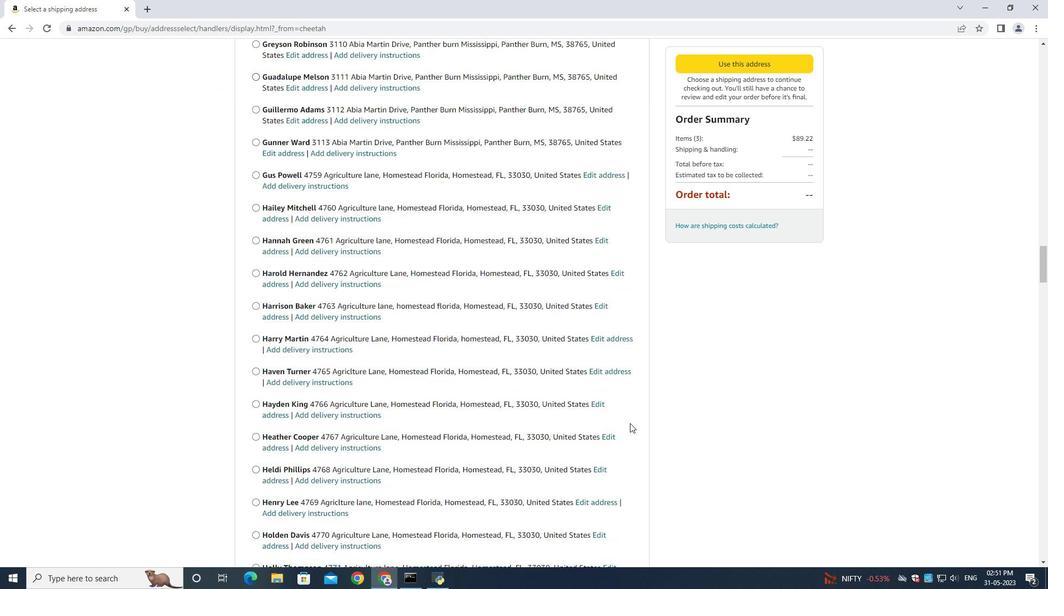 
Action: Mouse scrolled (630, 423) with delta (0, 0)
Screenshot: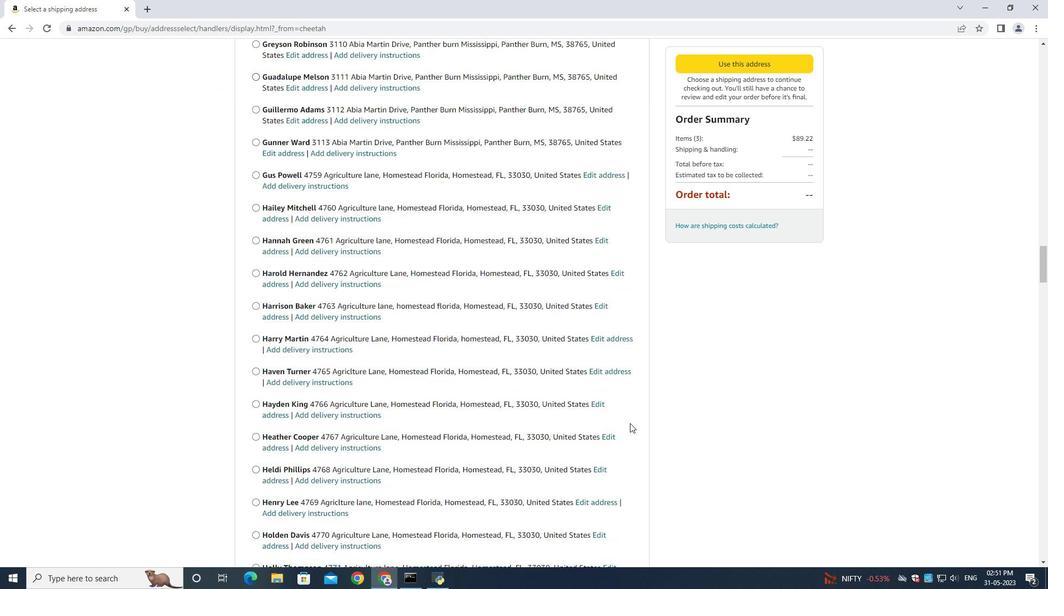 
Action: Mouse scrolled (630, 423) with delta (0, 0)
Screenshot: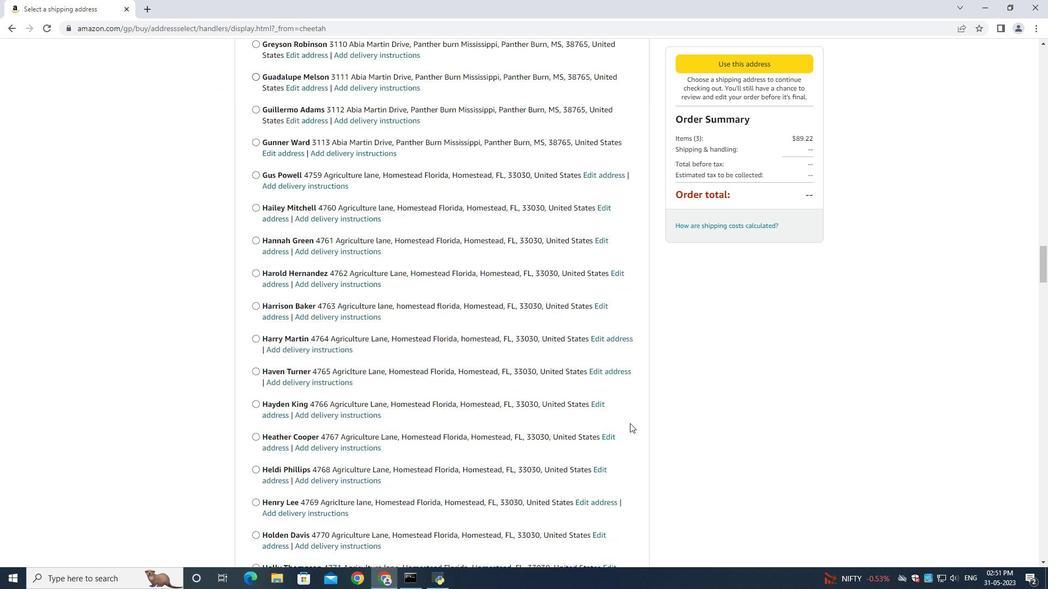 
Action: Mouse scrolled (630, 423) with delta (0, 0)
Screenshot: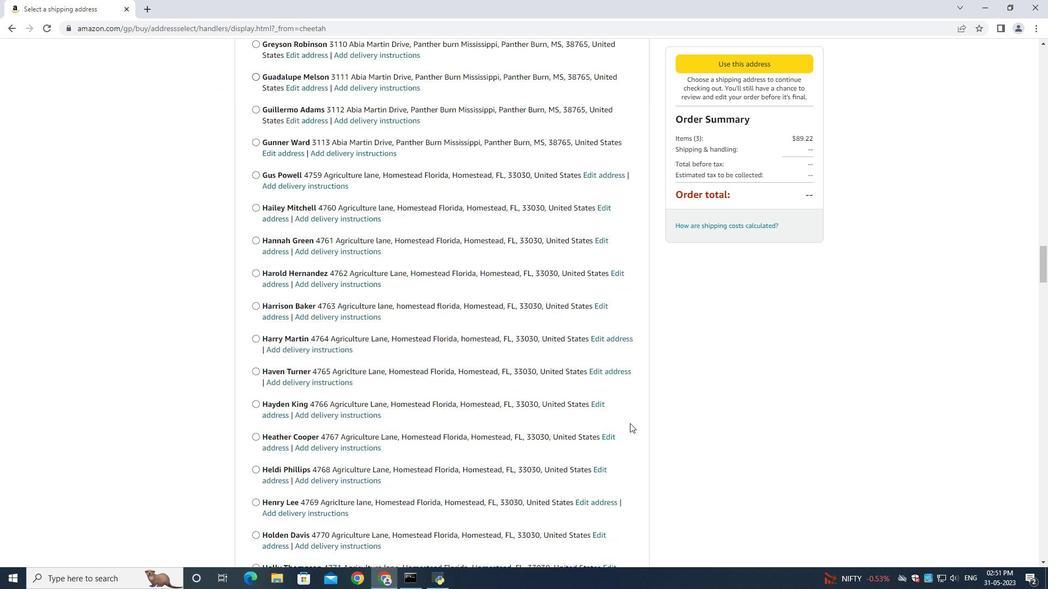 
Action: Mouse scrolled (630, 423) with delta (0, 0)
Screenshot: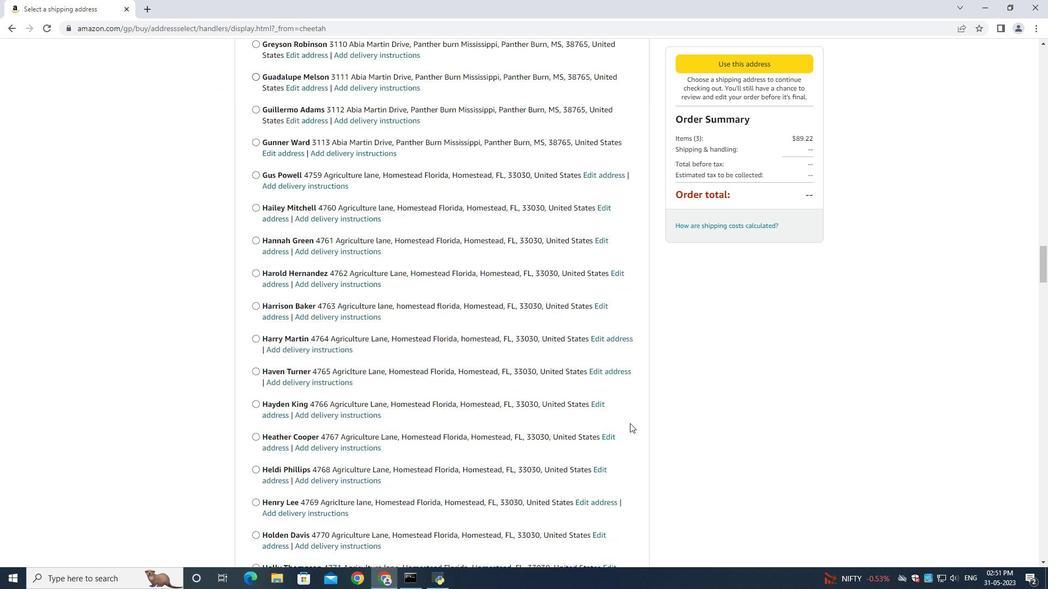
Action: Mouse scrolled (630, 423) with delta (0, 0)
Screenshot: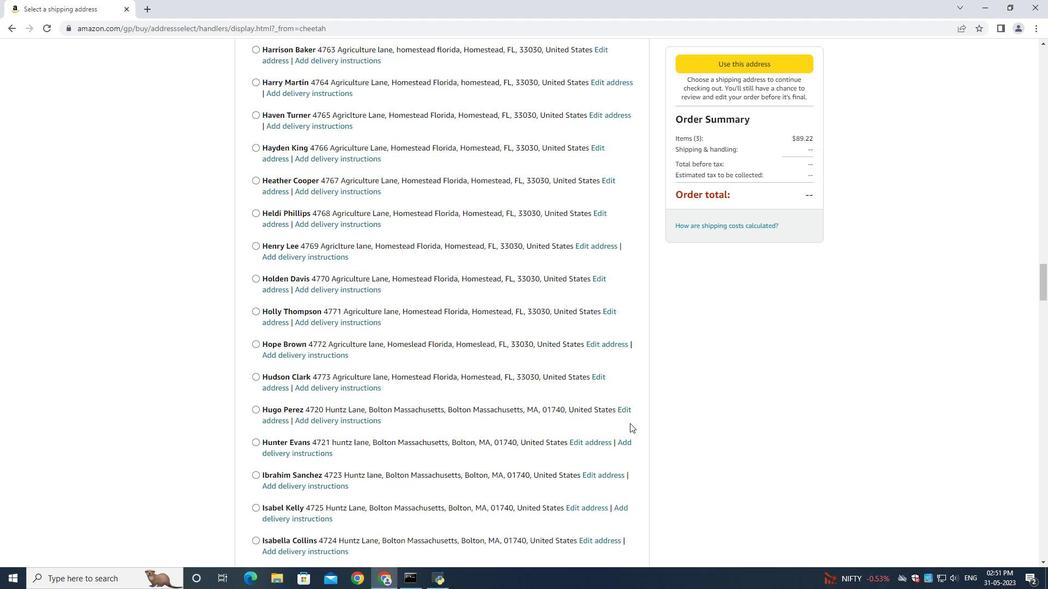 
Action: Mouse scrolled (630, 423) with delta (0, 0)
Screenshot: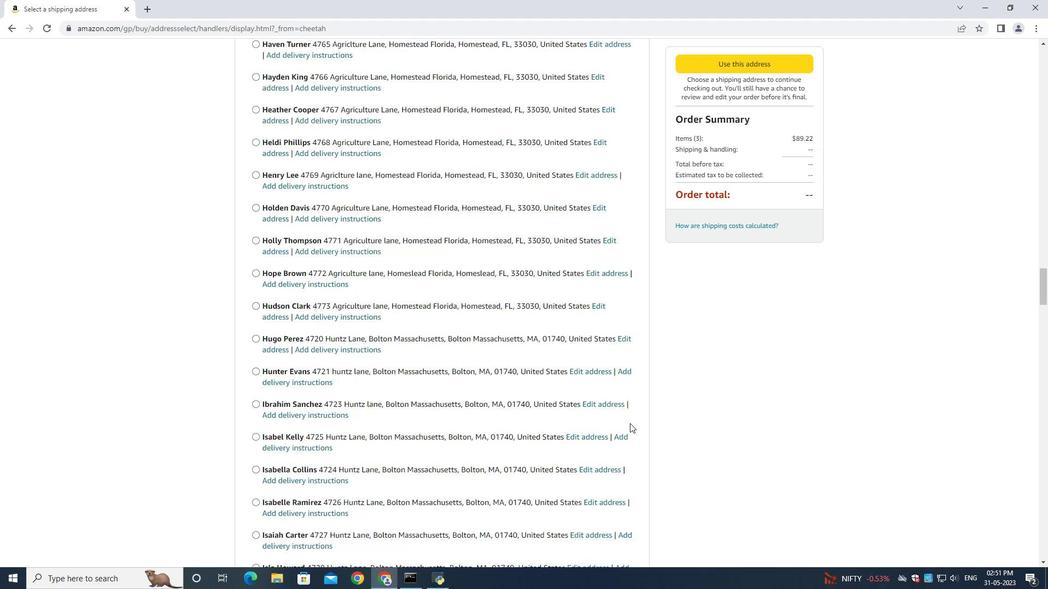 
Action: Mouse scrolled (630, 423) with delta (0, 0)
Screenshot: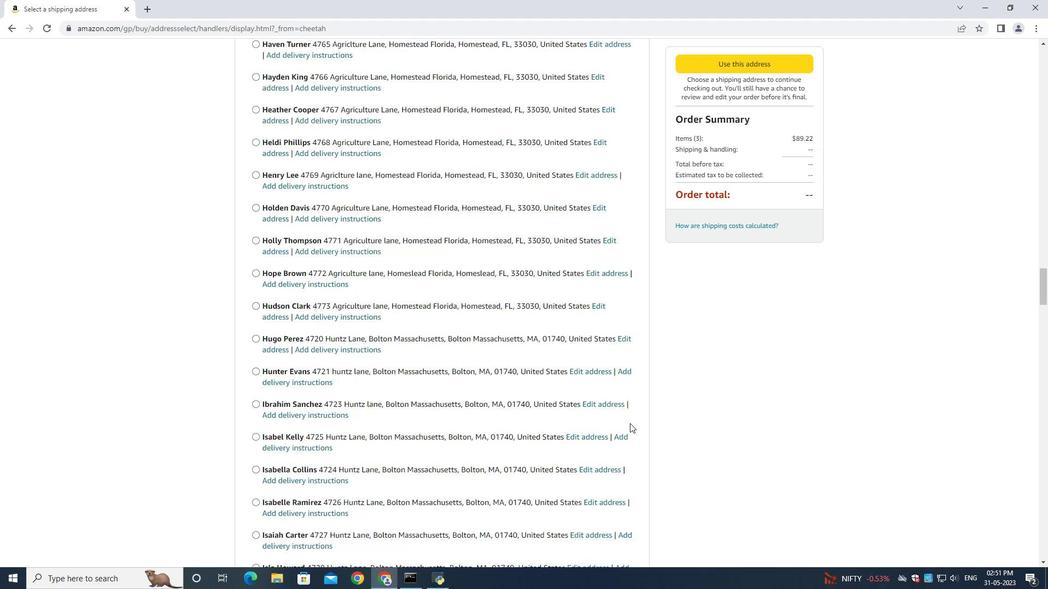 
Action: Mouse scrolled (630, 423) with delta (0, 0)
Screenshot: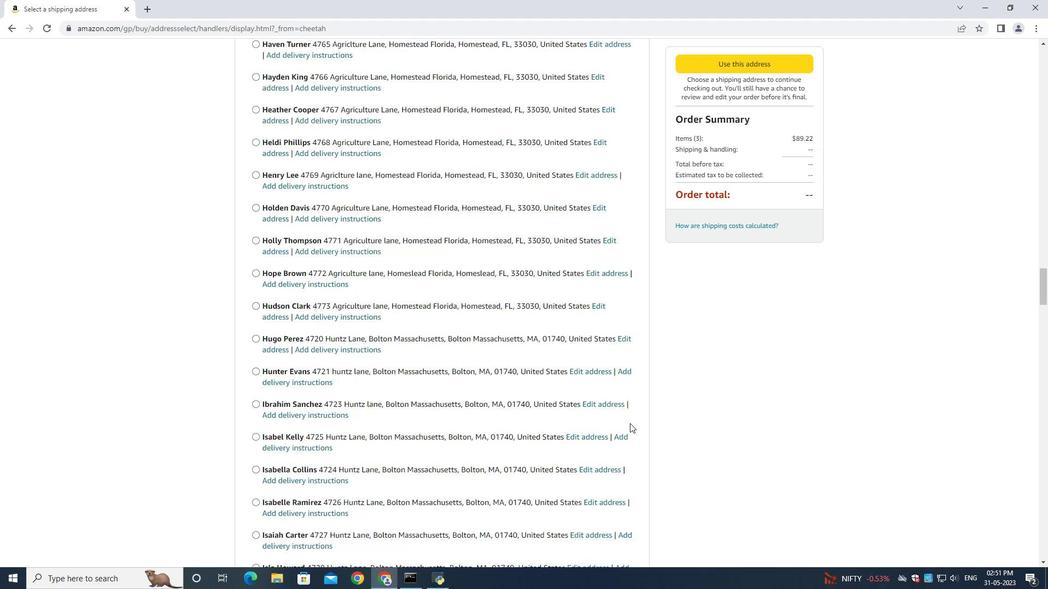 
Action: Mouse scrolled (630, 423) with delta (0, 0)
Screenshot: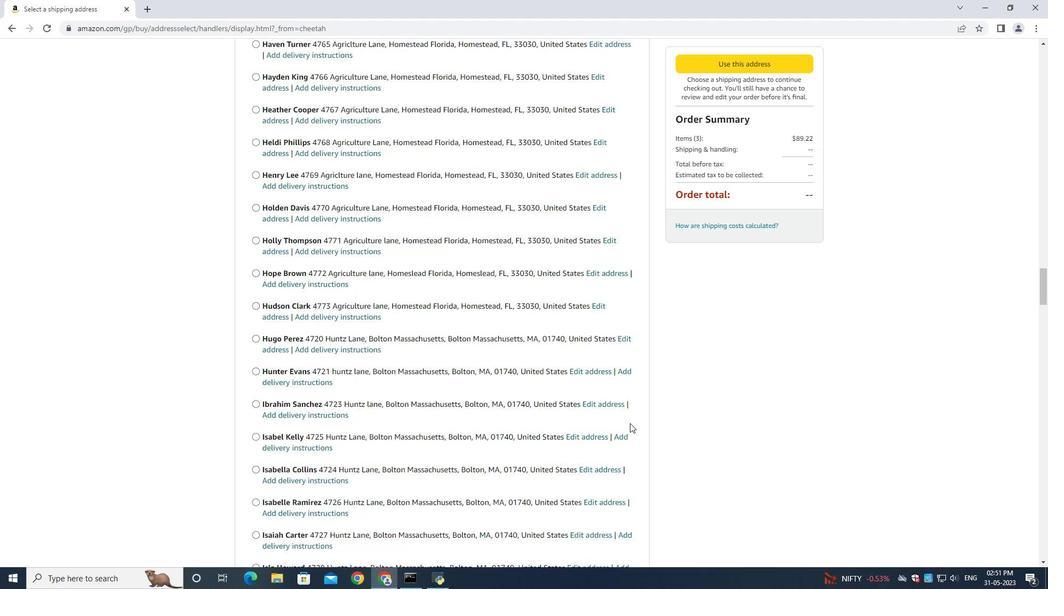 
Action: Mouse scrolled (630, 423) with delta (0, 0)
Screenshot: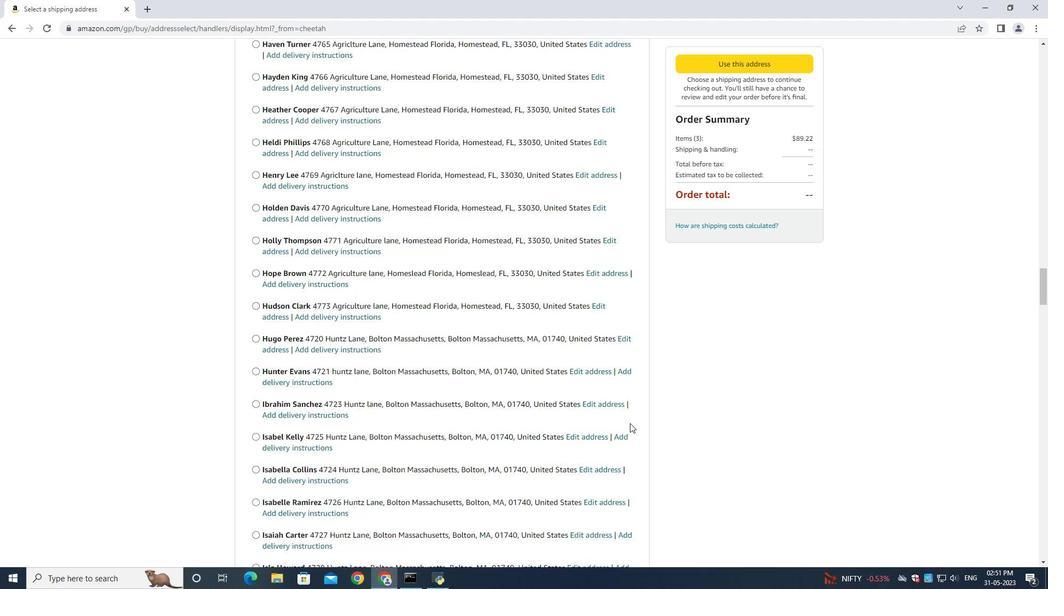 
Action: Mouse scrolled (630, 423) with delta (0, 0)
Screenshot: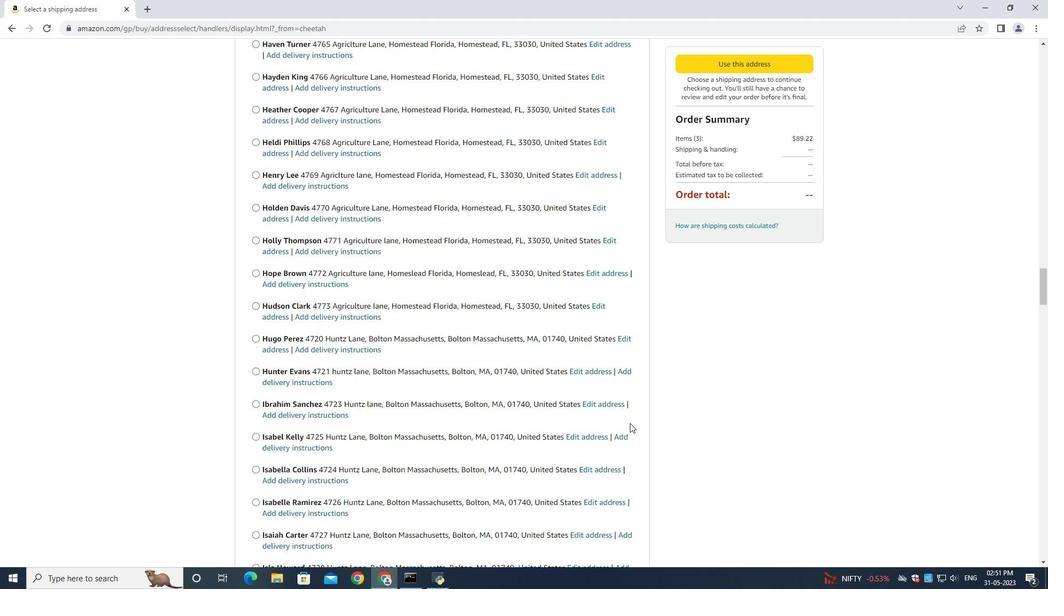 
Action: Mouse scrolled (630, 423) with delta (0, 0)
Screenshot: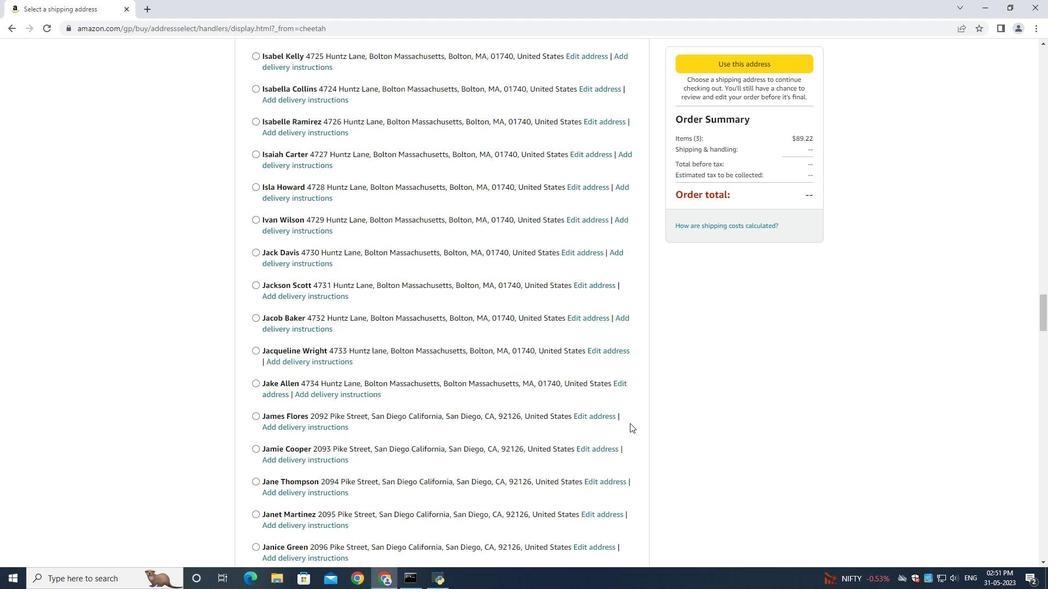 
Action: Mouse scrolled (630, 423) with delta (0, 0)
Screenshot: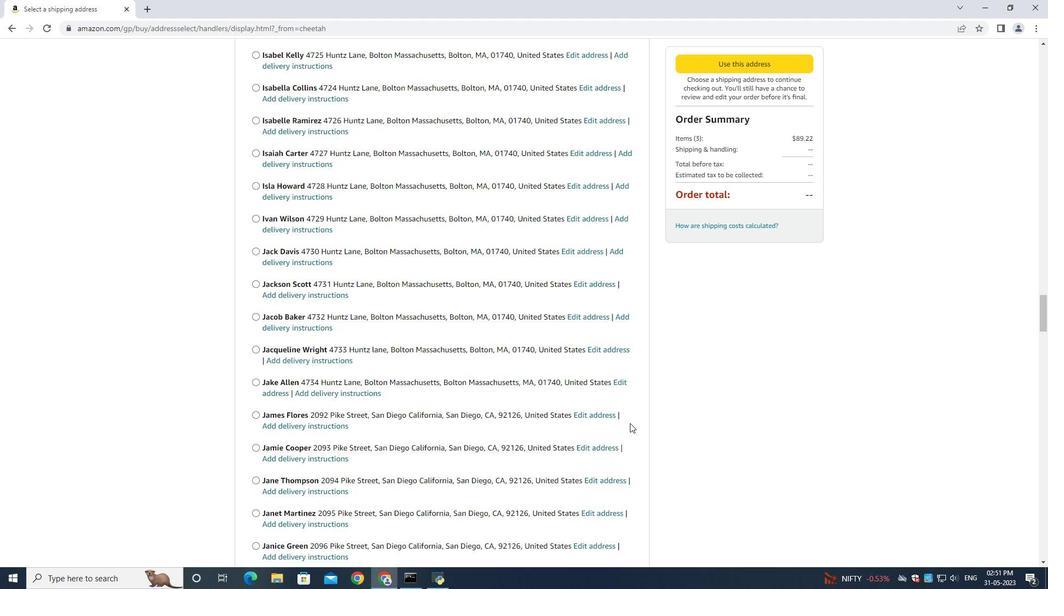 
Action: Mouse scrolled (630, 423) with delta (0, 0)
Screenshot: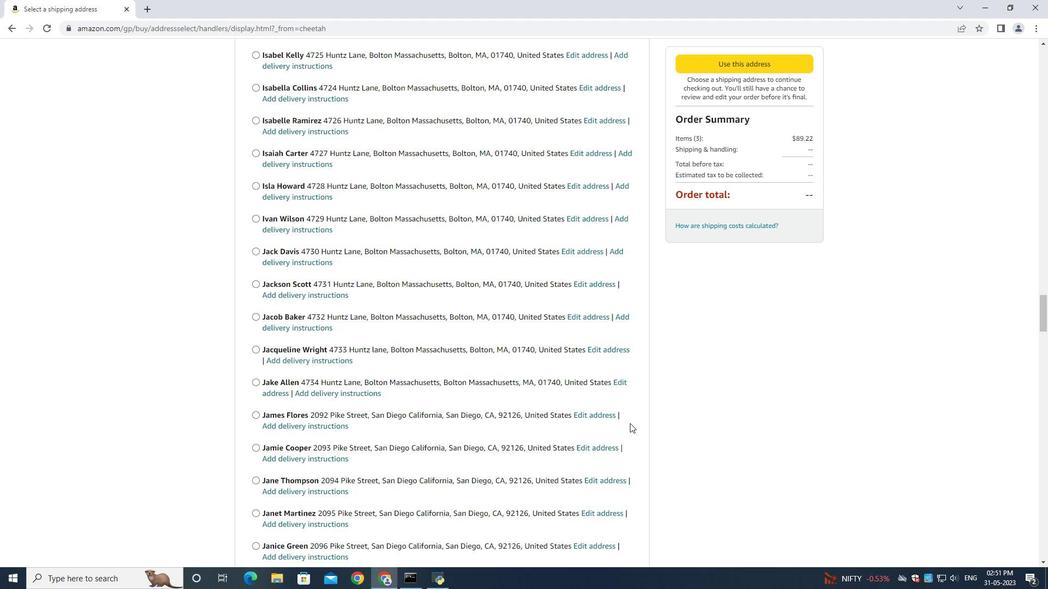 
Action: Mouse scrolled (630, 423) with delta (0, 0)
Screenshot: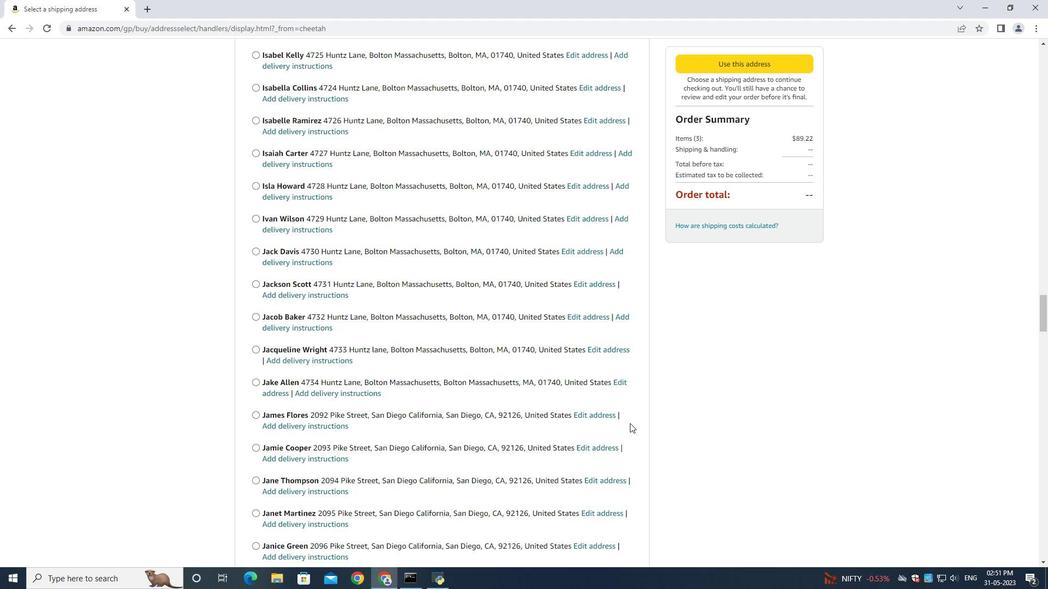 
Action: Mouse scrolled (630, 423) with delta (0, 0)
Screenshot: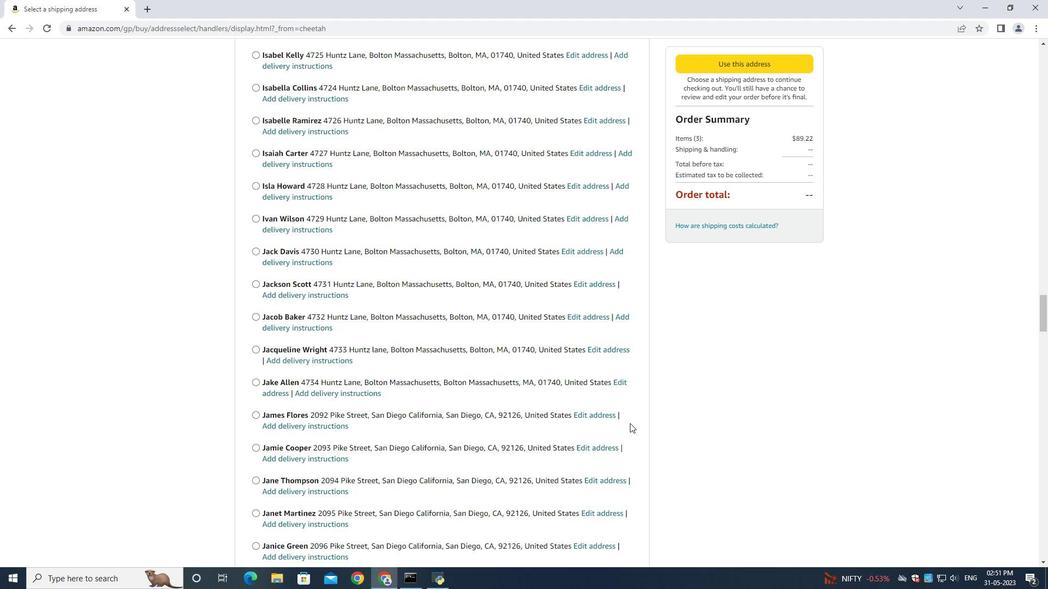 
Action: Mouse scrolled (630, 423) with delta (0, 0)
Screenshot: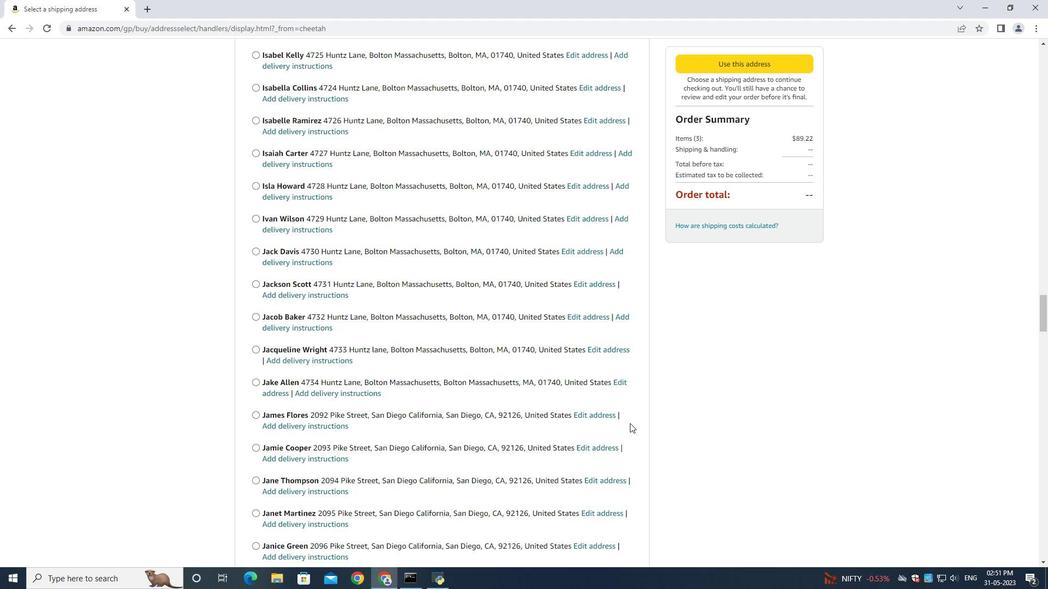 
Action: Mouse scrolled (630, 423) with delta (0, 0)
Screenshot: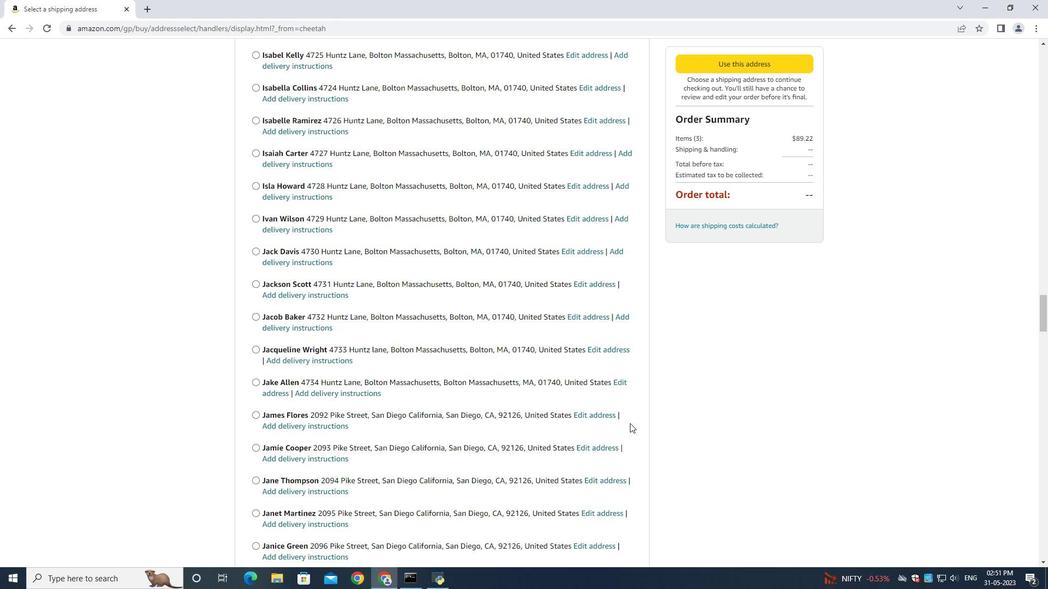 
Action: Mouse scrolled (630, 423) with delta (0, 0)
Screenshot: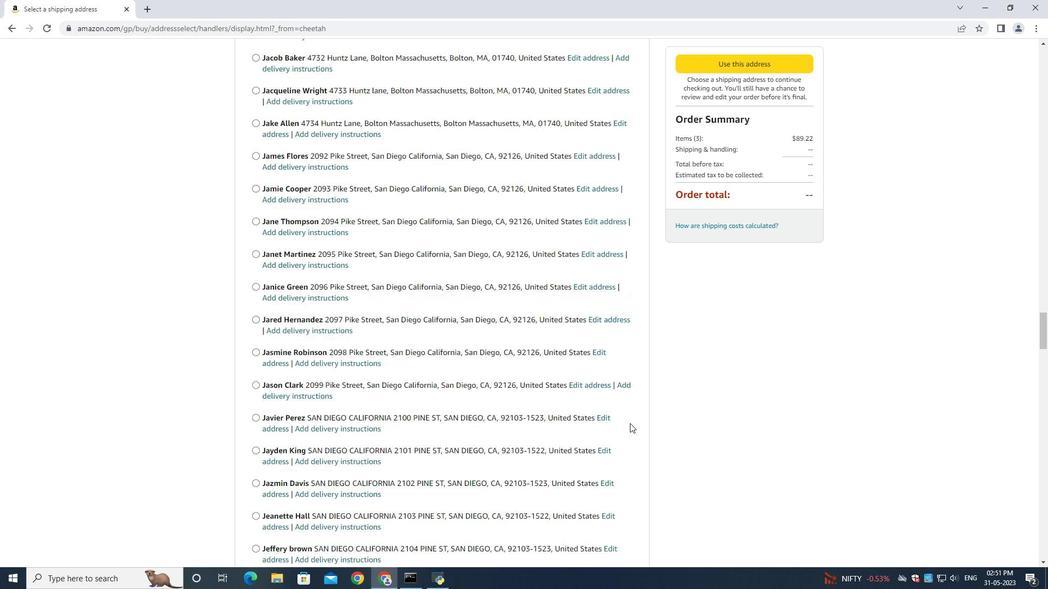 
Action: Mouse scrolled (630, 423) with delta (0, 0)
Screenshot: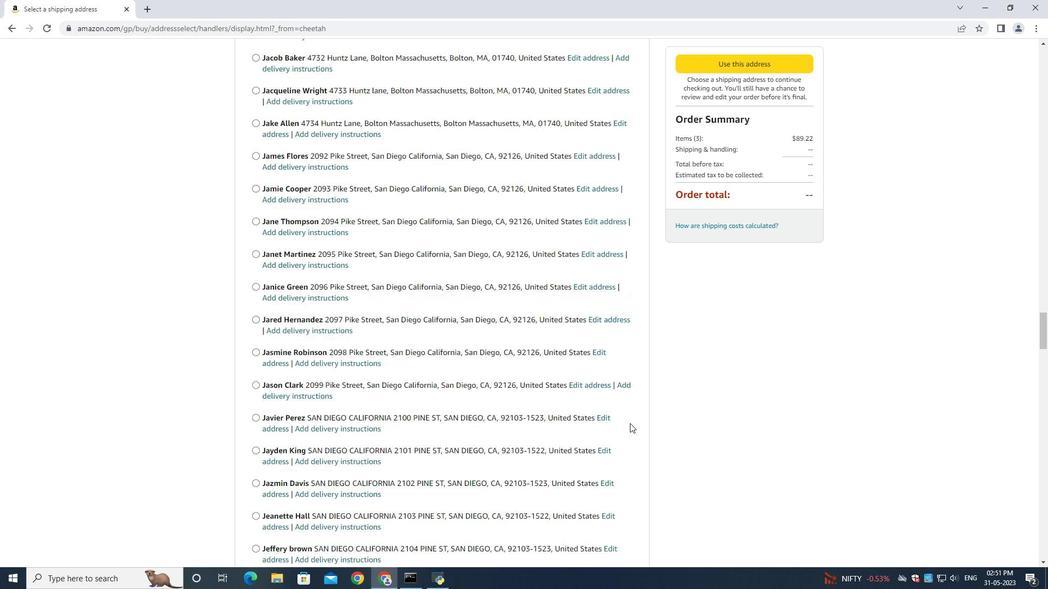 
Action: Mouse scrolled (630, 423) with delta (0, 0)
Screenshot: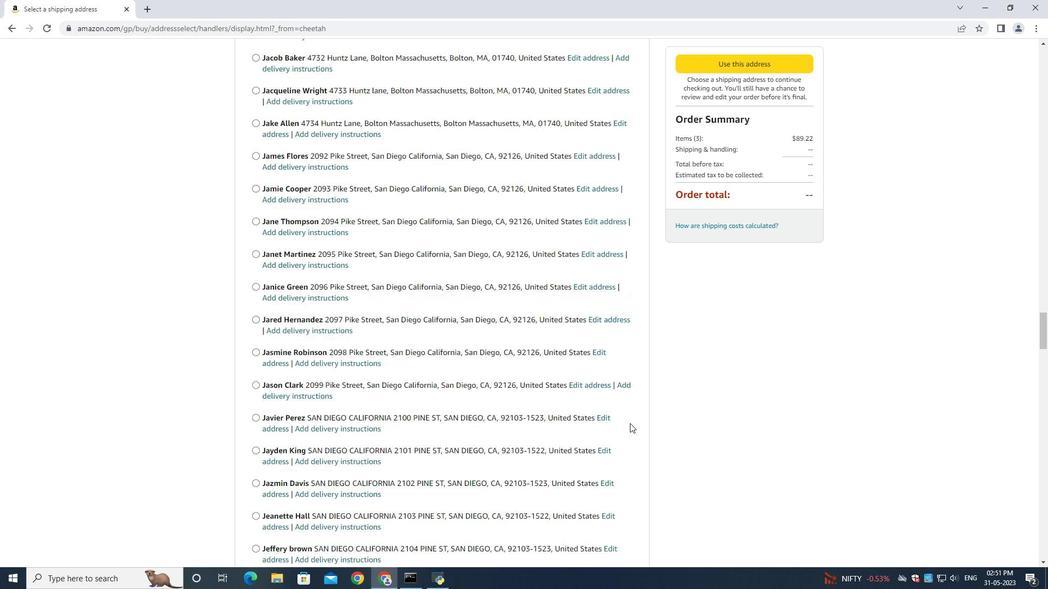 
Action: Mouse scrolled (630, 423) with delta (0, 0)
Screenshot: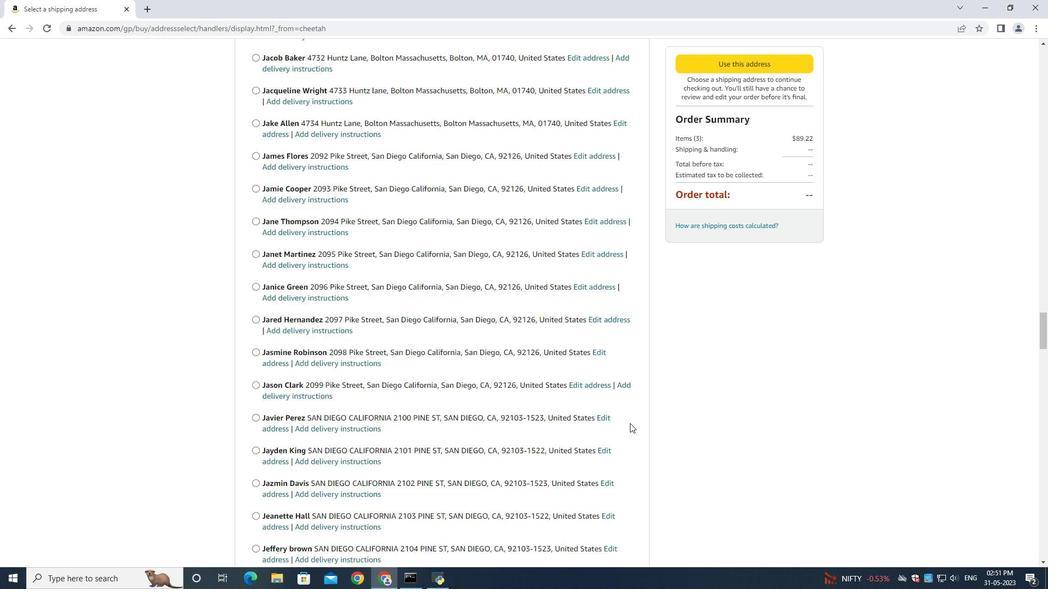 
Action: Mouse scrolled (630, 423) with delta (0, 0)
Screenshot: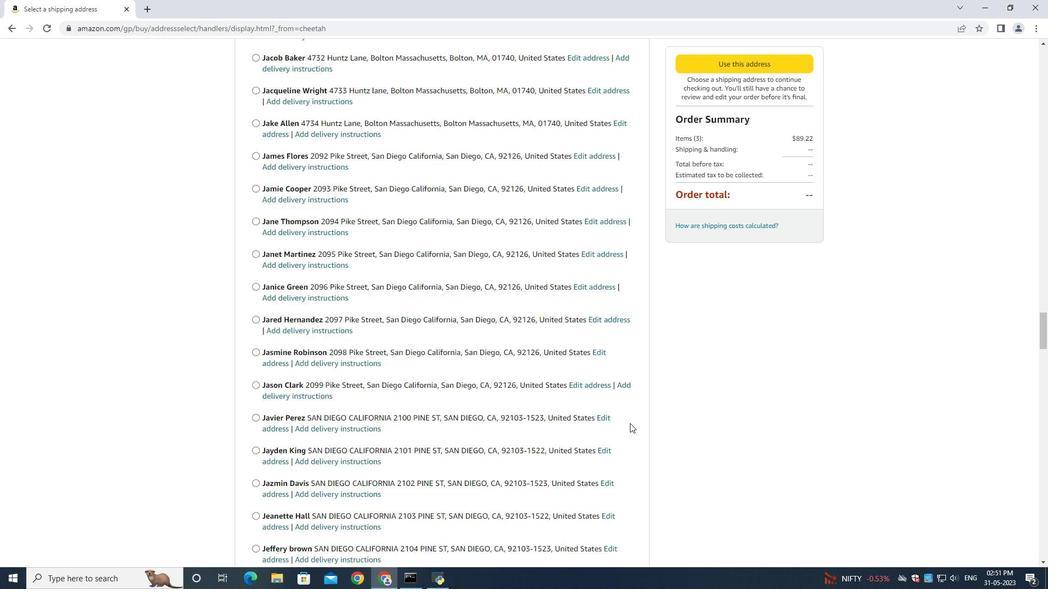 
Action: Mouse scrolled (630, 423) with delta (0, 0)
Screenshot: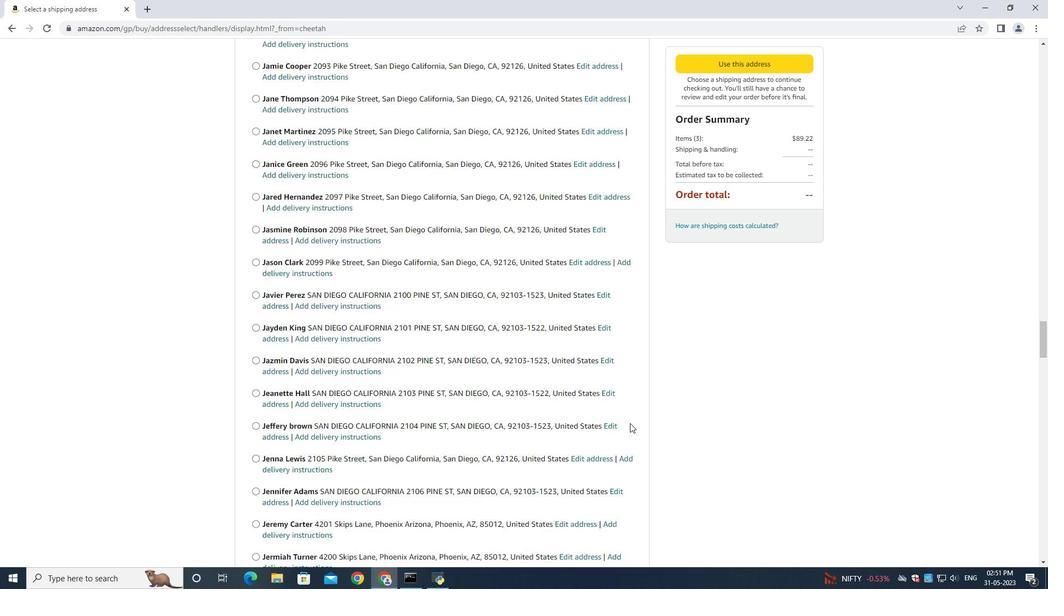 
Action: Mouse scrolled (630, 423) with delta (0, 0)
Screenshot: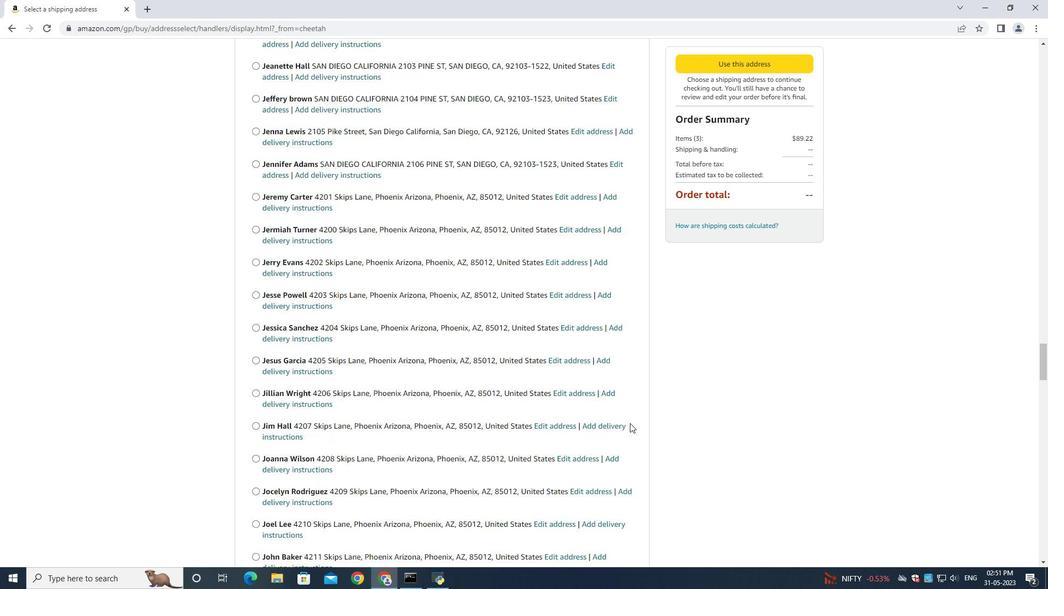 
Action: Mouse scrolled (630, 423) with delta (0, 0)
Screenshot: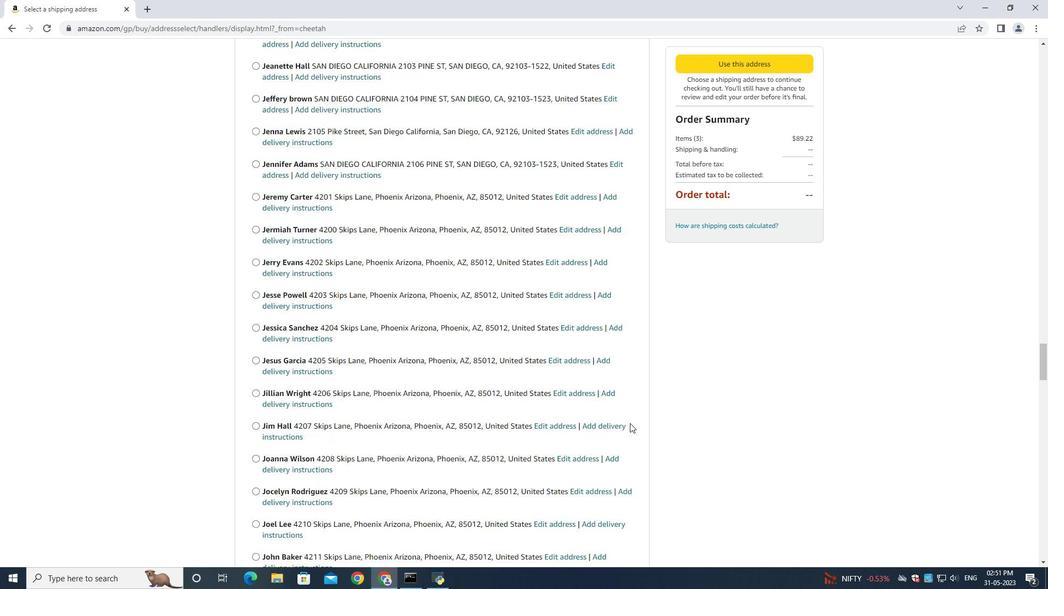 
Action: Mouse scrolled (630, 423) with delta (0, 0)
Screenshot: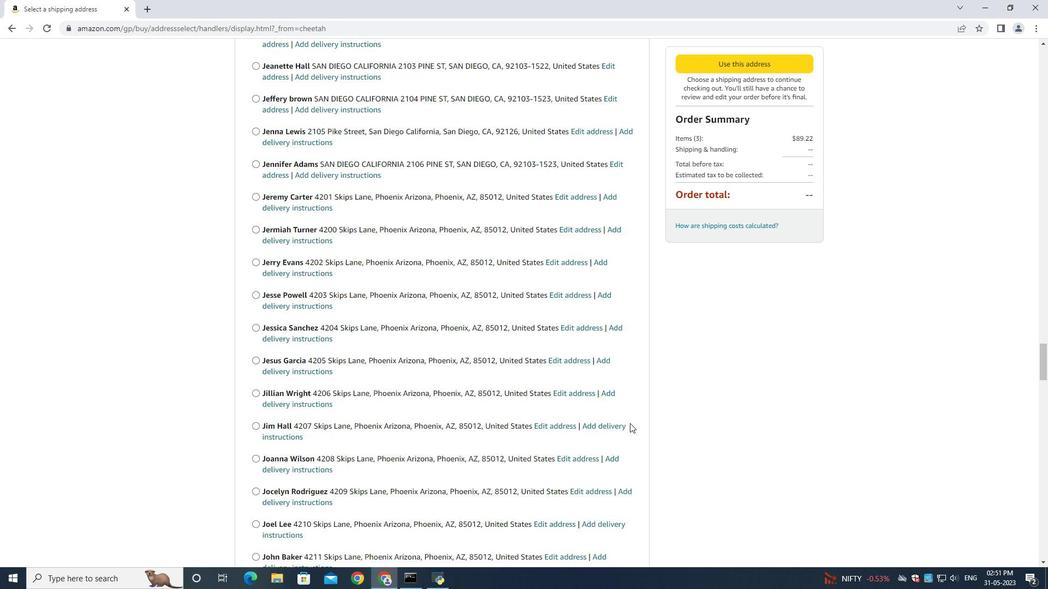 
Action: Mouse scrolled (630, 423) with delta (0, 0)
Screenshot: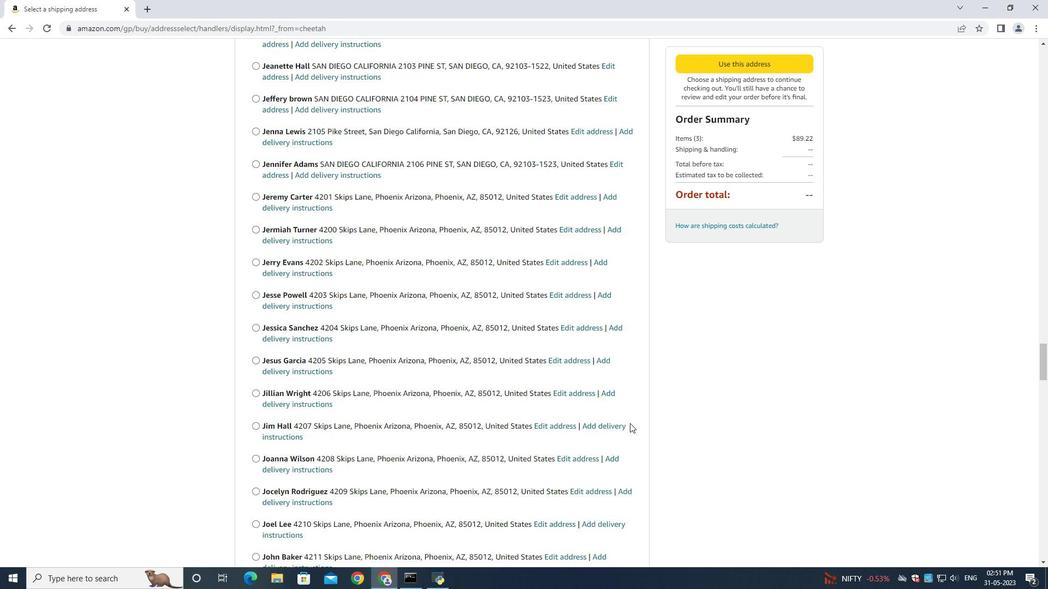 
Action: Mouse scrolled (630, 423) with delta (0, 0)
Screenshot: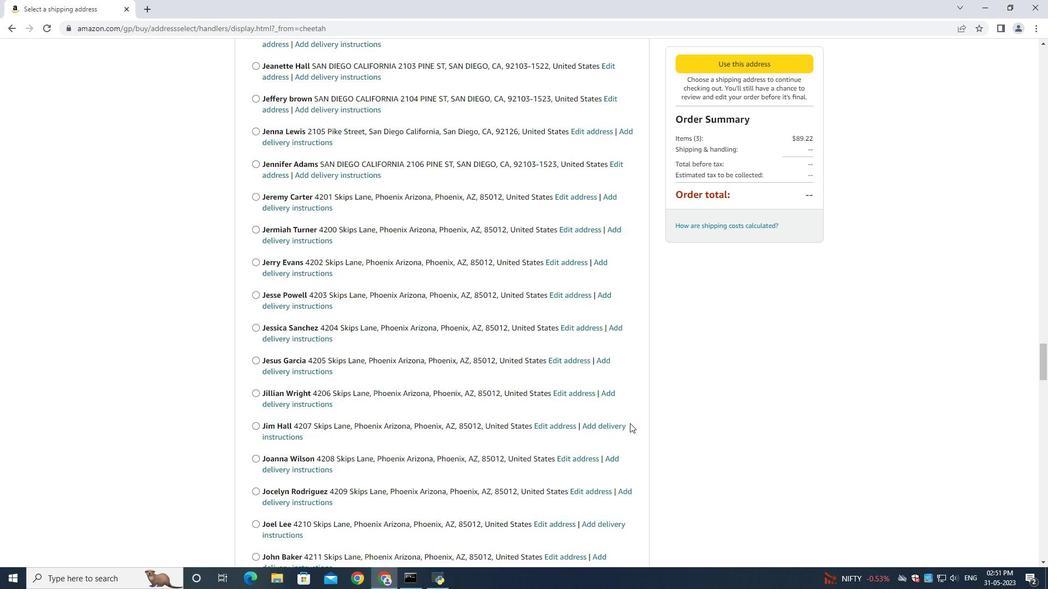 
Action: Mouse scrolled (630, 423) with delta (0, 0)
Screenshot: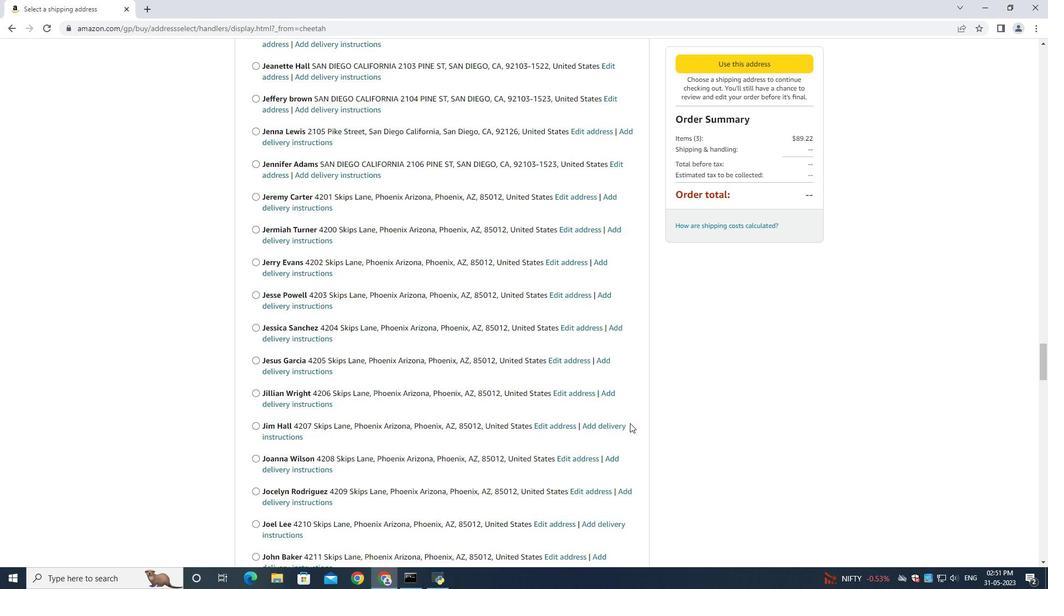 
Action: Mouse scrolled (630, 423) with delta (0, 0)
Screenshot: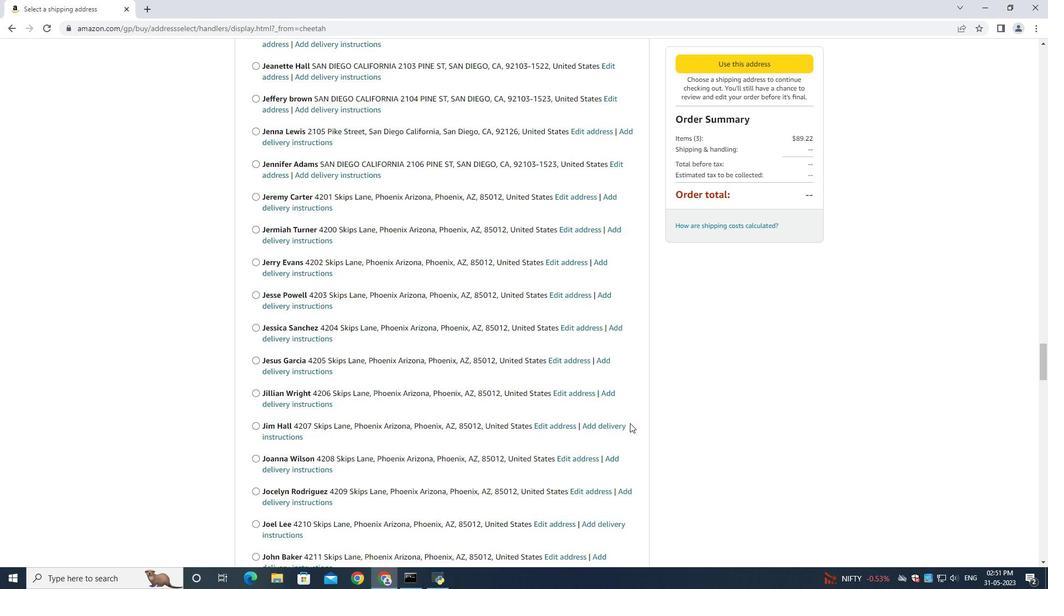 
Action: Mouse scrolled (630, 423) with delta (0, 0)
Screenshot: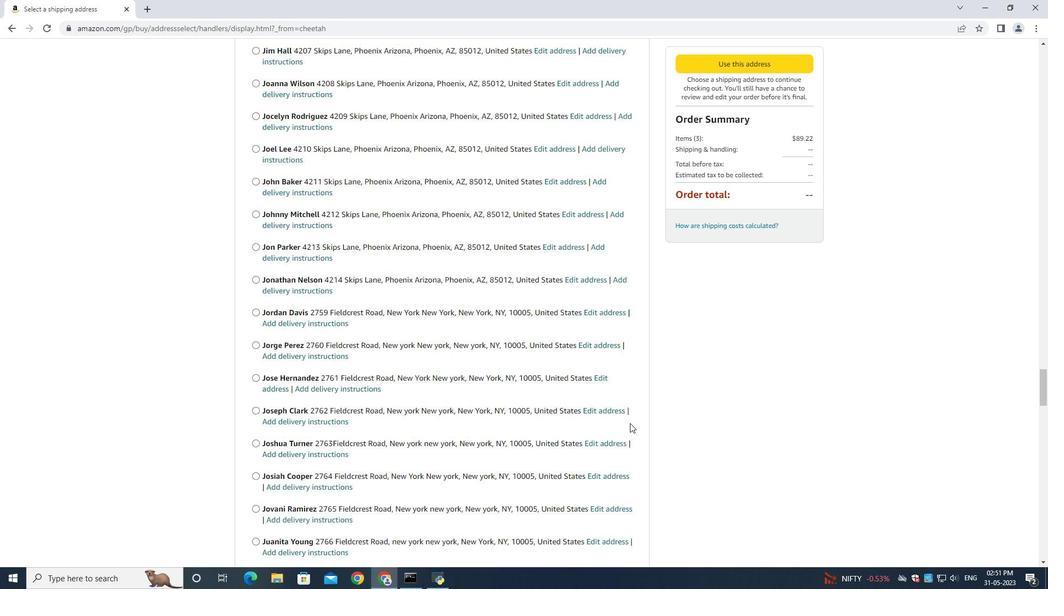 
Action: Mouse scrolled (630, 423) with delta (0, 0)
Screenshot: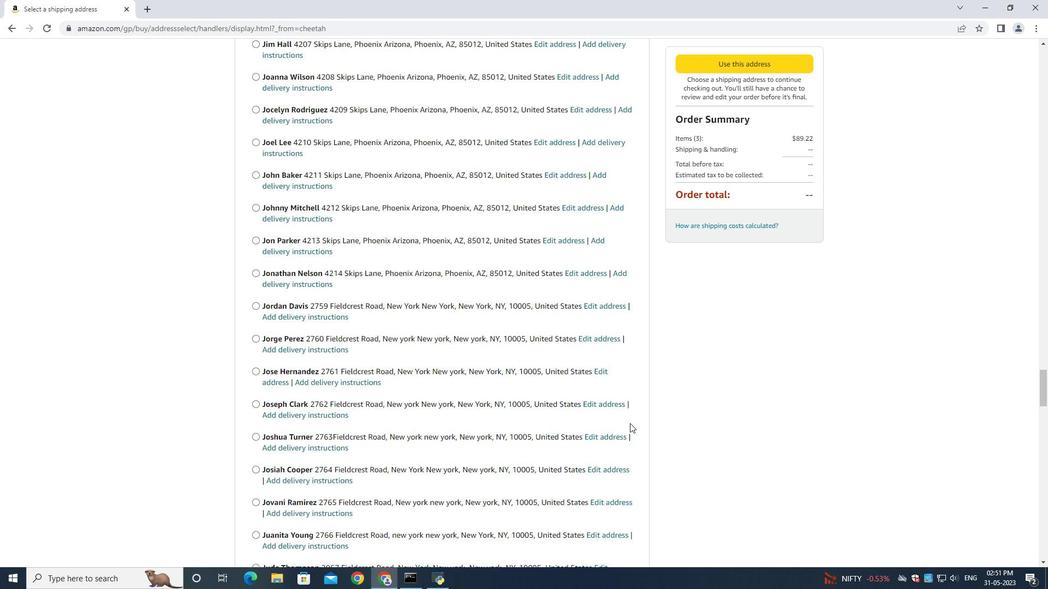 
Action: Mouse scrolled (630, 423) with delta (0, 0)
Screenshot: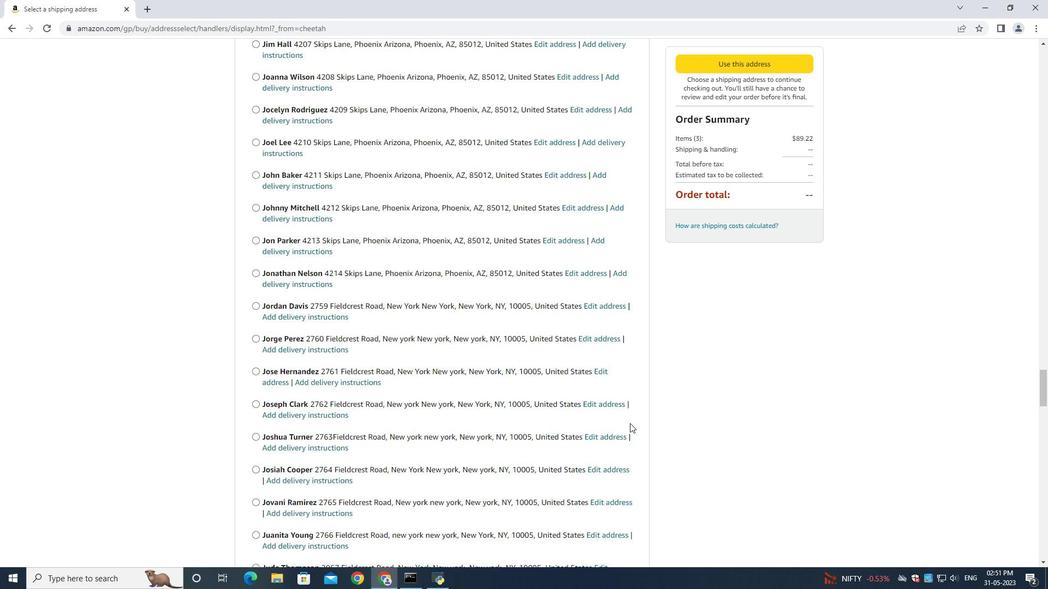 
Action: Mouse scrolled (630, 423) with delta (0, 0)
Screenshot: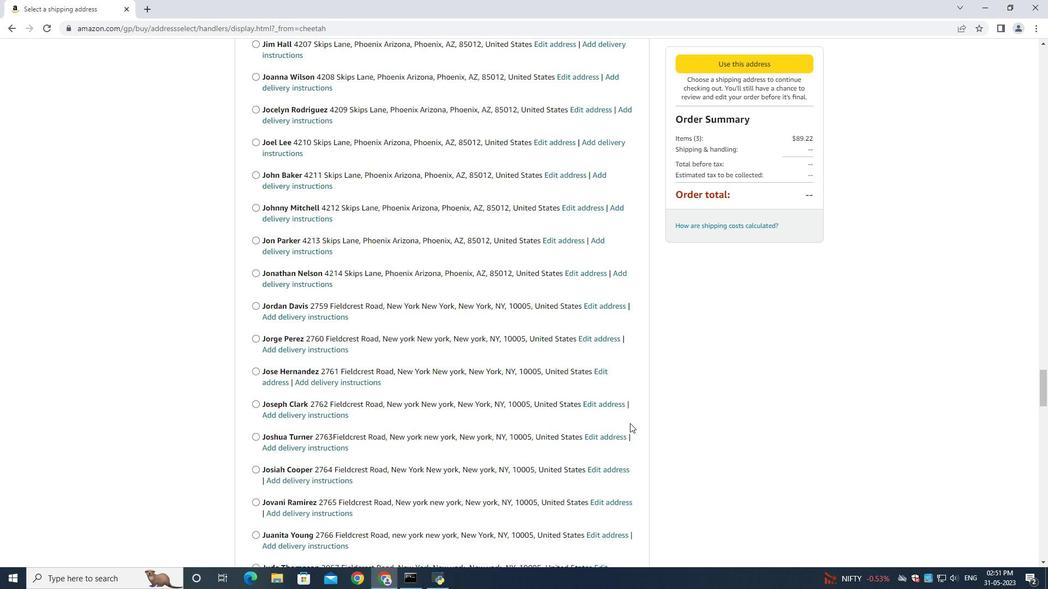 
Action: Mouse scrolled (630, 423) with delta (0, 0)
Screenshot: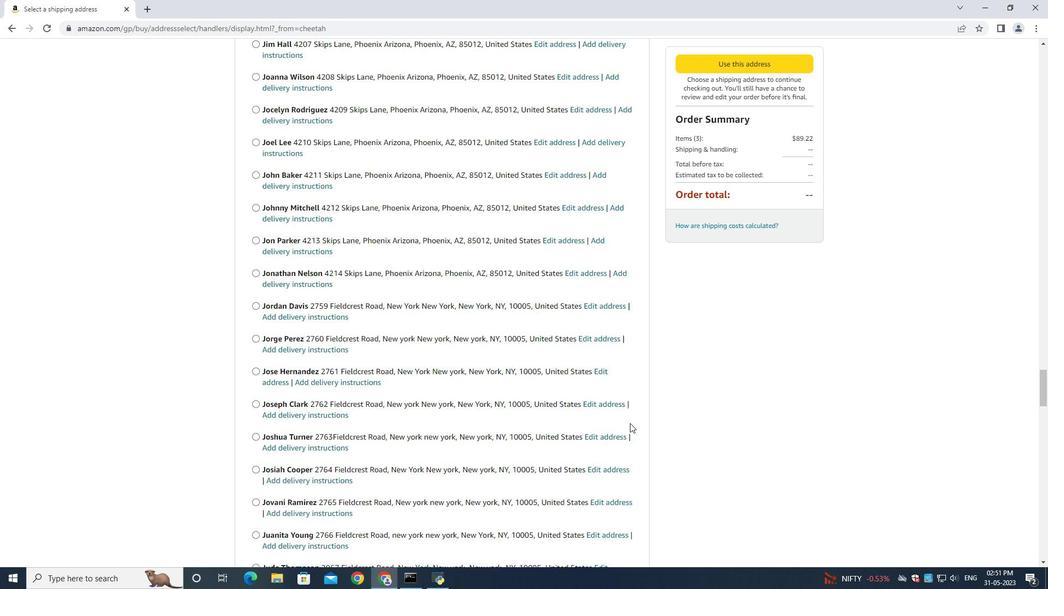 
Action: Mouse scrolled (630, 423) with delta (0, 0)
Screenshot: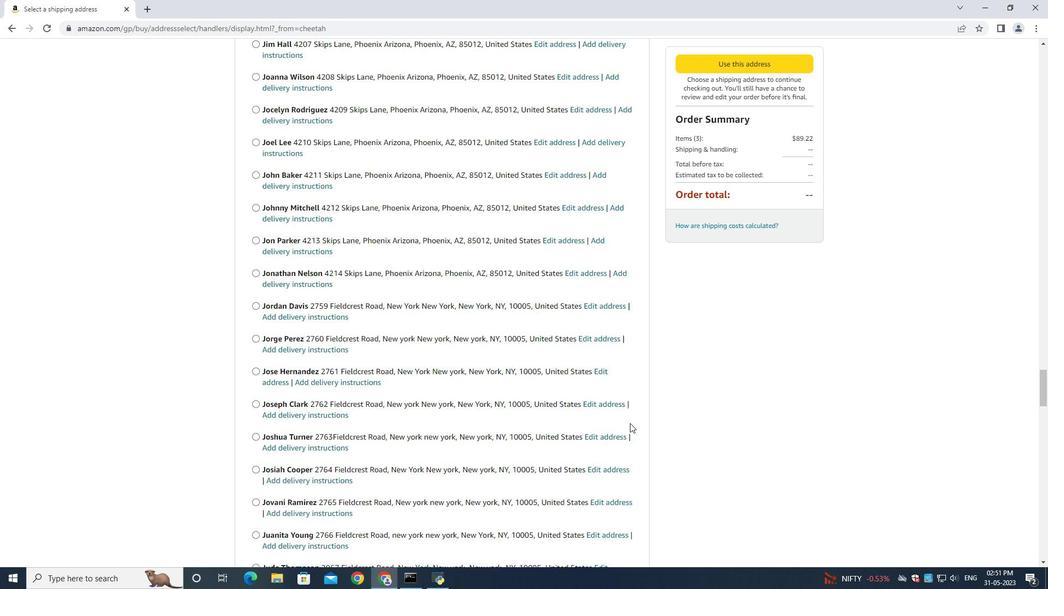
Action: Mouse scrolled (630, 423) with delta (0, 0)
Screenshot: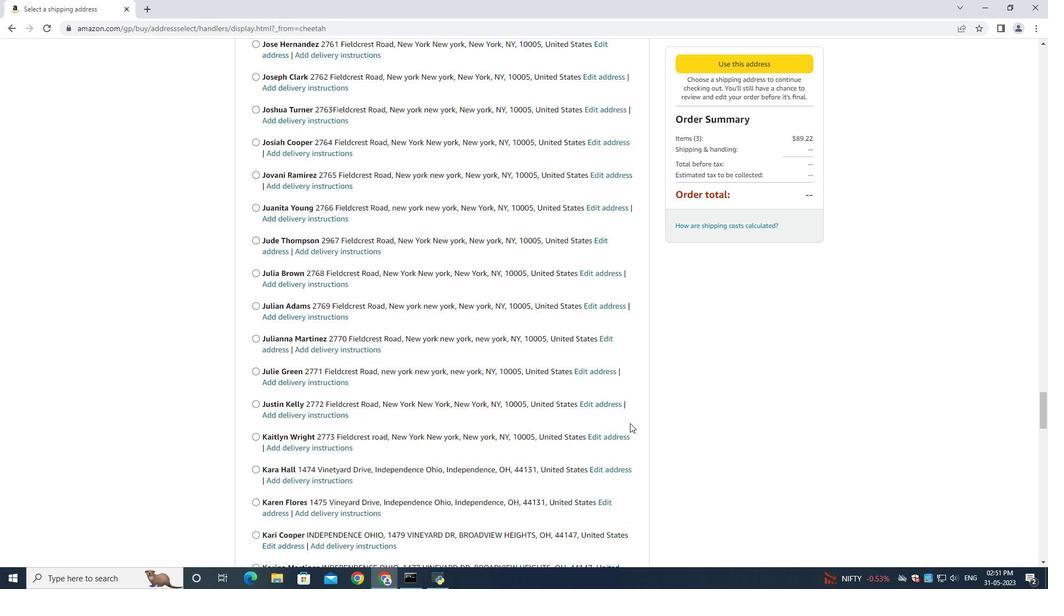 
Action: Mouse scrolled (630, 423) with delta (0, 0)
Screenshot: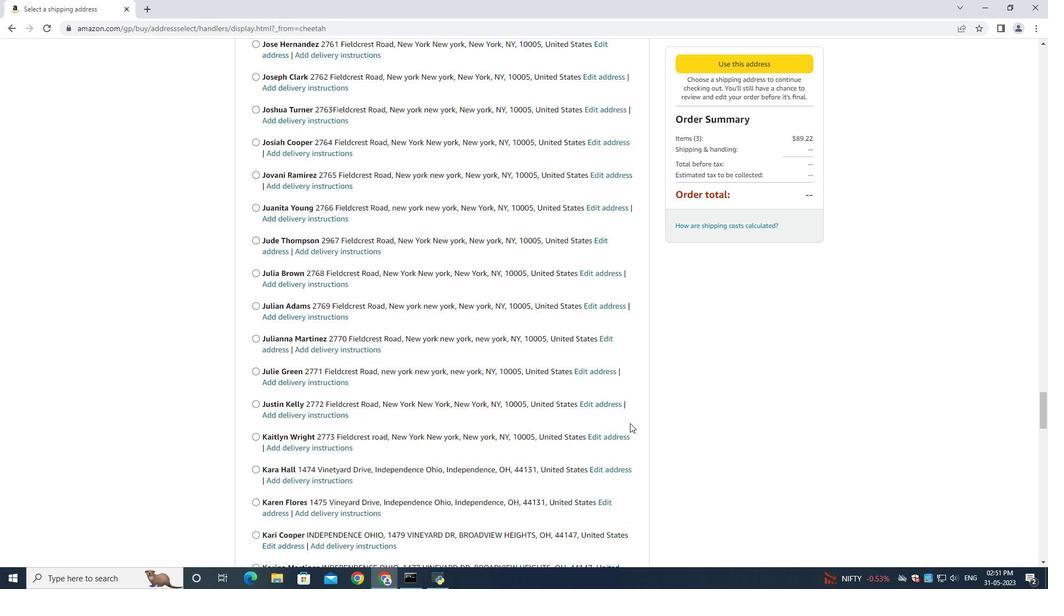 
Action: Mouse scrolled (630, 423) with delta (0, 0)
Screenshot: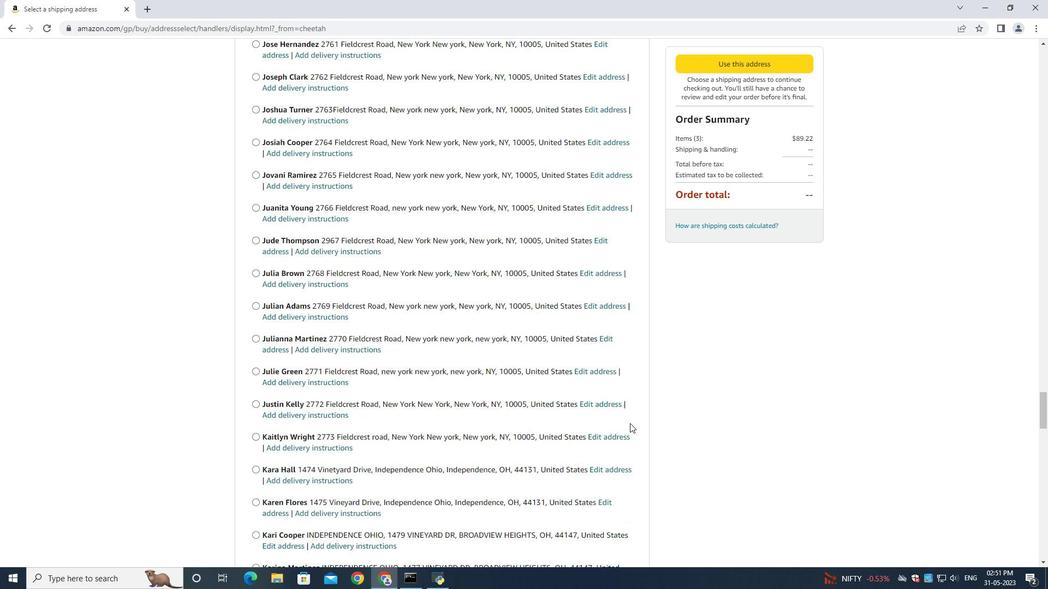 
Action: Mouse scrolled (630, 423) with delta (0, 0)
Screenshot: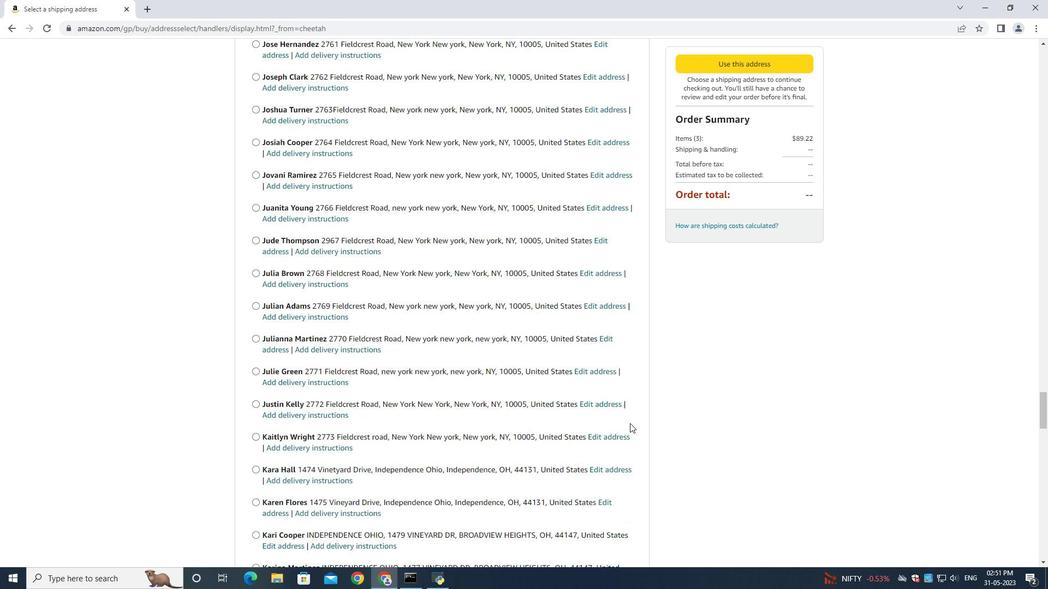 
Action: Mouse scrolled (630, 423) with delta (0, 0)
Screenshot: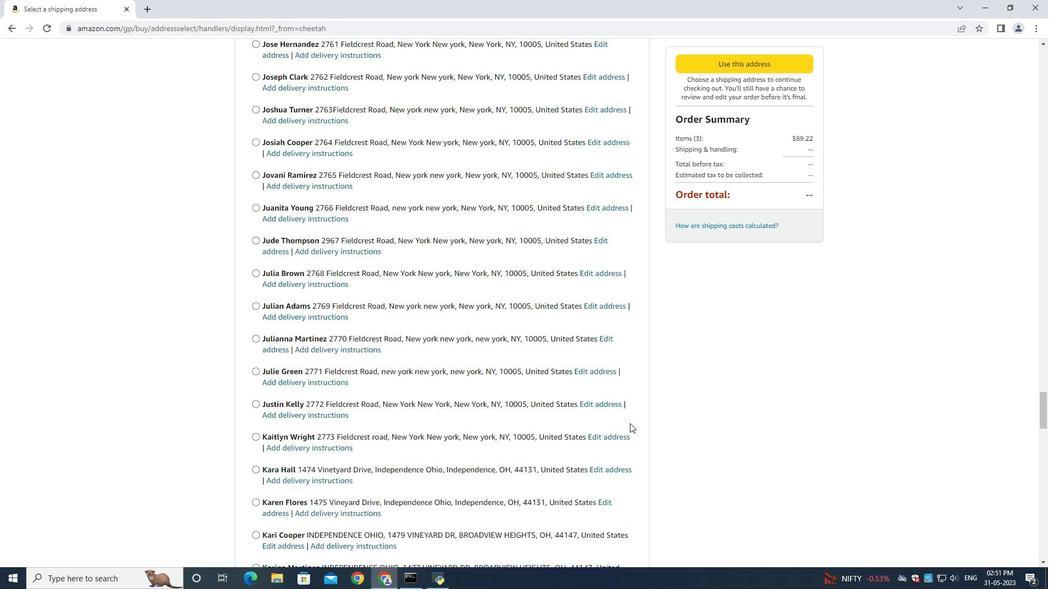 
Action: Mouse scrolled (630, 423) with delta (0, 0)
Screenshot: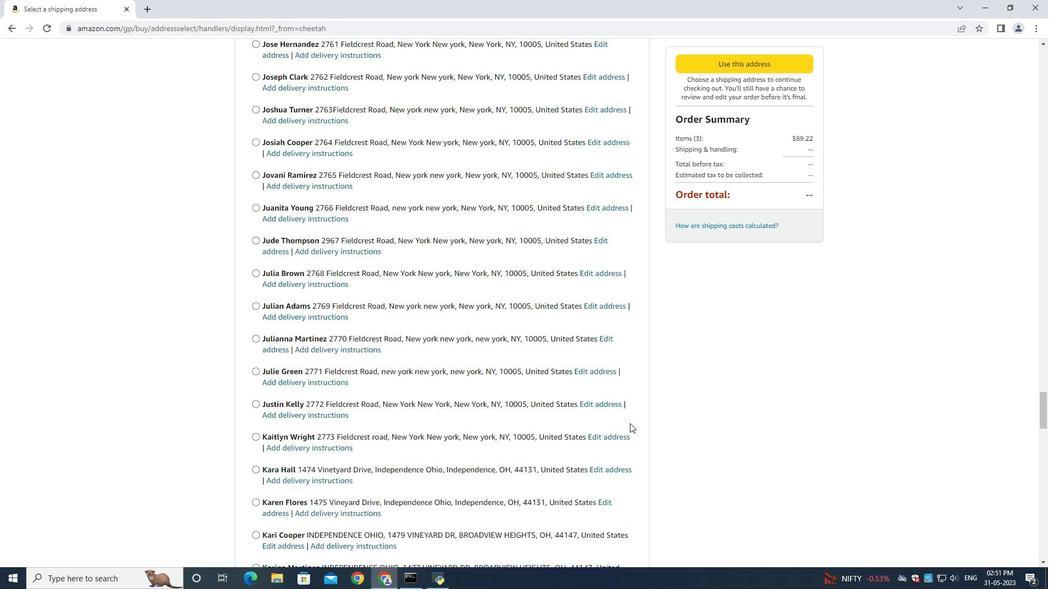 
Action: Mouse moved to (630, 423)
Screenshot: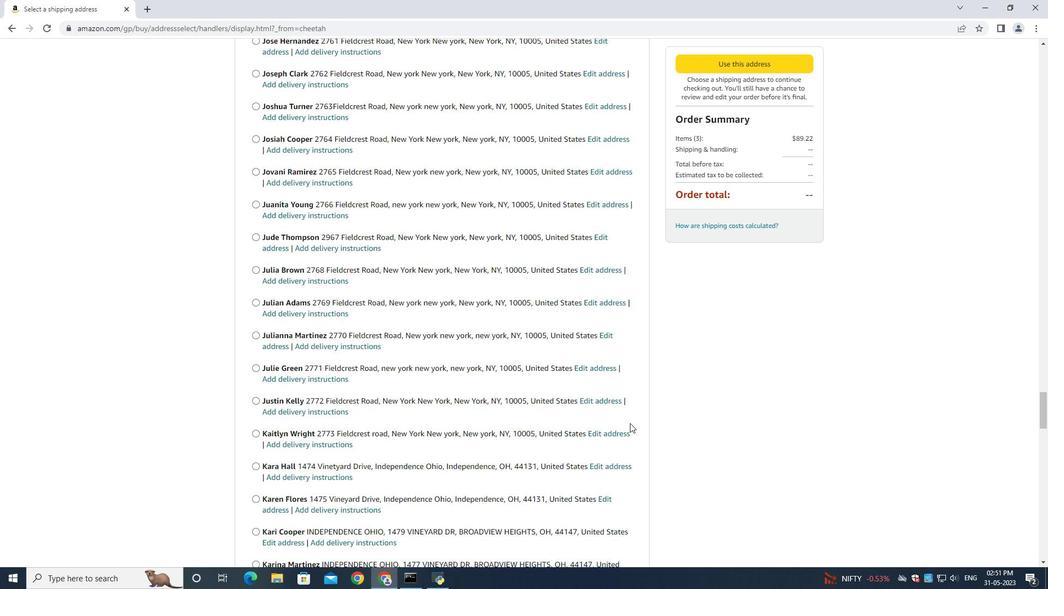 
Action: Mouse scrolled (630, 422) with delta (0, 0)
Screenshot: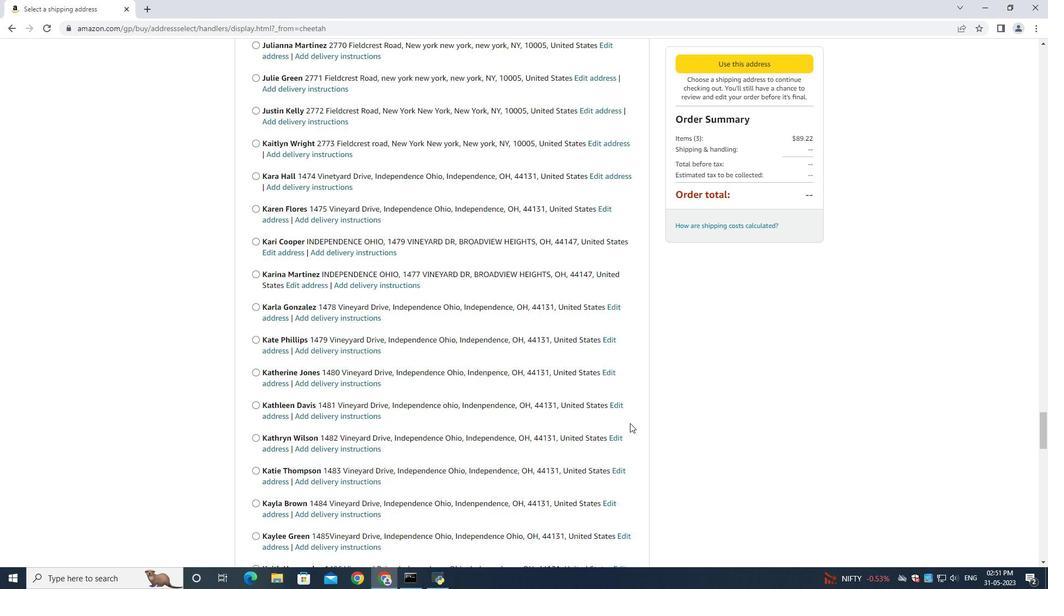 
Action: Mouse scrolled (630, 422) with delta (0, 0)
Screenshot: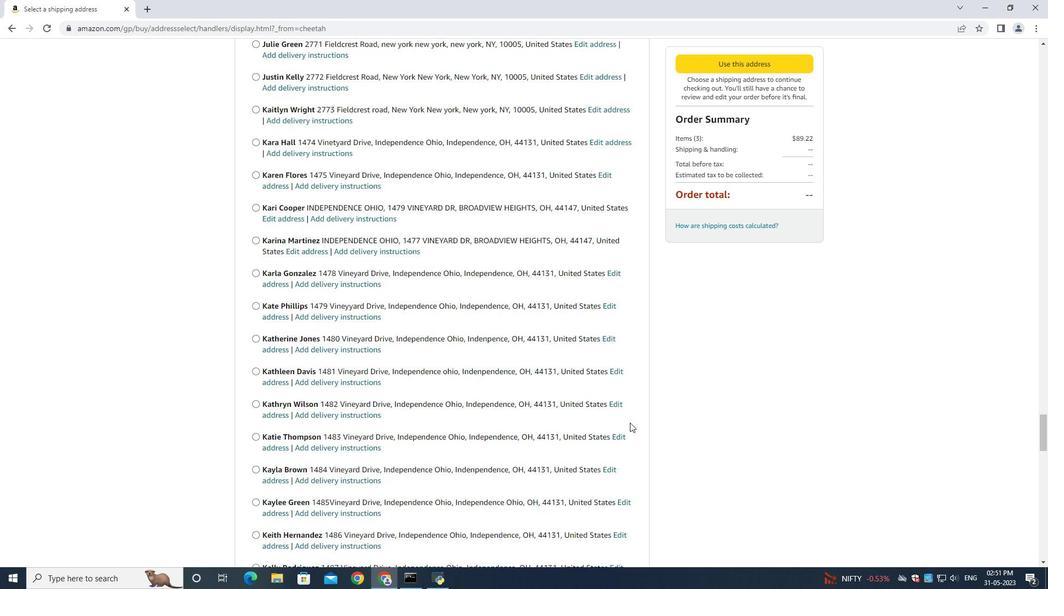 
Action: Mouse scrolled (630, 422) with delta (0, 0)
Screenshot: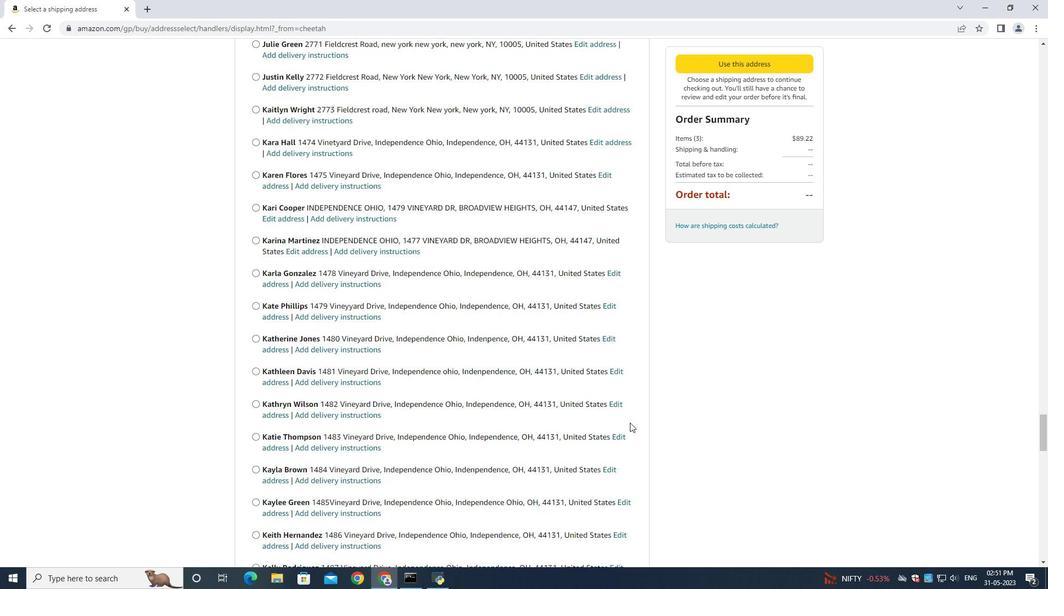 
Action: Mouse scrolled (630, 422) with delta (0, 0)
Screenshot: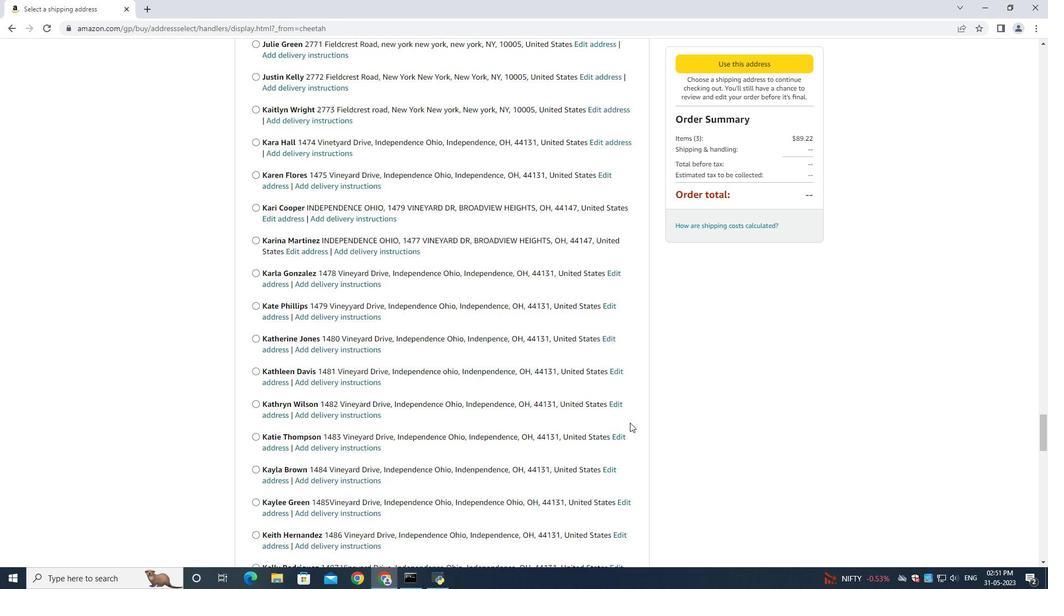 
Action: Mouse scrolled (630, 422) with delta (0, 0)
Screenshot: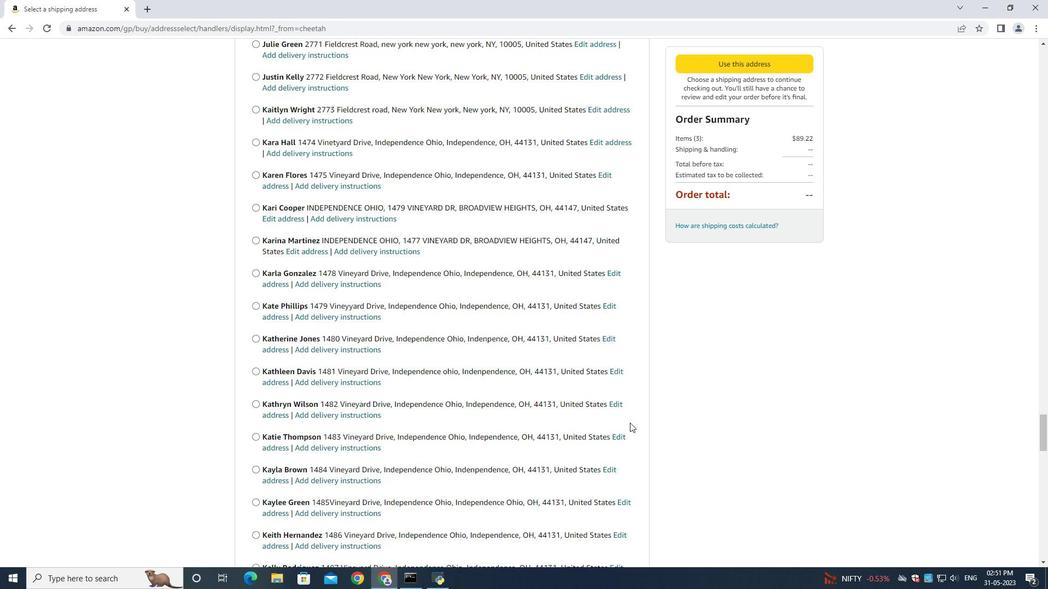 
Action: Mouse scrolled (630, 422) with delta (0, 0)
Screenshot: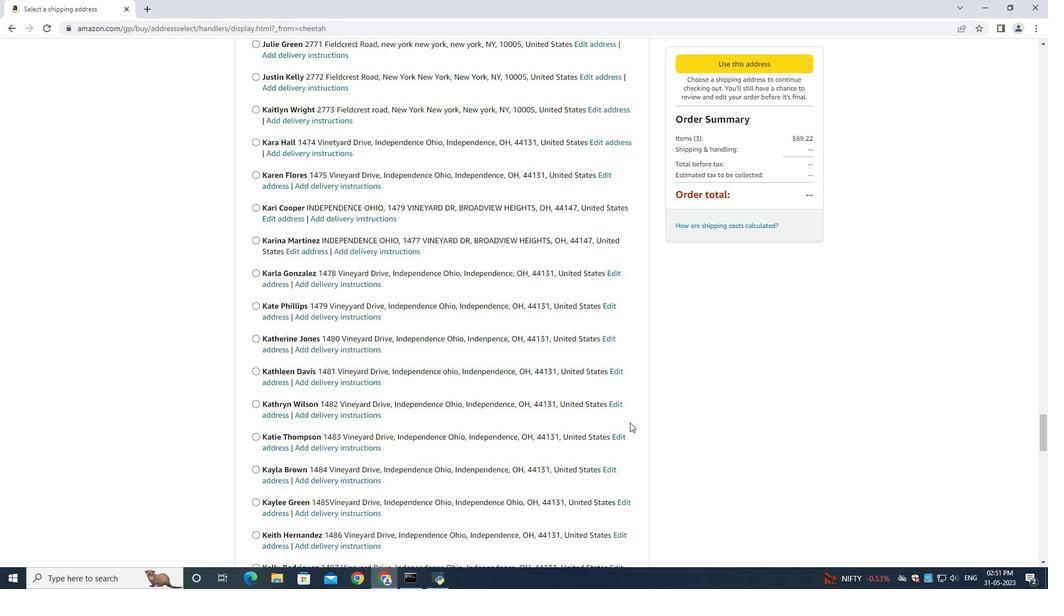 
Action: Mouse scrolled (630, 422) with delta (0, 0)
Screenshot: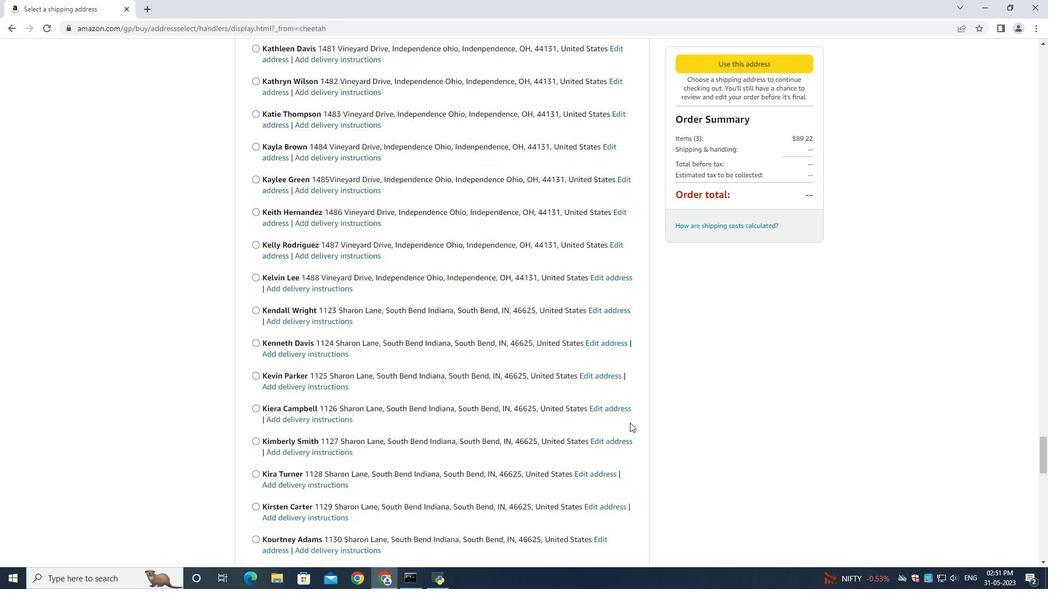 
Action: Mouse scrolled (630, 422) with delta (0, 0)
Screenshot: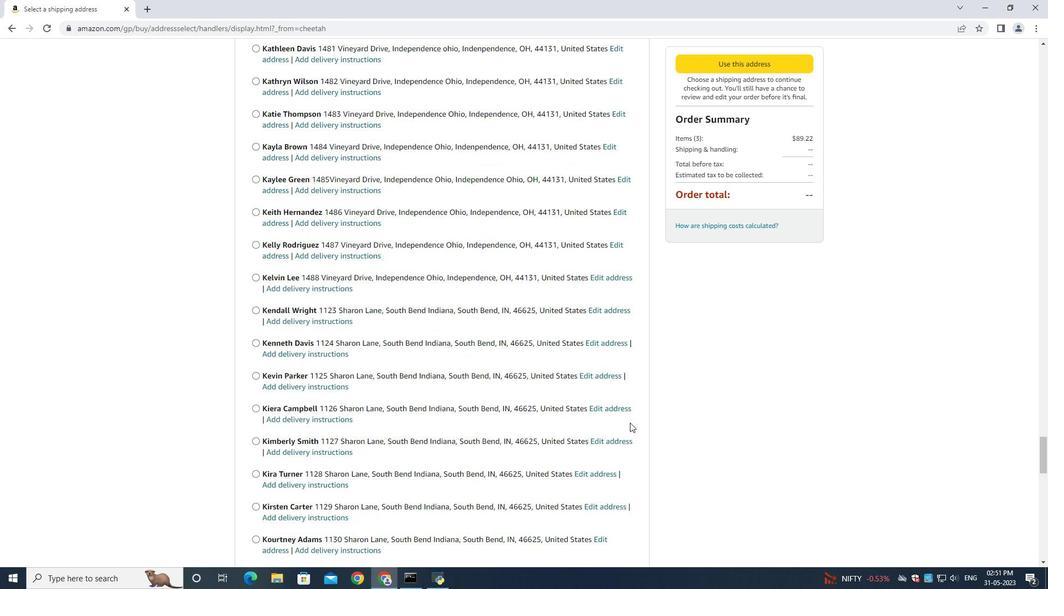 
Action: Mouse scrolled (630, 422) with delta (0, 0)
Screenshot: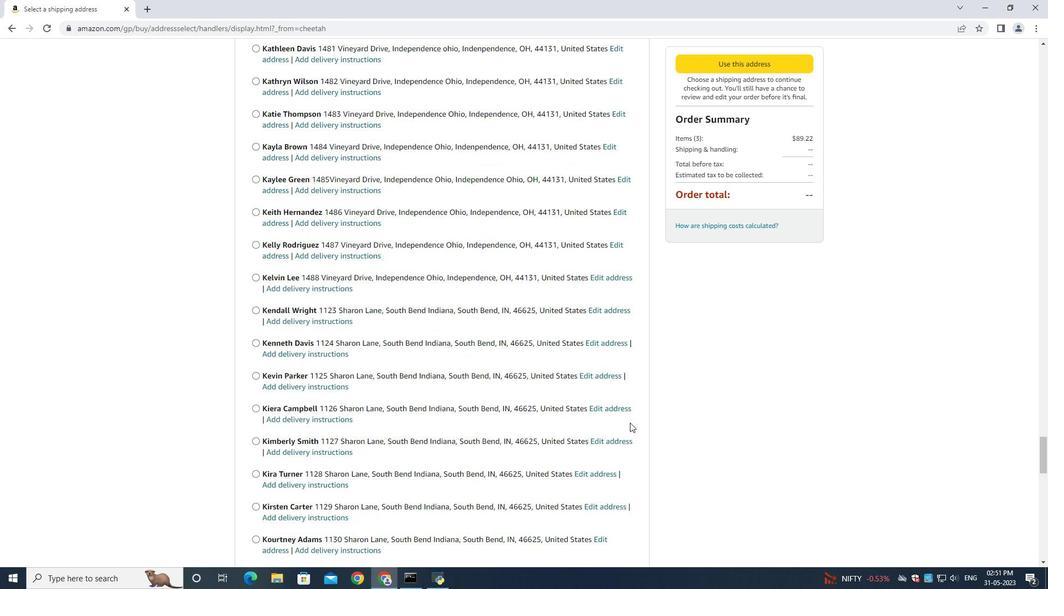 
Action: Mouse scrolled (630, 422) with delta (0, 0)
Screenshot: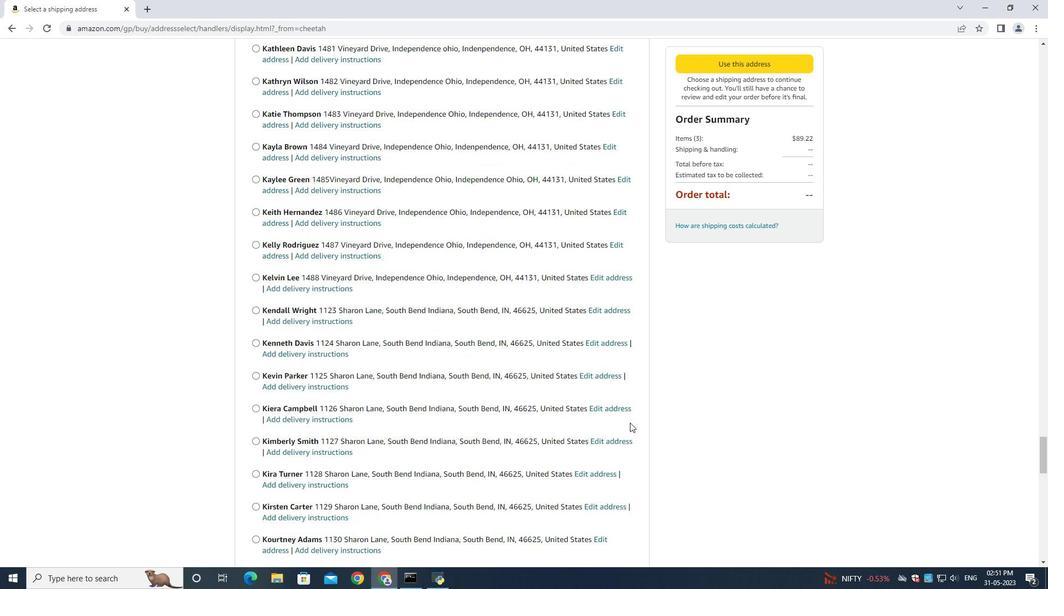 
Action: Mouse scrolled (630, 422) with delta (0, 0)
Screenshot: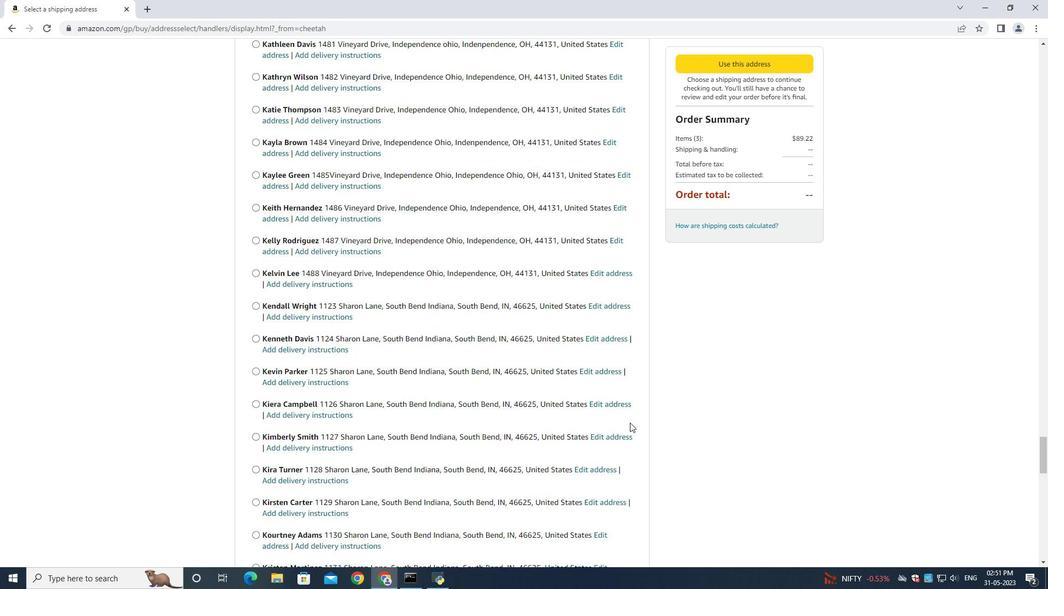
Action: Mouse scrolled (630, 422) with delta (0, 0)
Screenshot: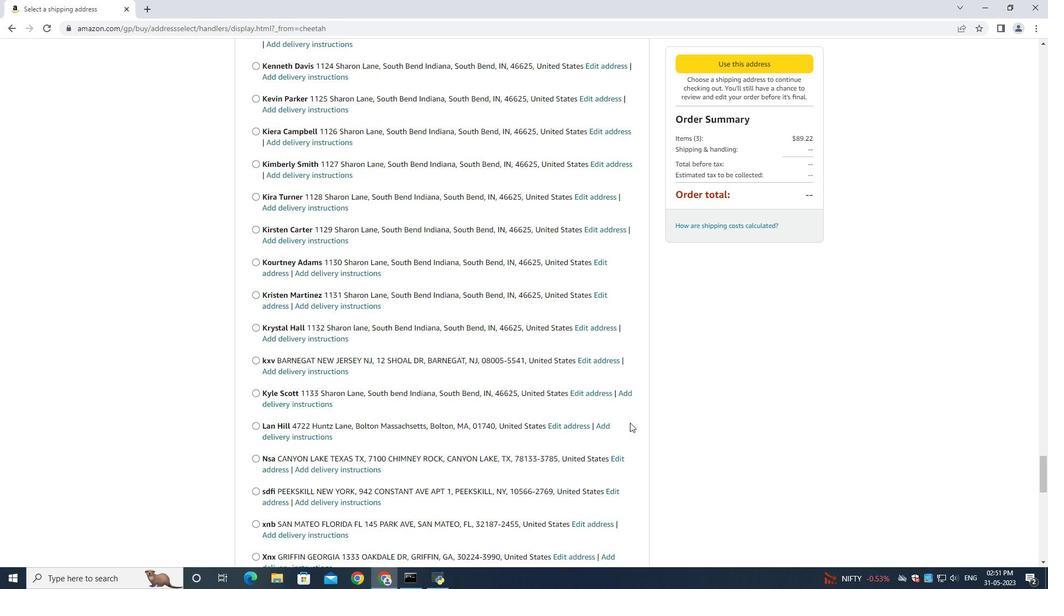 
Action: Mouse scrolled (630, 422) with delta (0, 0)
Screenshot: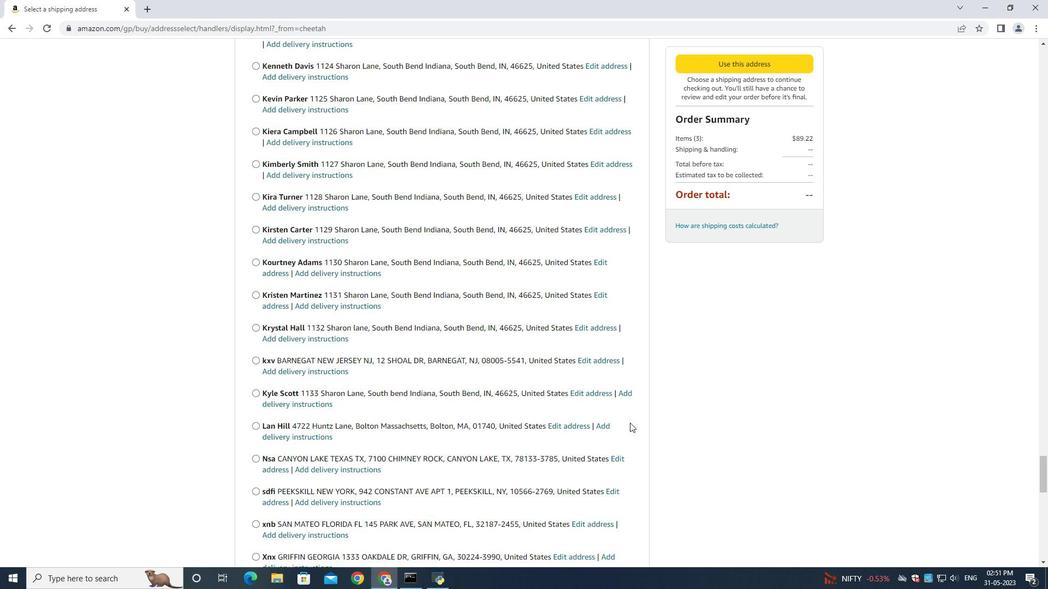 
Action: Mouse scrolled (630, 422) with delta (0, 0)
Screenshot: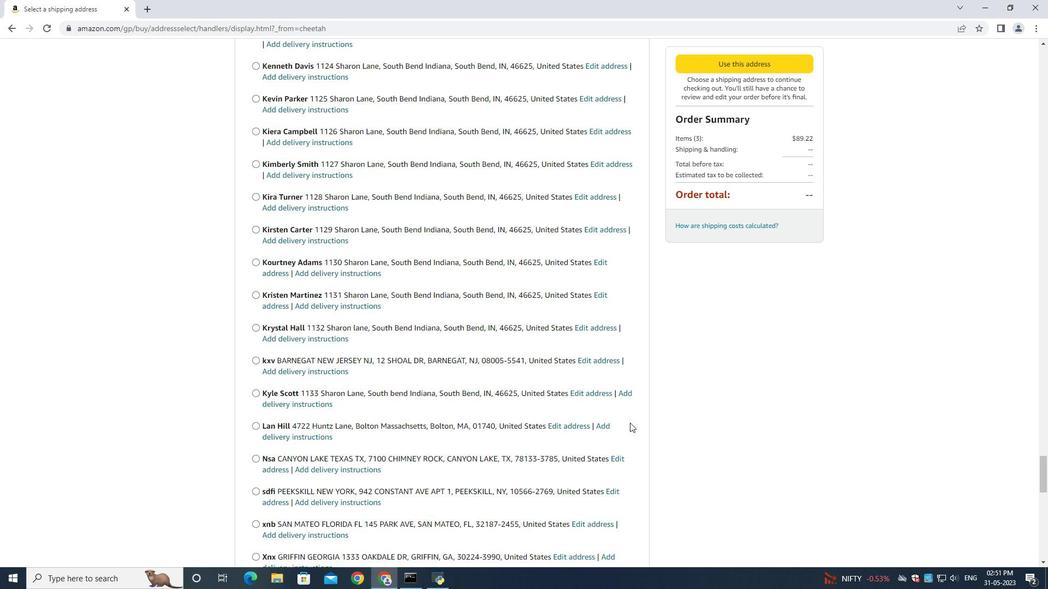
Action: Mouse scrolled (630, 422) with delta (0, 0)
Screenshot: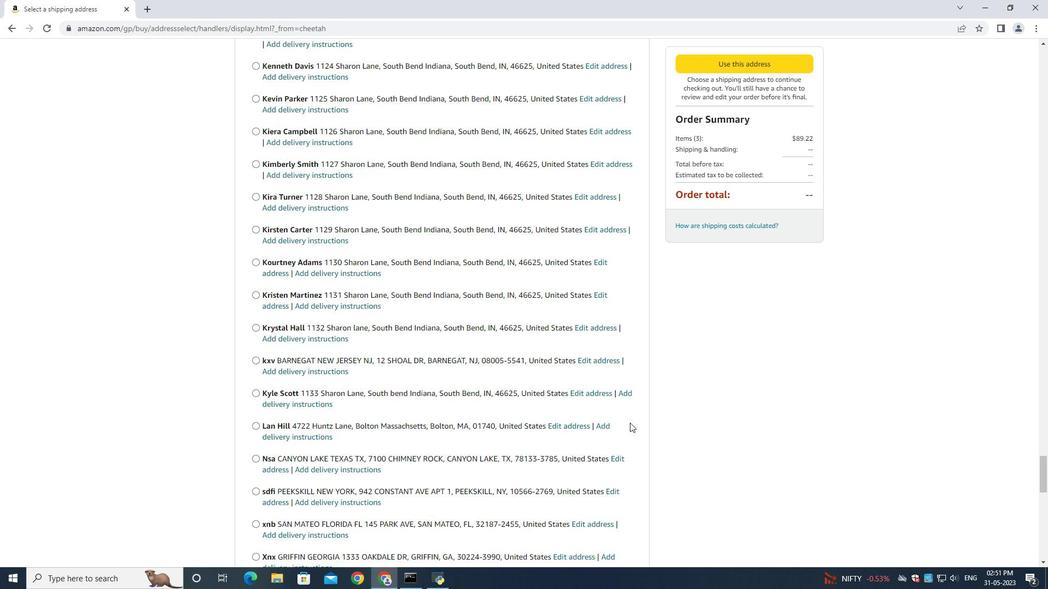 
Action: Mouse scrolled (630, 422) with delta (0, 0)
Screenshot: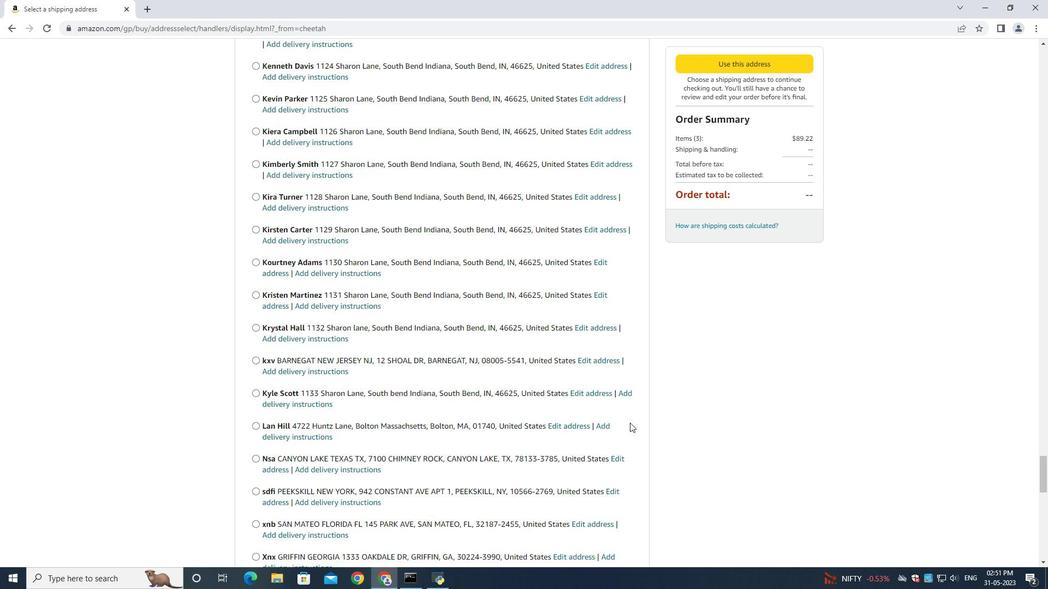 
Action: Mouse scrolled (630, 422) with delta (0, 0)
Screenshot: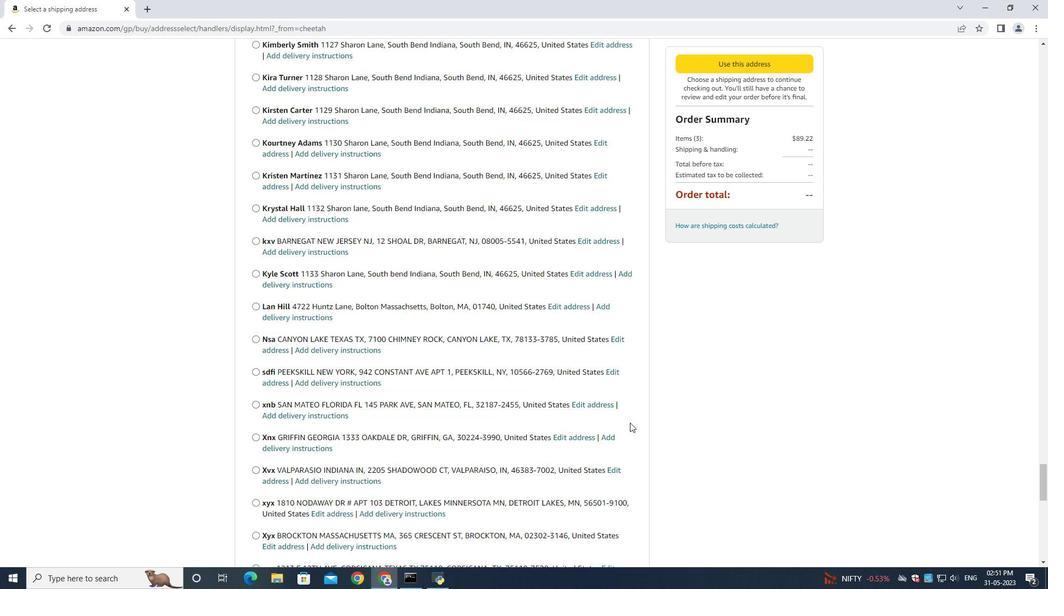
Action: Mouse scrolled (630, 422) with delta (0, 0)
Screenshot: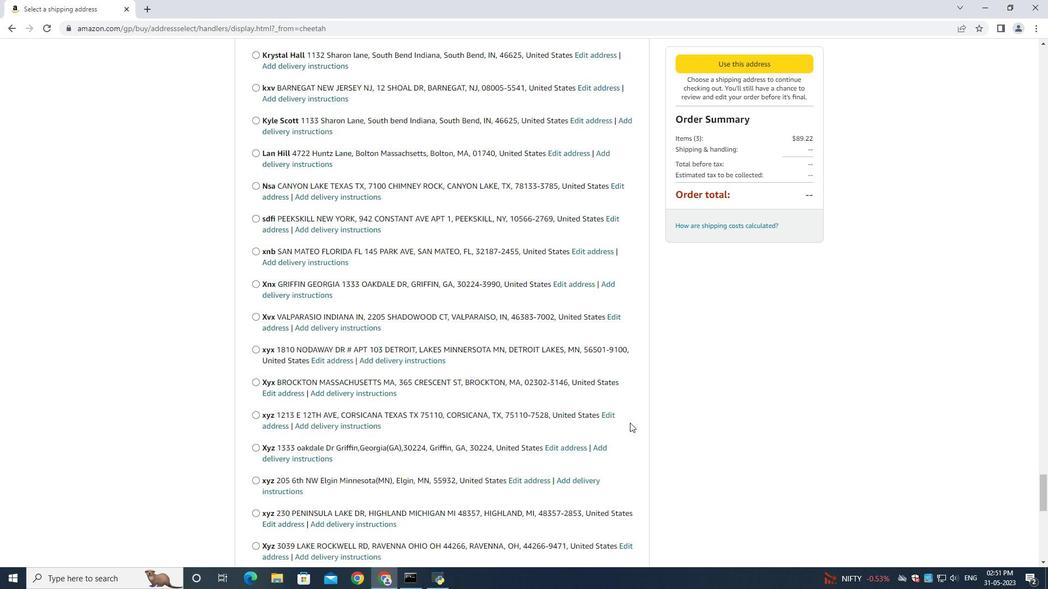 
Action: Mouse scrolled (630, 422) with delta (0, 0)
Screenshot: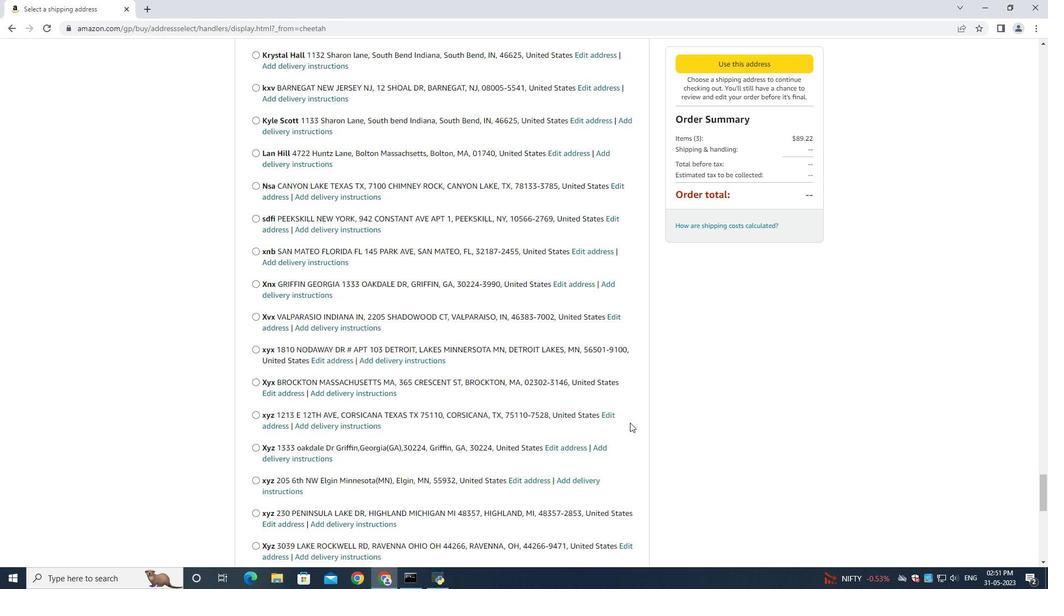 
Action: Mouse scrolled (630, 422) with delta (0, 0)
Screenshot: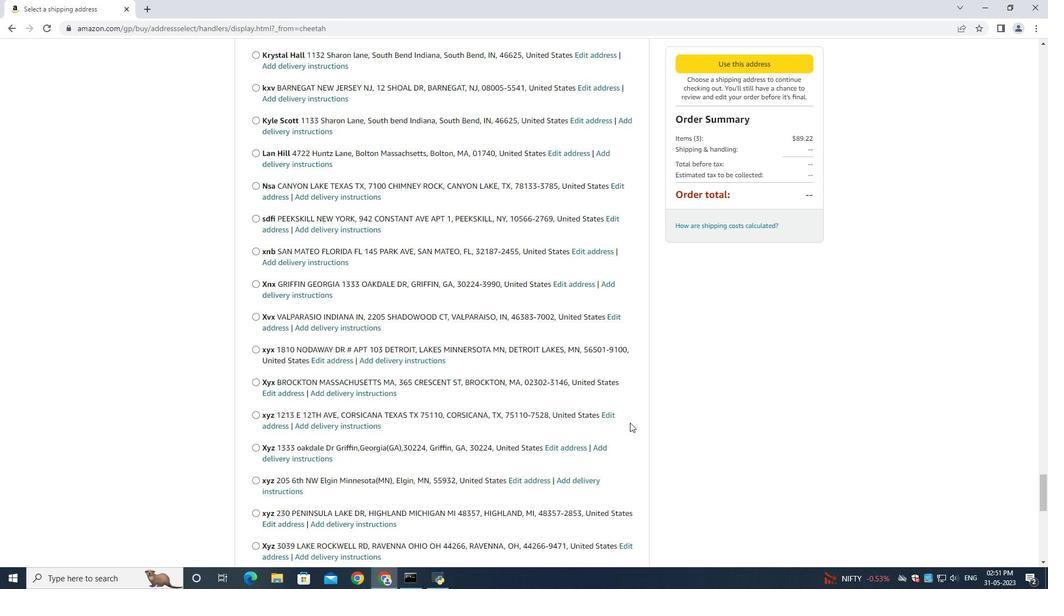 
Action: Mouse scrolled (630, 422) with delta (0, 0)
Screenshot: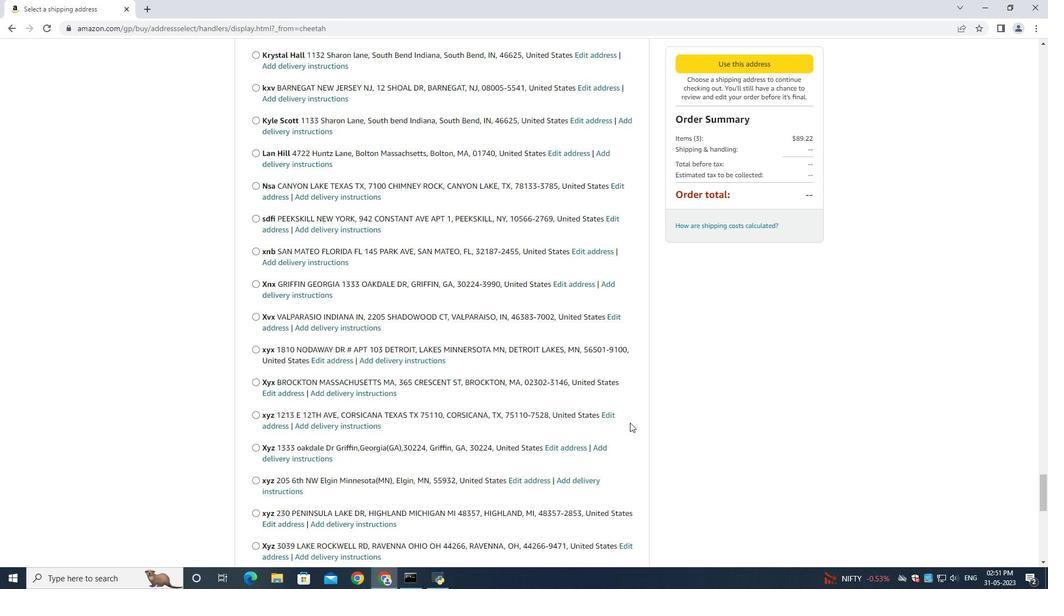 
Action: Mouse scrolled (630, 422) with delta (0, 0)
Screenshot: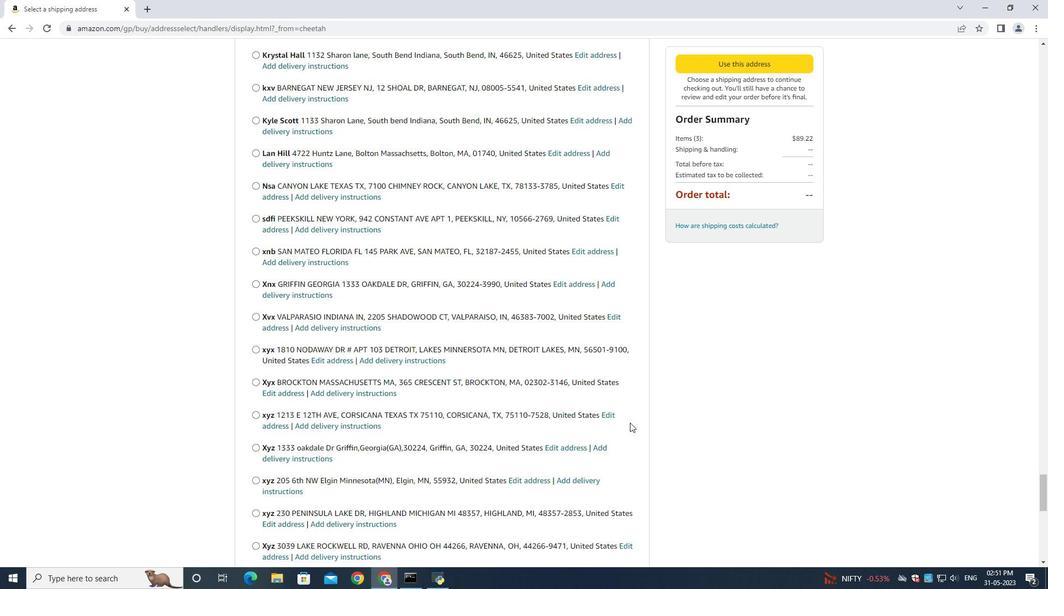 
Action: Mouse scrolled (630, 422) with delta (0, 0)
Screenshot: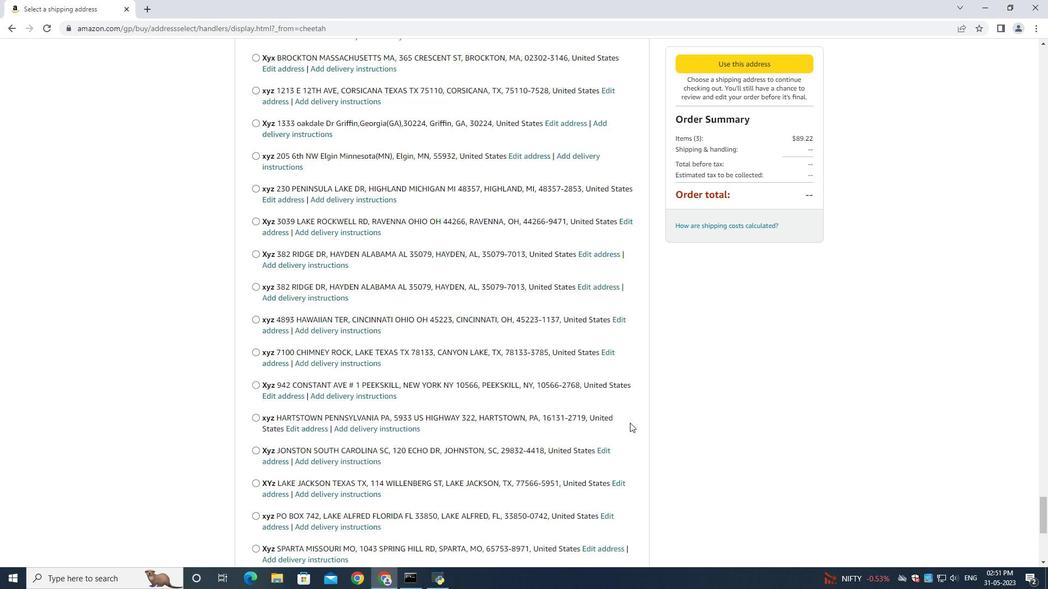 
Action: Mouse scrolled (630, 422) with delta (0, 0)
Screenshot: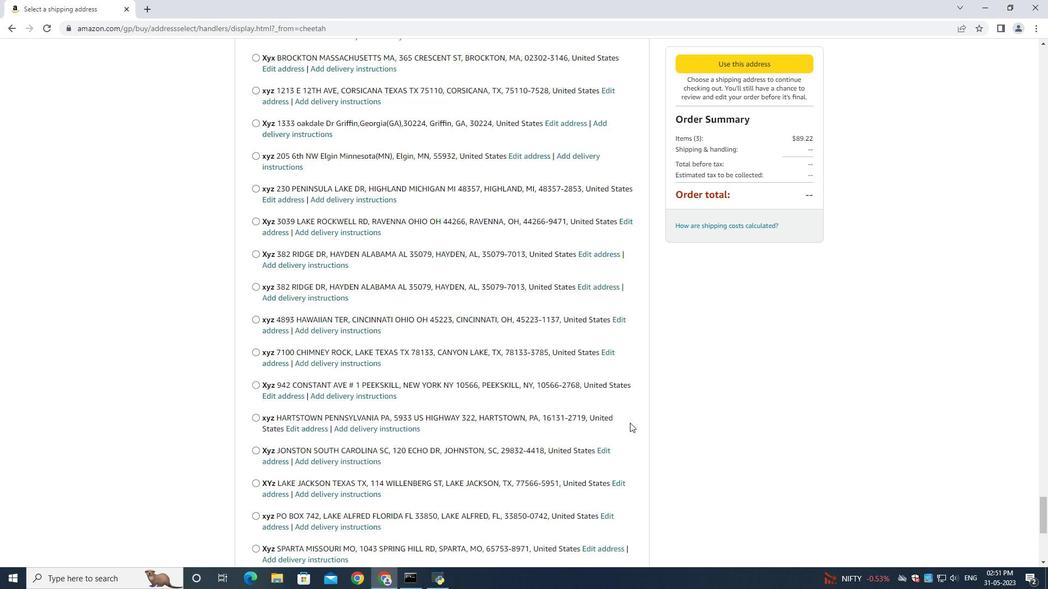 
Action: Mouse scrolled (630, 422) with delta (0, 0)
Screenshot: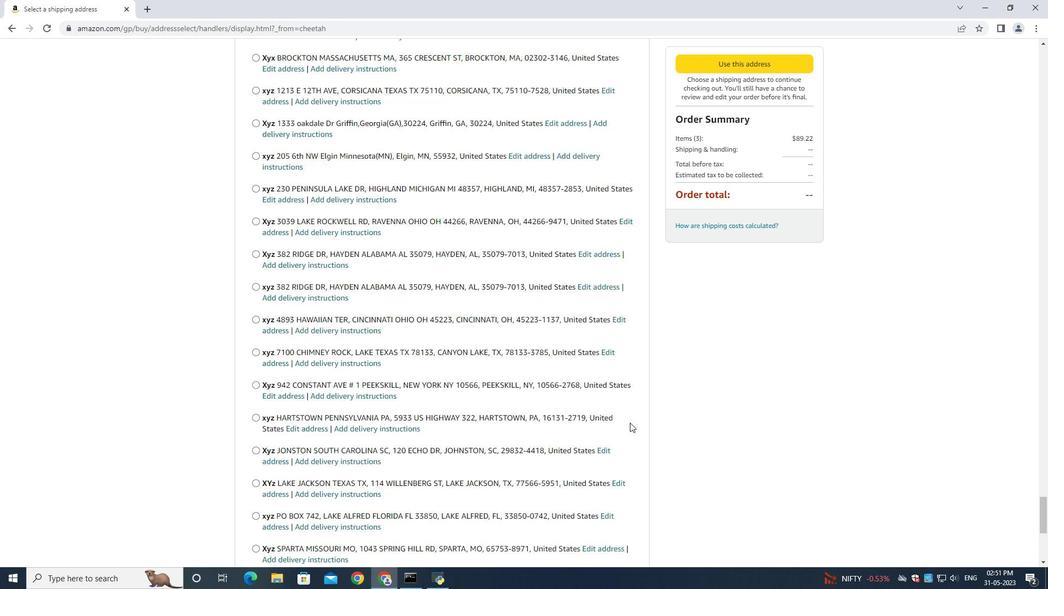 
Action: Mouse scrolled (630, 422) with delta (0, 0)
Screenshot: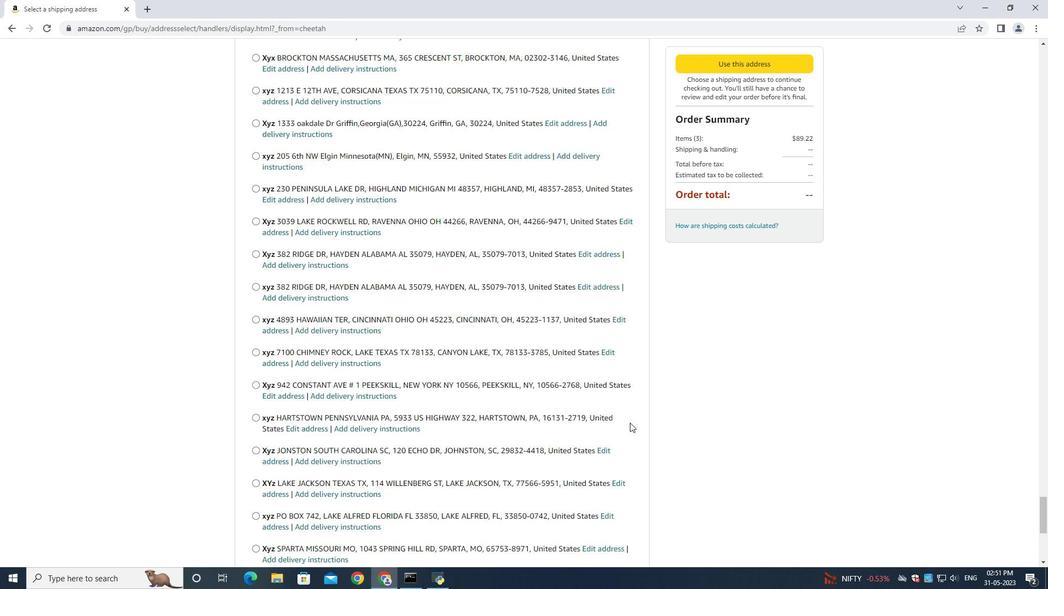 
Action: Mouse scrolled (630, 422) with delta (0, 0)
Screenshot: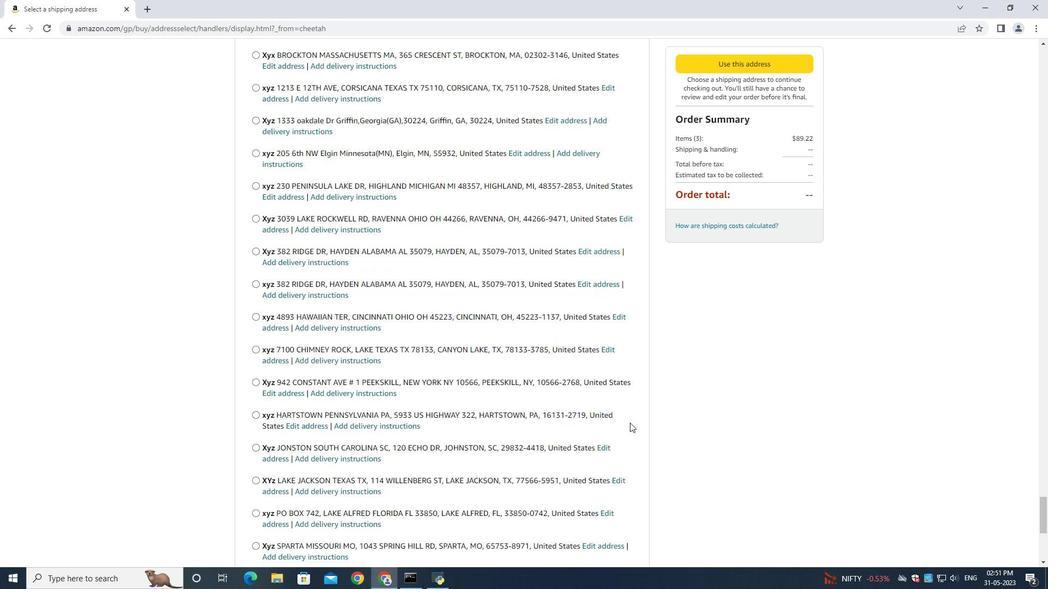 
Action: Mouse scrolled (630, 422) with delta (0, 0)
Screenshot: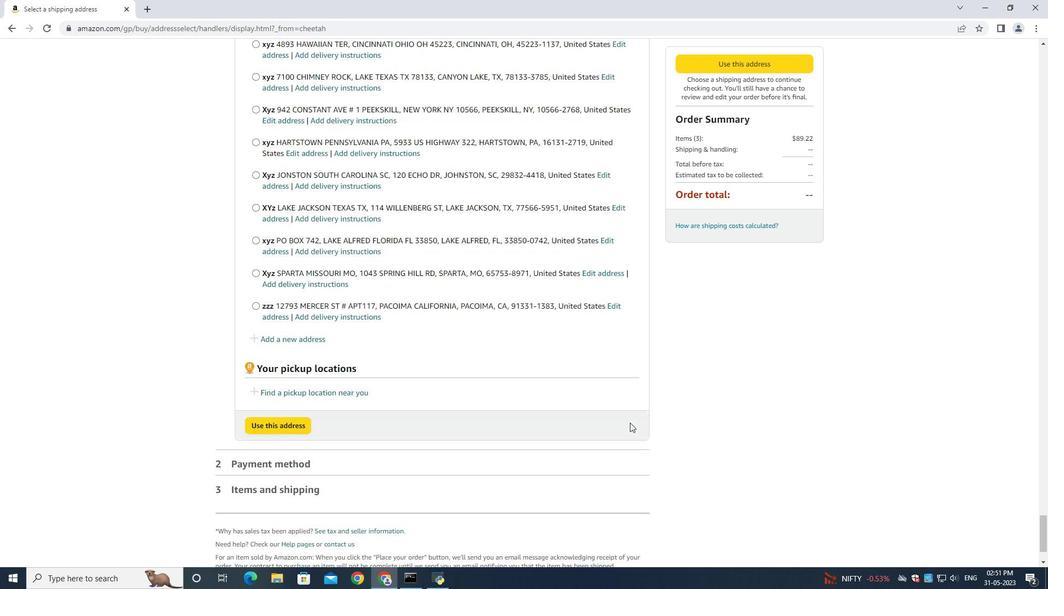 
Action: Mouse scrolled (630, 422) with delta (0, 0)
Screenshot: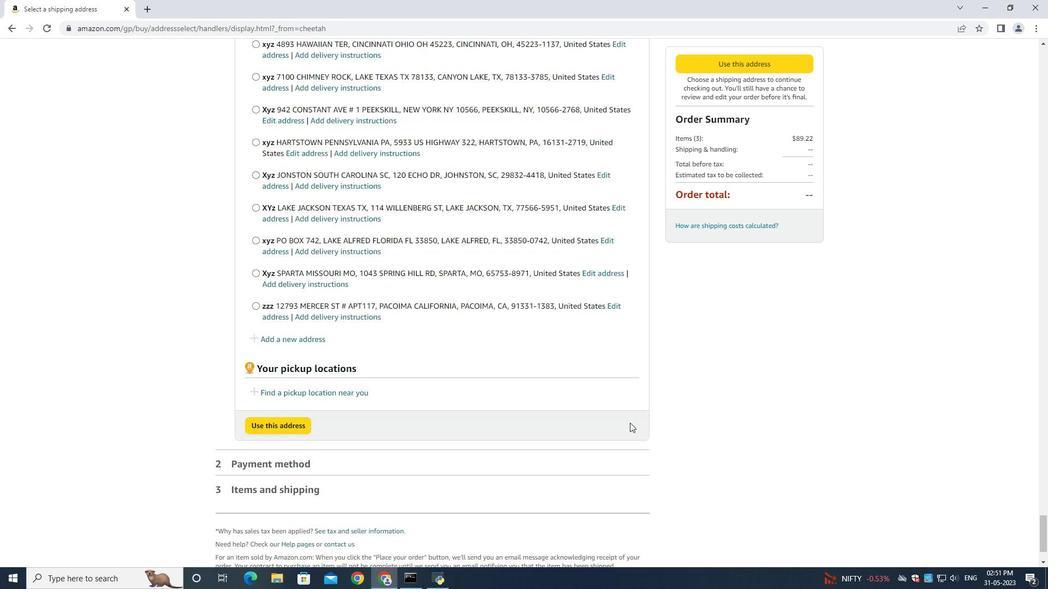 
Action: Mouse scrolled (630, 422) with delta (0, 0)
Screenshot: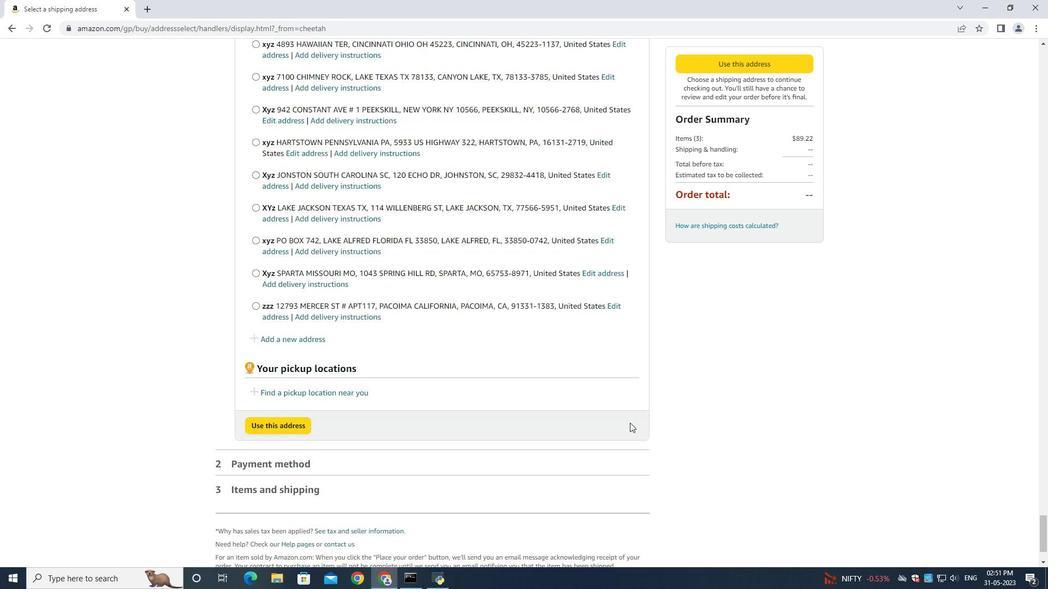 
Action: Mouse scrolled (630, 422) with delta (0, 0)
Screenshot: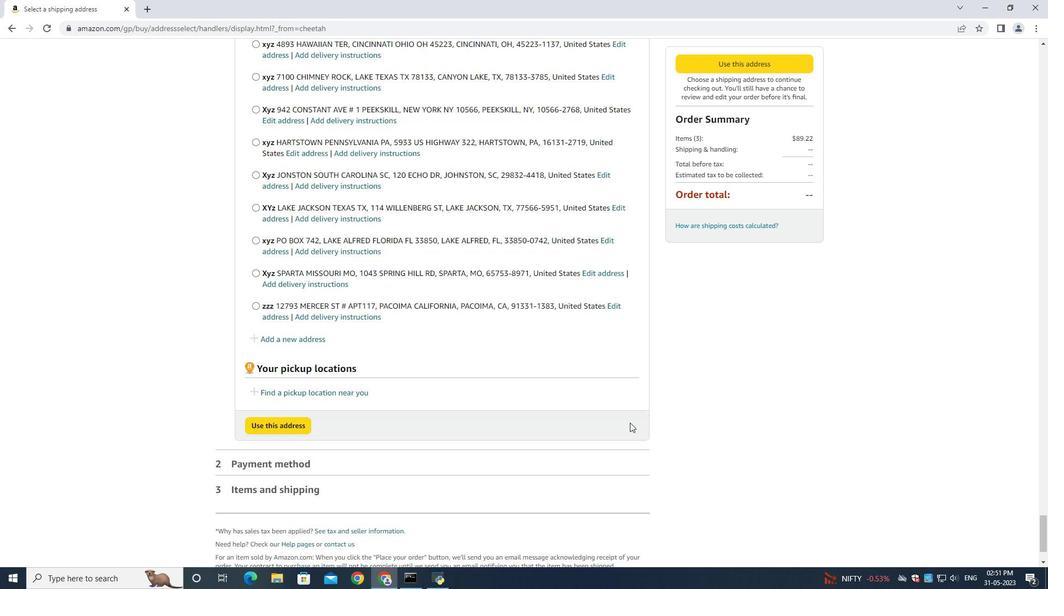 
Action: Mouse scrolled (630, 422) with delta (0, 0)
Screenshot: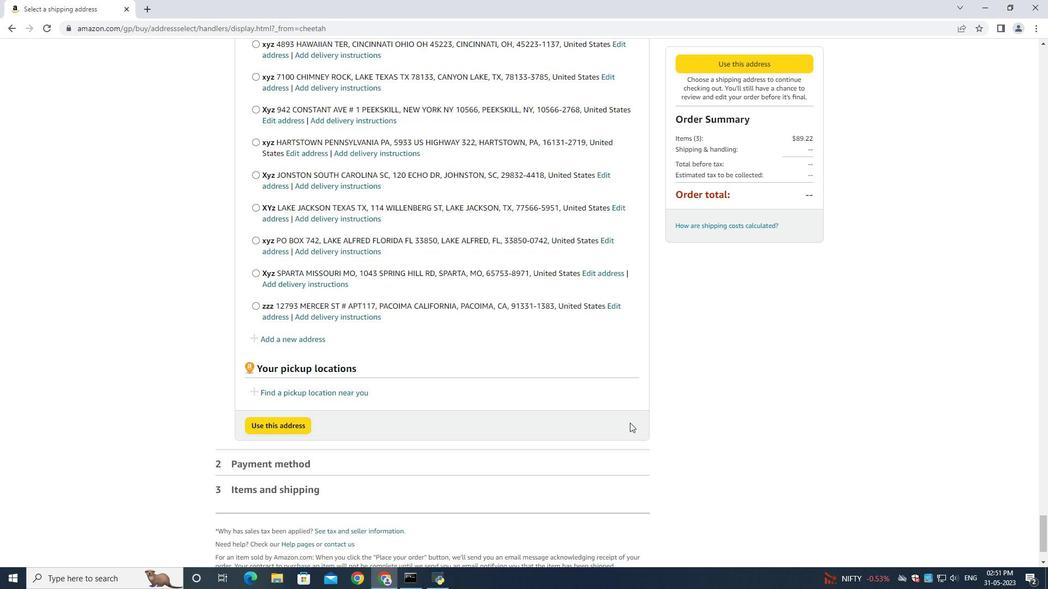 
Action: Mouse moved to (311, 263)
Screenshot: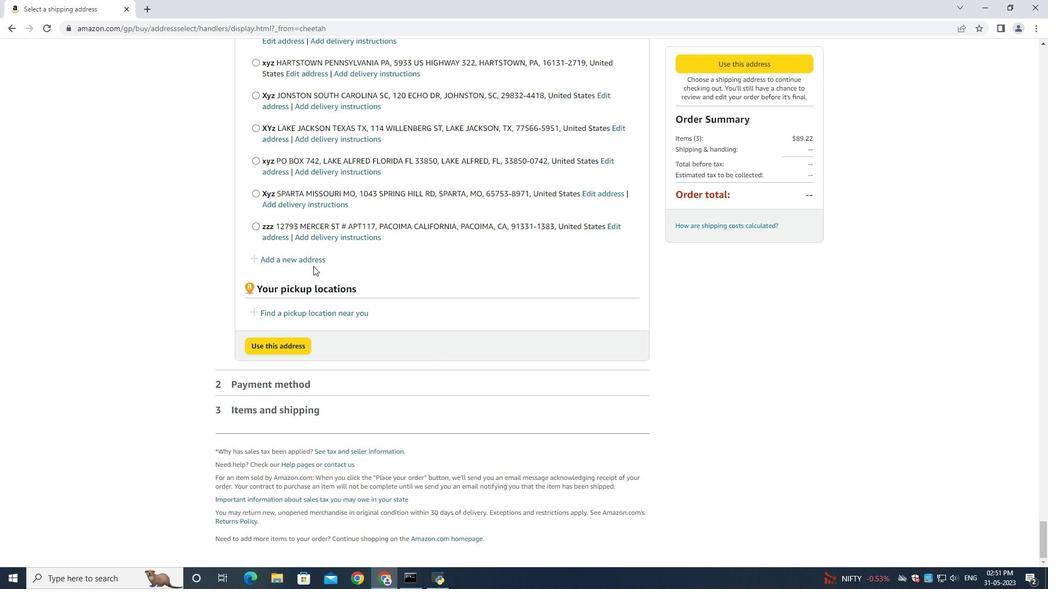 
Action: Mouse pressed left at (311, 263)
Screenshot: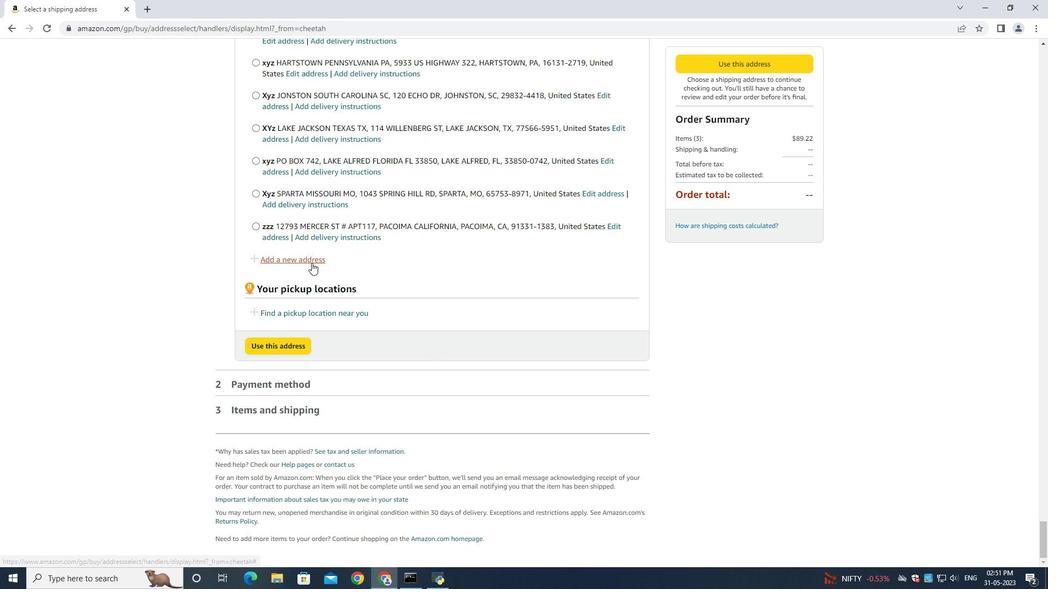 
Action: Mouse moved to (396, 269)
Screenshot: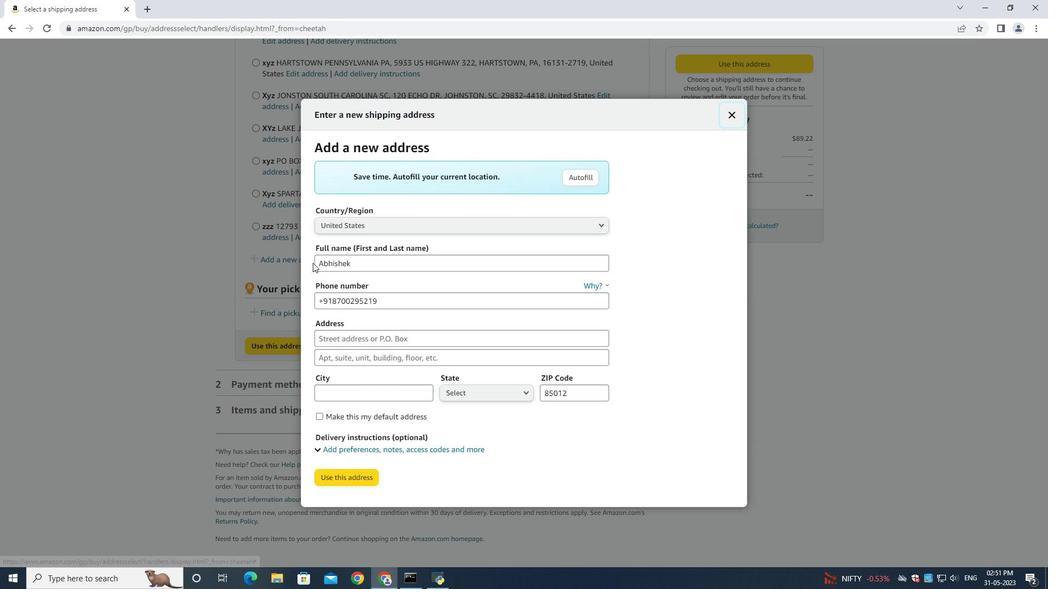 
Action: Mouse pressed left at (396, 269)
Screenshot: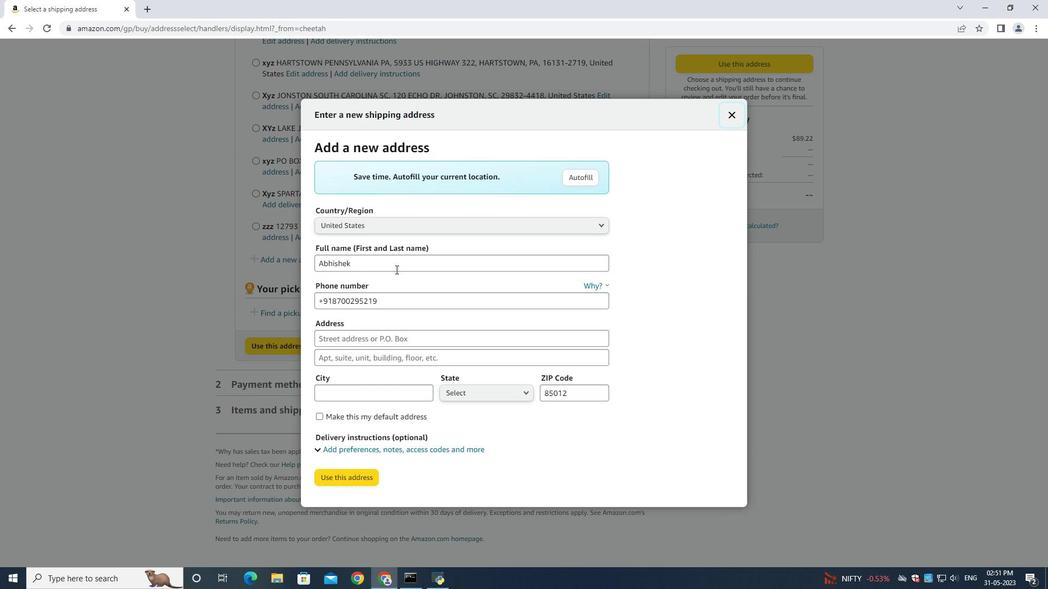 
Action: Key pressed ctrl+A<Key.backspace><Key.shift><Key.shift><Key.shift><Key.shift><Key.shift><Key.shift><Key.shift><Key.shift><Key.shift><Key.shift><Key.shift><Key.shift><Key.shift><Key.shift><Key.shift><Key.shift><Key.shift><Key.shift><Key.shift><Key.shift><Key.shift><Key.shift><Key.shift><Key.shift><Key.shift><Key.shift><Key.shift><Key.shift><Key.shift><Key.shift>Kyra<Key.space><Key.shift><Key.shift><Key.shift><Key.shift><Key.shift><Key.shift><Key.shift><Key.shift><Key.shift><Key.shift><Key.shift><Key.shift><Key.shift><Key.shift><Key.shift><Key.shift><Key.shift><Key.shift><Key.shift><Key.shift><Key.shift><Key.shift><Key.shift><Key.shift><Key.shift><Key.shift><Key.shift>Cooper<Key.space><Key.tab><Key.tab><Key.backspace>574225169<Key.tab>1134<Key.space><Key.shift>Sh<Key.backspace>haron<Key.space><Key.shift>Lane<Key.space><Key.shift><Key.shift><Key.shift><Key.shift><Key.shift><Key.shift><Key.shift><Key.shift><Key.shift><Key.shift><Key.shift><Key.shift><Key.shift><Key.shift><Key.shift><Key.shift><Key.shift><Key.shift><Key.shift><Key.shift><Key.shift><Key.shift><Key.shift><Key.shift><Key.shift><Key.shift><Key.shift><Key.shift><Key.shift><Key.shift><Key.shift><Key.shift><Key.shift><Key.shift><Key.shift><Key.shift><Key.shift><Key.shift><Key.shift><Key.tab><Key.shift>SOuth<Key.space><Key.shift>Bend<Key.space><Key.shift><Key.shift><Key.shift><Key.shift><Key.shift><Key.shift><Key.shift><Key.shift><Key.shift><Key.shift><Key.shift><Key.shift><Key.shift><Key.shift><Key.shift><Key.shift><Key.shift><Key.shift><Key.shift><Key.shift><Key.shift><Key.shift><Key.shift><Key.shift><Key.shift><Key.shift><Key.shift><Key.shift><Key.shift><Key.shift><Key.shift><Key.shift><Key.shift><Key.shift><Key.shift><Key.shift><Key.shift>Indiana<Key.tab><Key.shift><Key.shift><Key.shift><Key.shift><Key.shift><Key.shift><Key.shift><Key.shift><Key.shift><Key.shift><Key.shift><Key.shift><Key.shift><Key.shift><Key.shift><Key.shift><Key.shift><Key.shift><Key.shift><Key.shift><Key.shift><Key.shift><Key.shift>South<Key.space><Key.shift><Key.shift><Key.shift><Key.shift>Bend
Screenshot: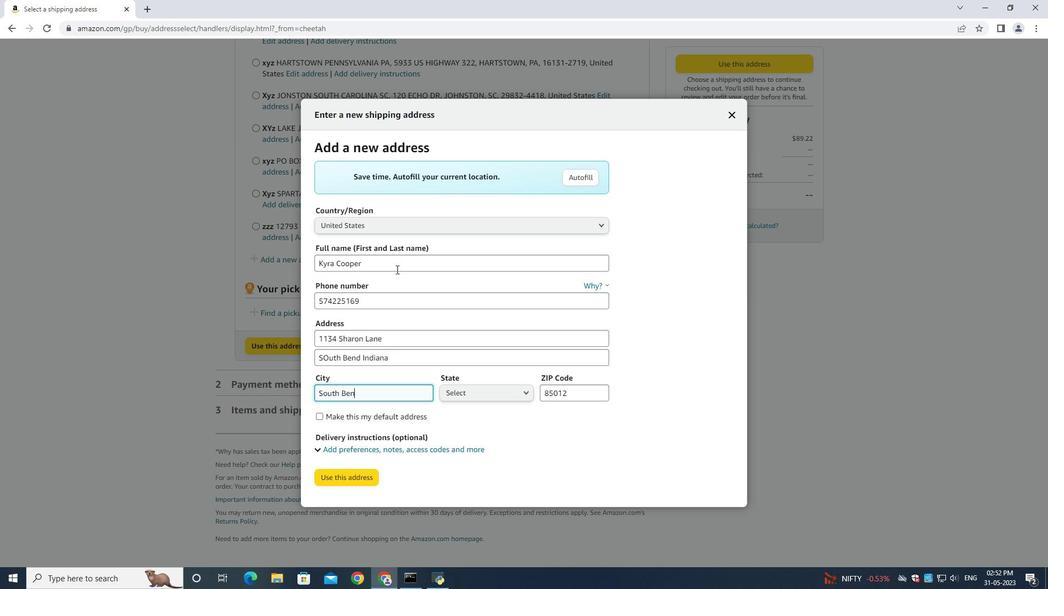 
Action: Mouse moved to (329, 357)
Screenshot: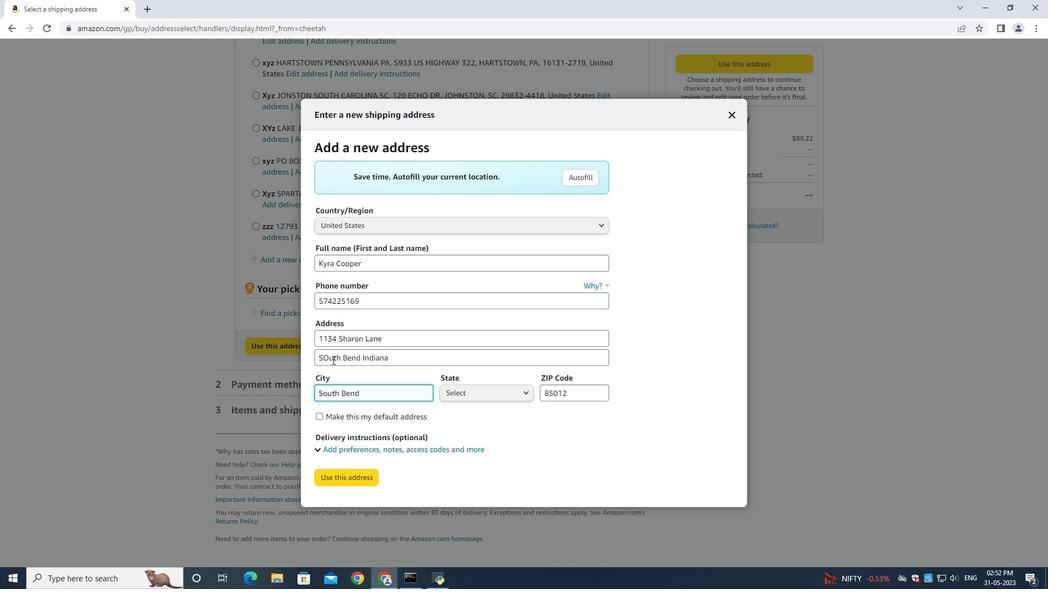 
Action: Mouse pressed left at (329, 357)
Screenshot: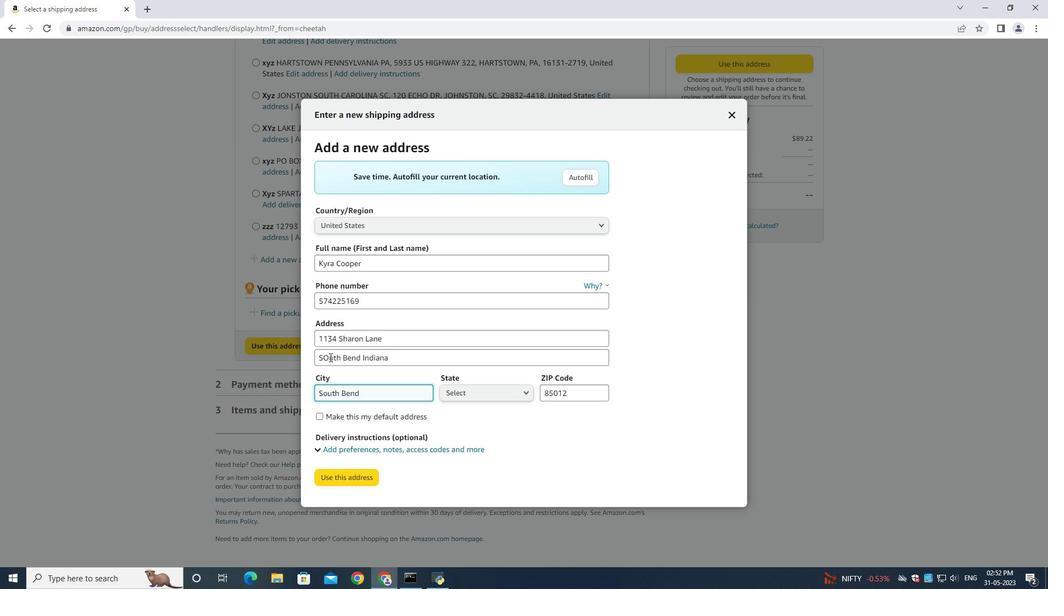 
Action: Mouse moved to (331, 359)
Screenshot: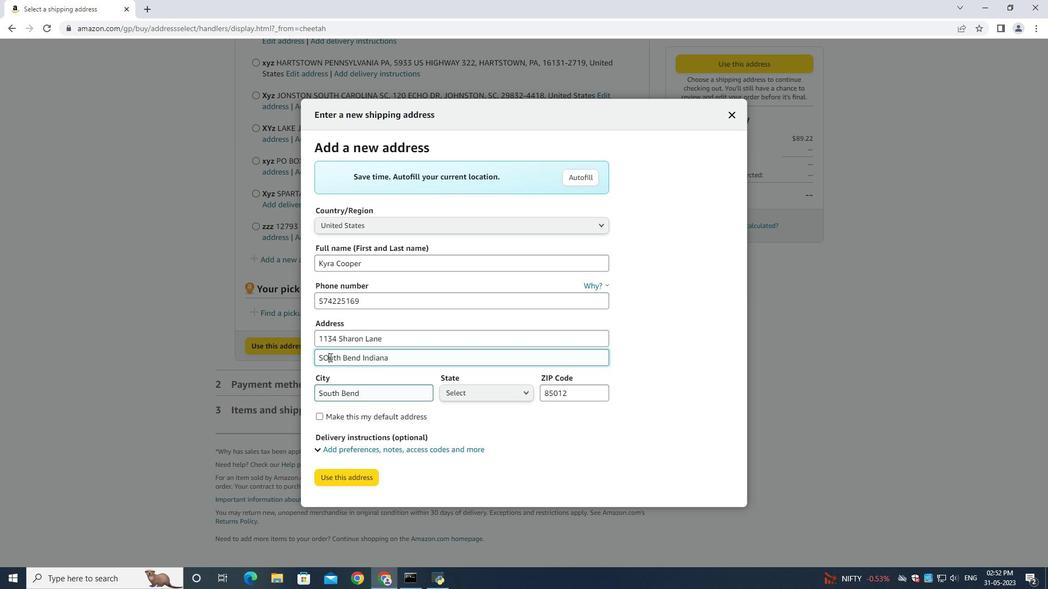 
Action: Key pressed <Key.backspace>
Screenshot: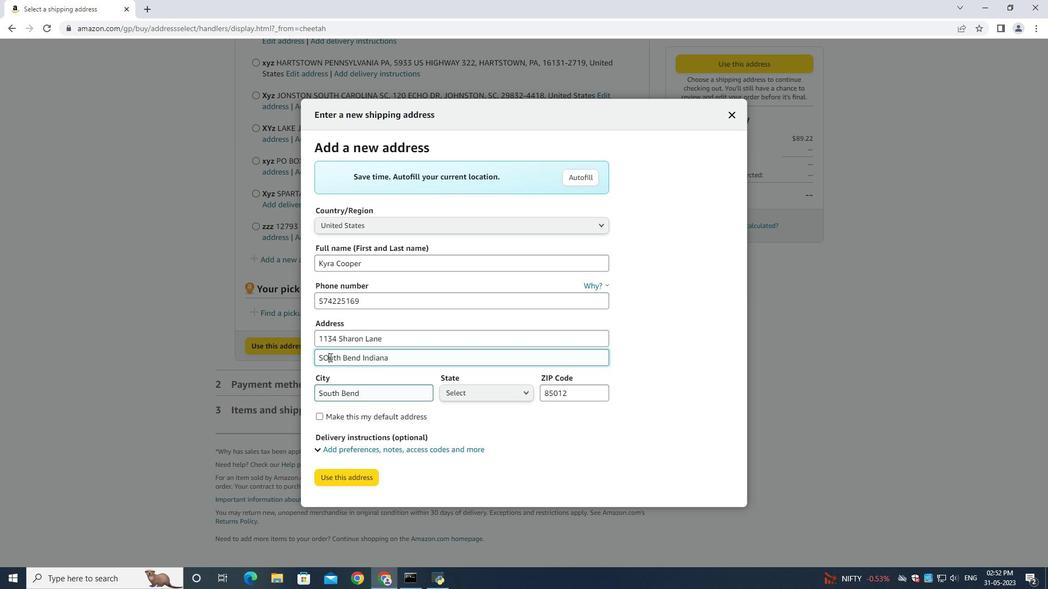 
Action: Mouse moved to (337, 363)
Screenshot: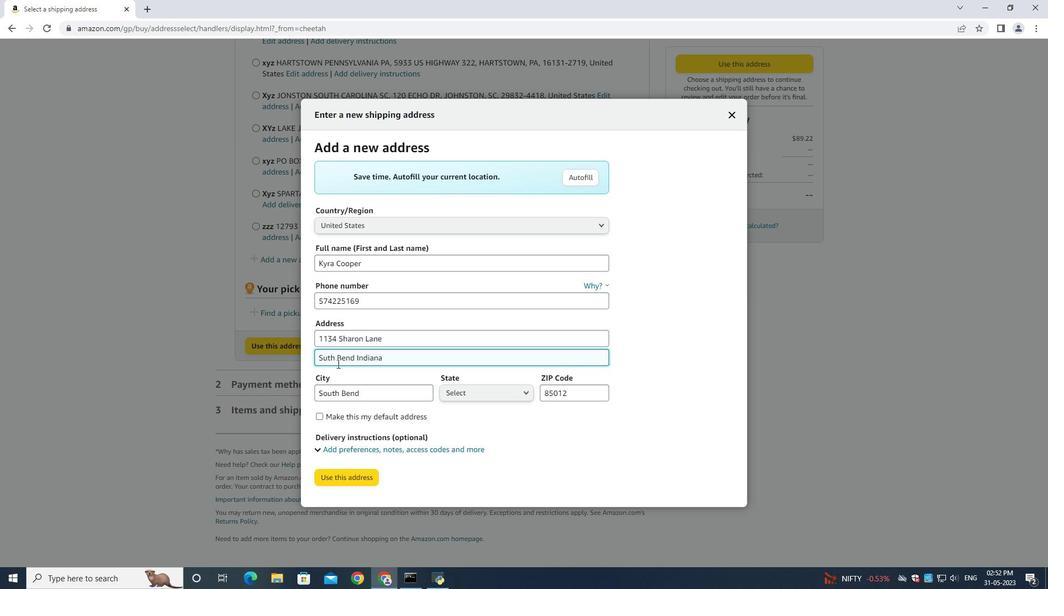 
Action: Key pressed o
Screenshot: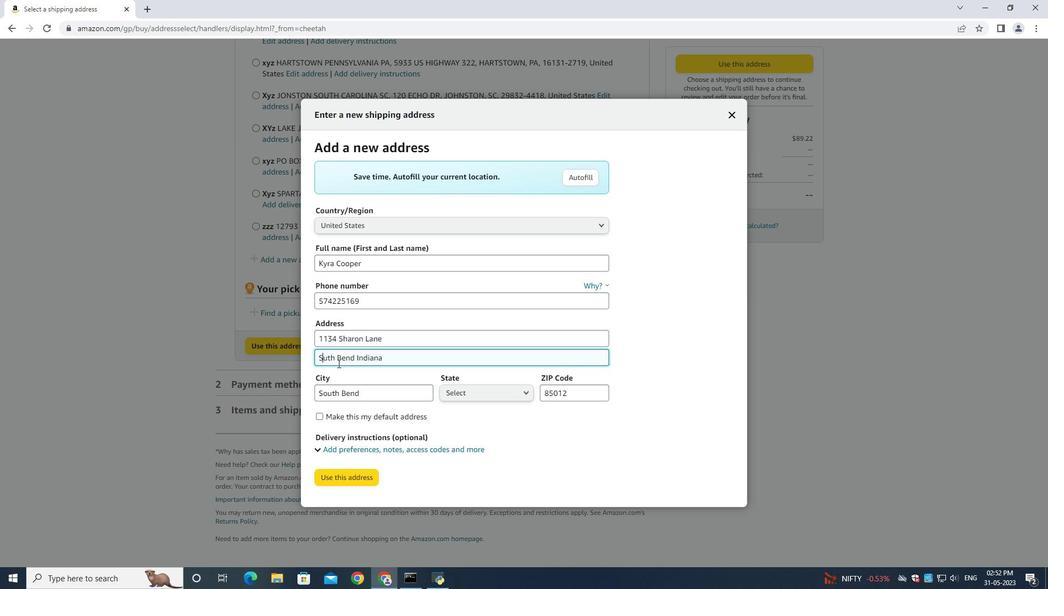 
Action: Mouse moved to (370, 390)
Screenshot: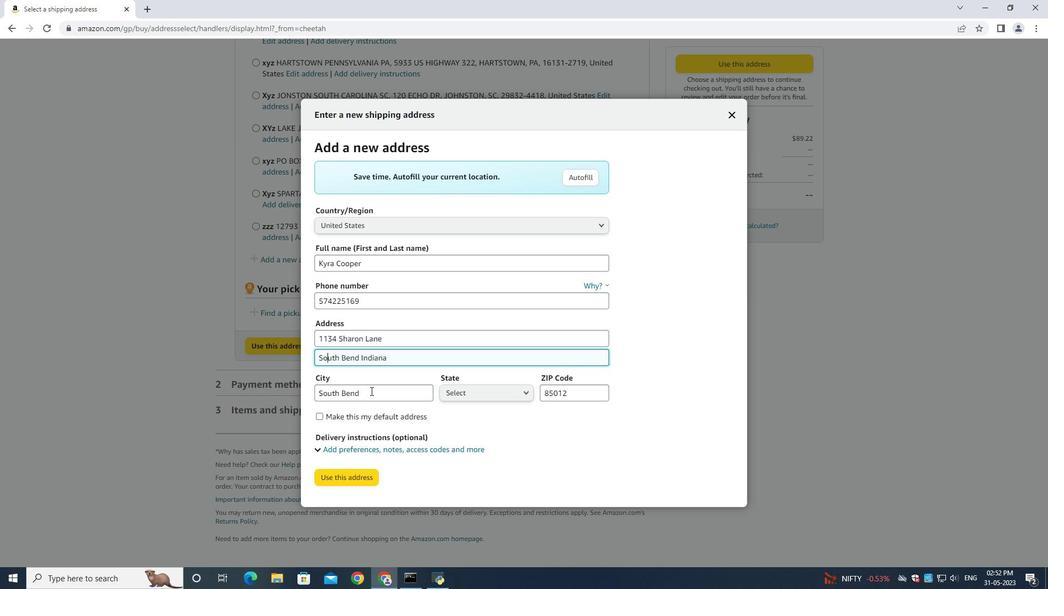 
Action: Mouse pressed left at (370, 390)
Screenshot: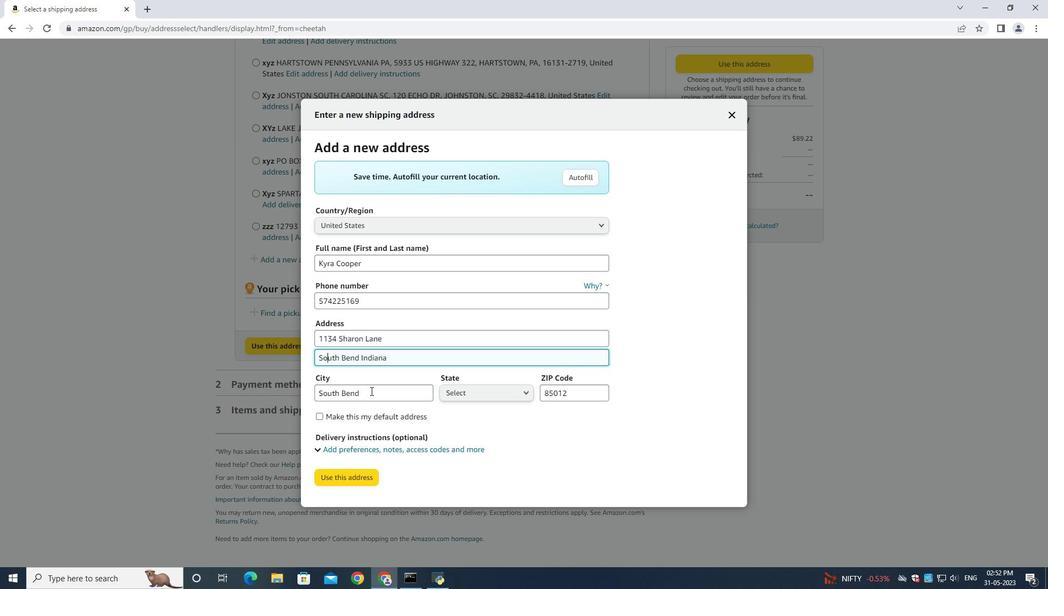 
Action: Key pressed <Key.tab><Key.shift>Ind<Key.tab><Key.backspace>46625
Screenshot: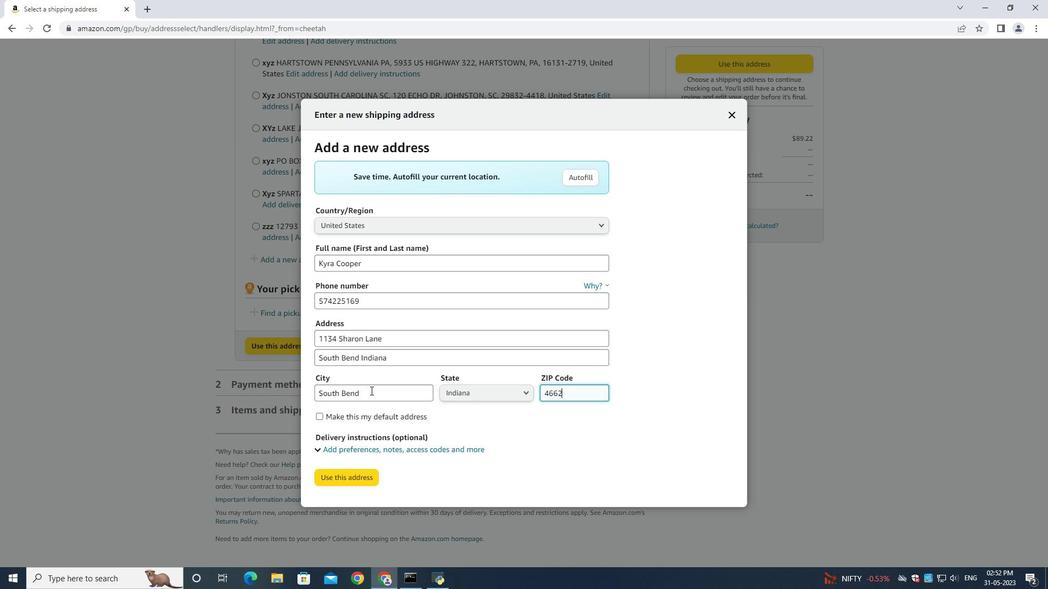 
Action: Mouse moved to (338, 484)
Screenshot: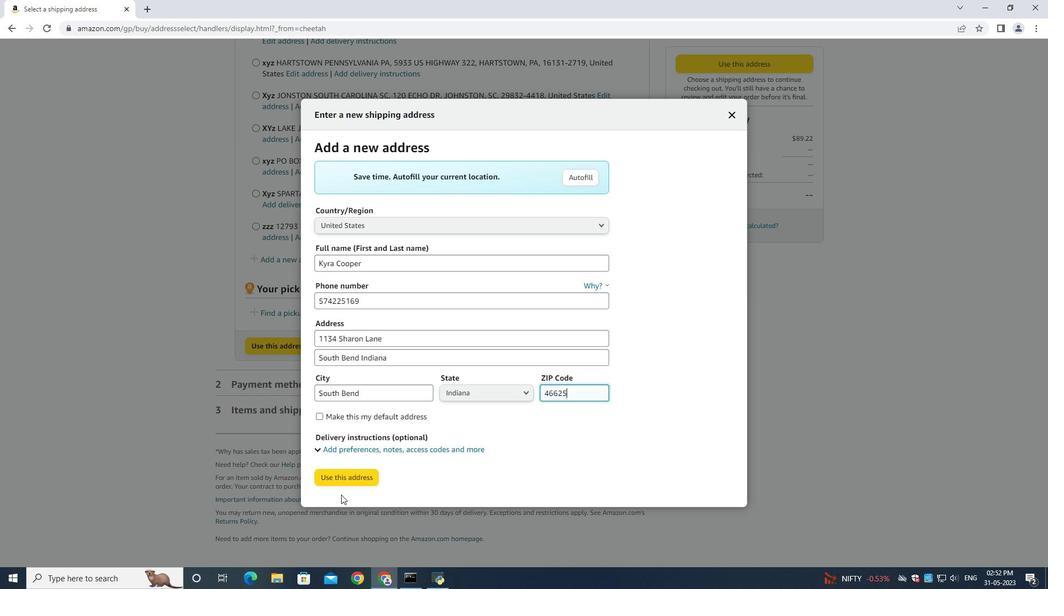 
Action: Mouse pressed left at (338, 484)
Screenshot: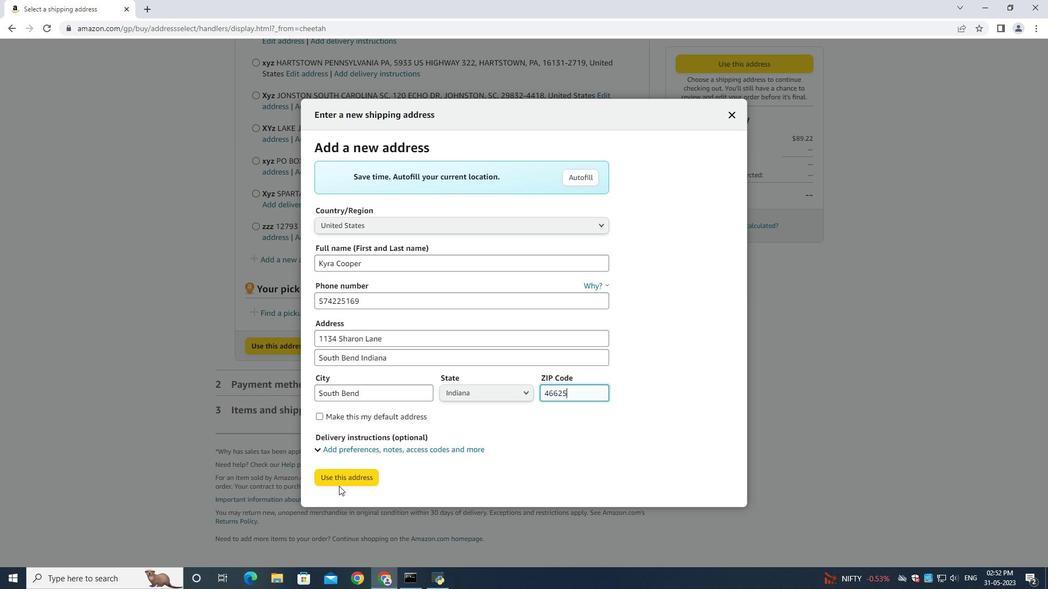 
Action: Mouse moved to (344, 506)
Screenshot: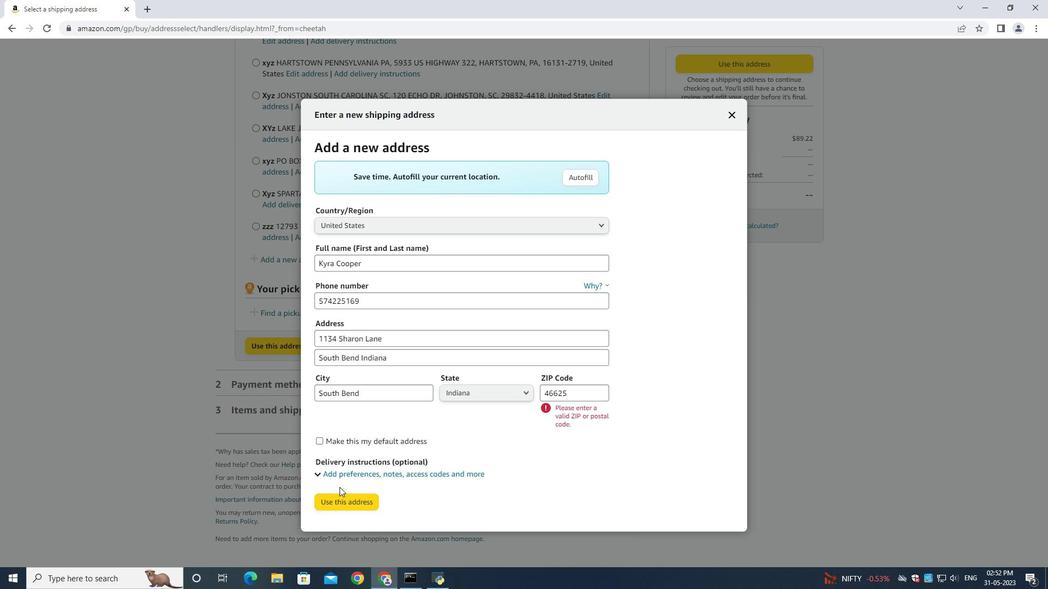 
Action: Mouse pressed left at (344, 506)
Screenshot: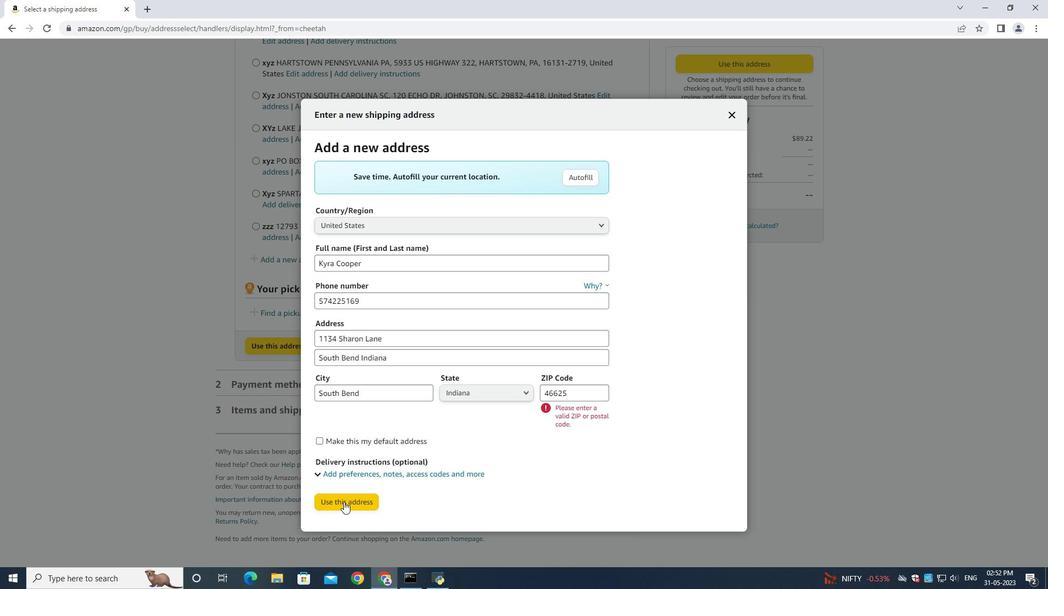 
Action: Mouse moved to (343, 550)
Screenshot: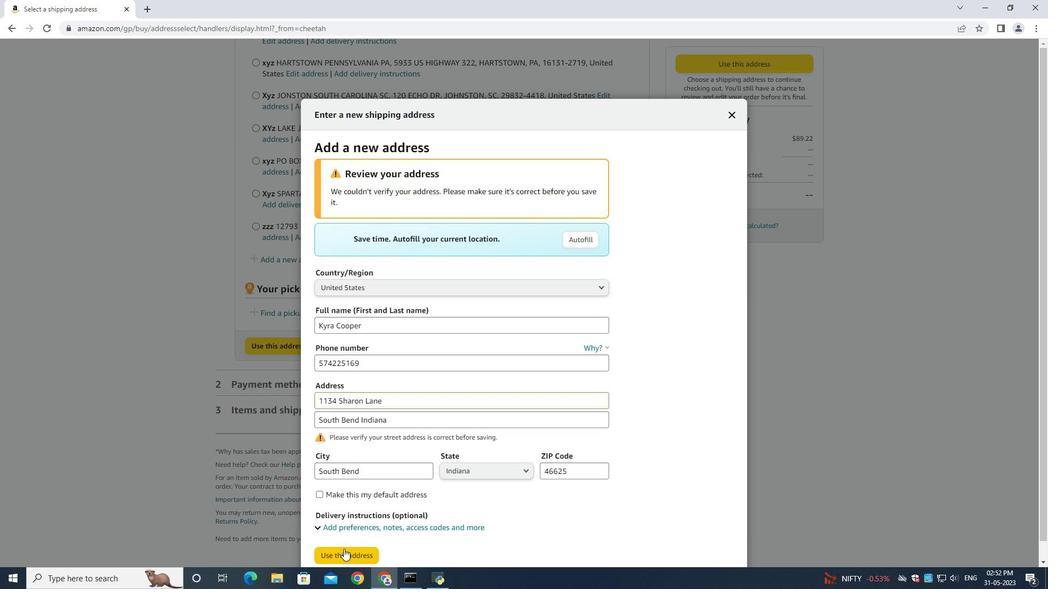 
Action: Mouse pressed left at (343, 550)
Screenshot: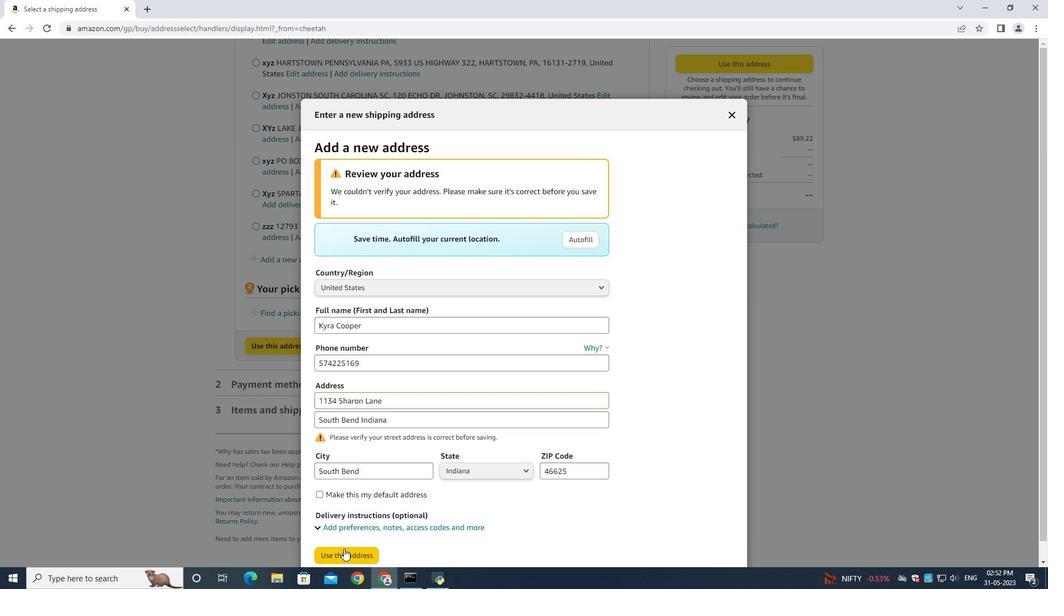 
Action: Mouse moved to (450, 263)
Screenshot: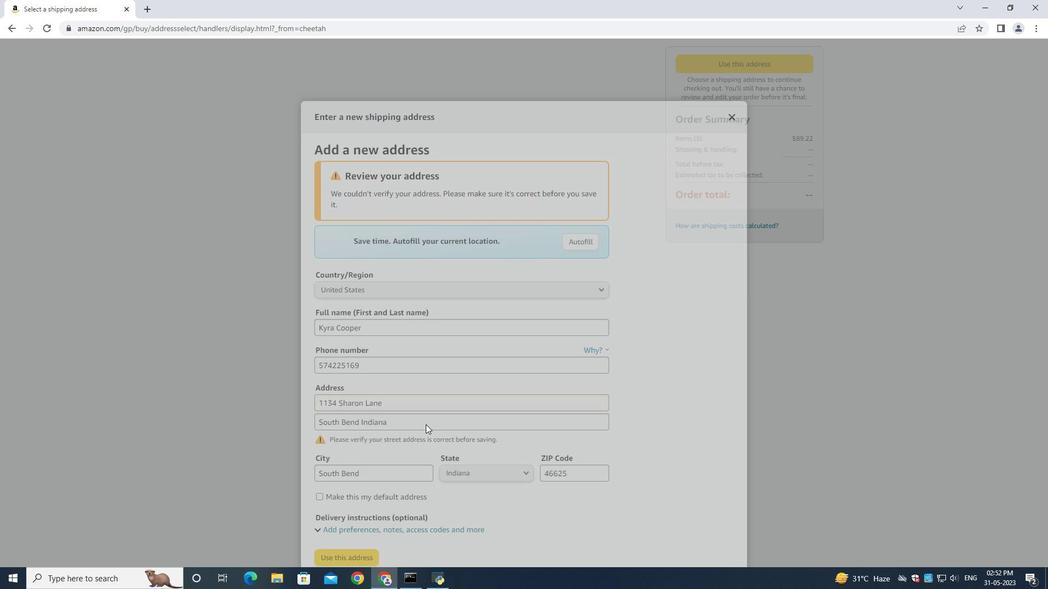 
